 Task: Look for space in Bemetāra, India from 12th  August, 2023 to 15th August, 2023 for 3 adults in price range Rs.12000 to Rs.16000. Place can be entire place with 2 bedrooms having 3 beds and 1 bathroom. Property type can be house, flat, guest house. Booking option can be shelf check-in. Required host language is English.
Action: Mouse moved to (640, 131)
Screenshot: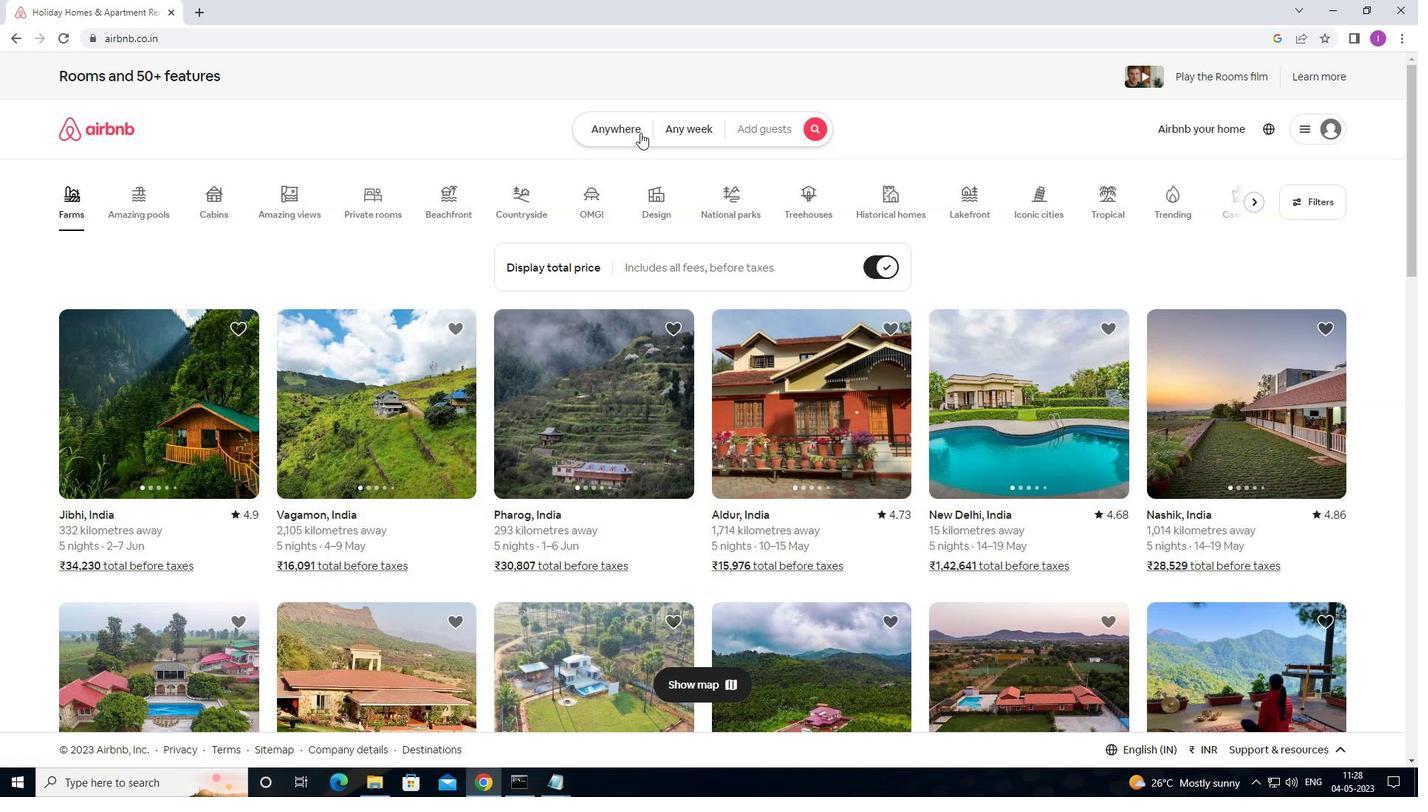 
Action: Mouse pressed left at (640, 131)
Screenshot: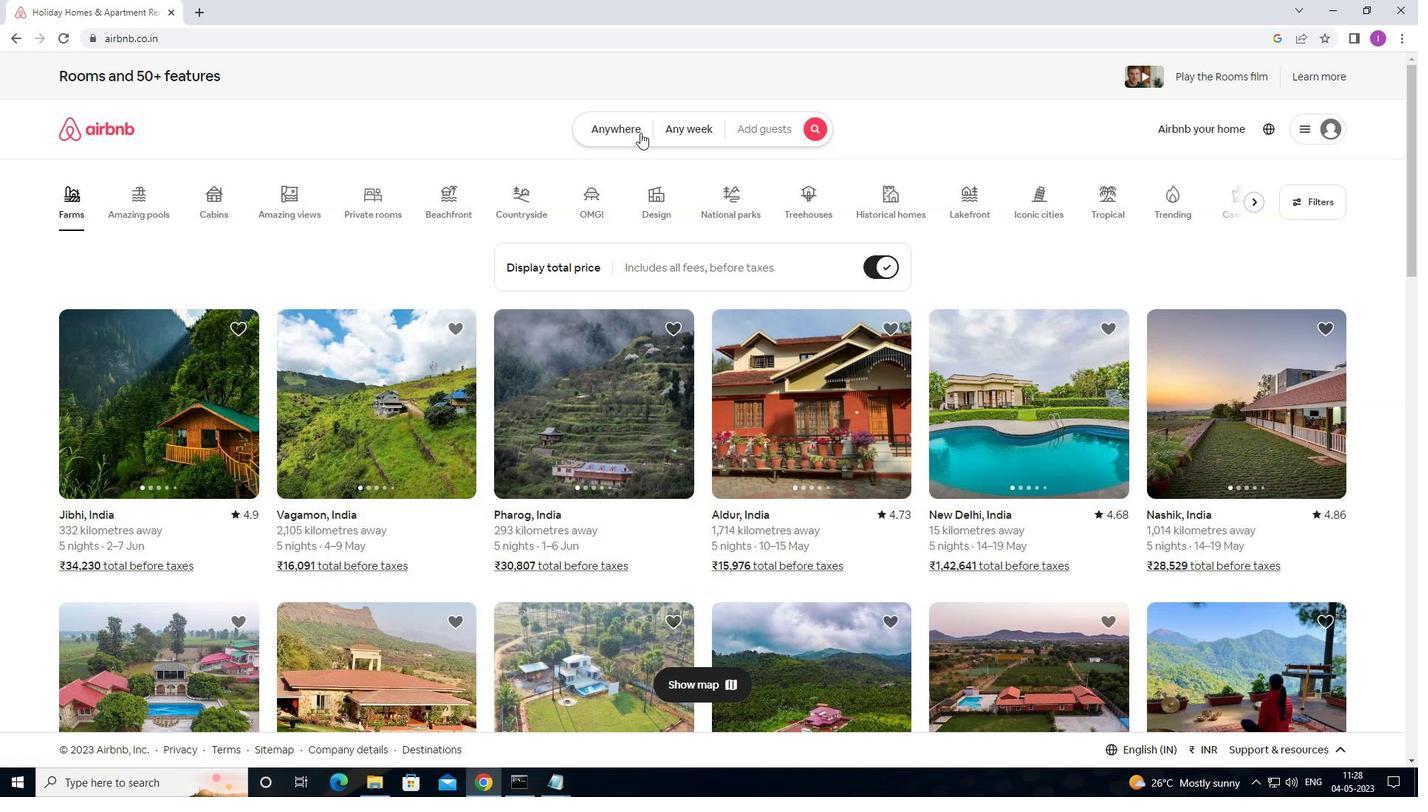
Action: Mouse moved to (443, 172)
Screenshot: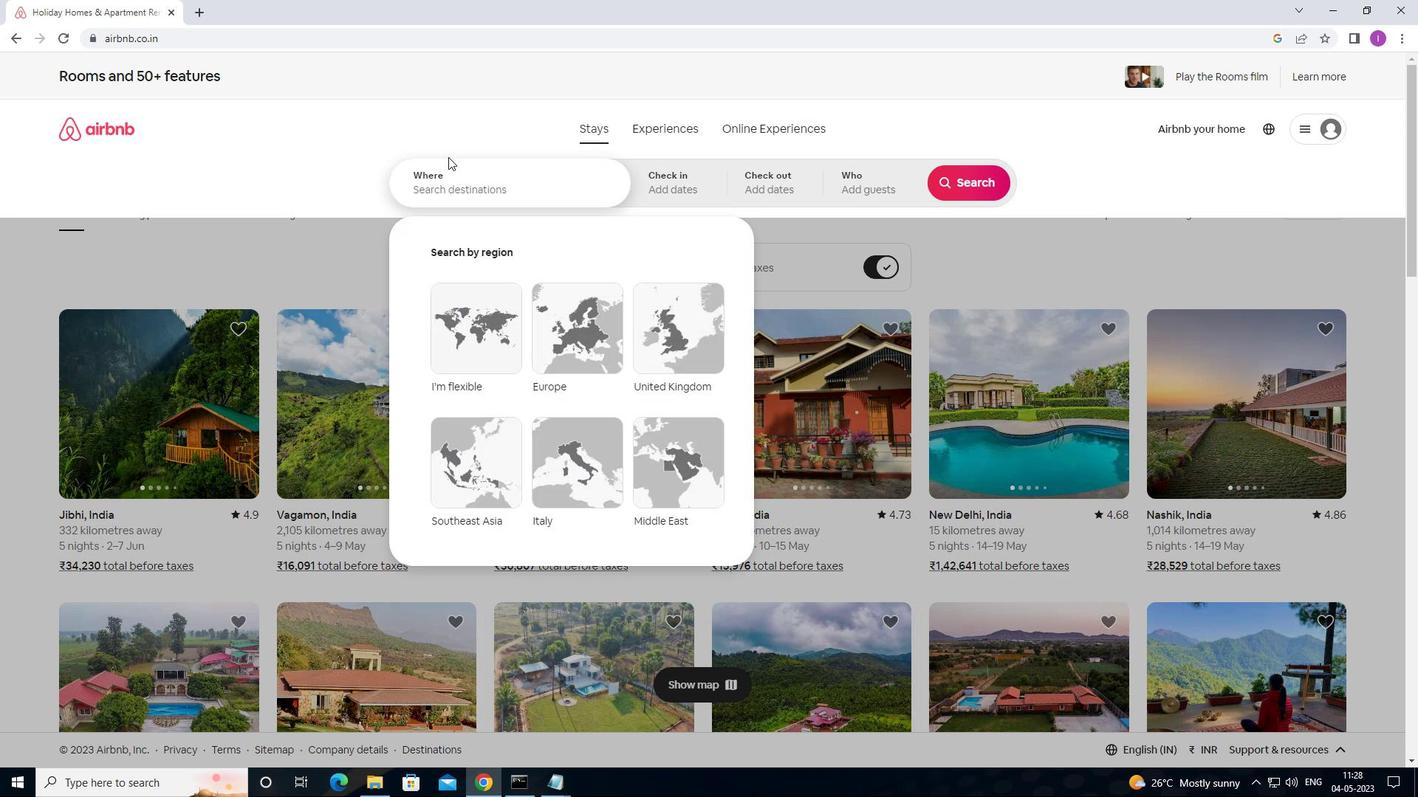 
Action: Mouse pressed left at (443, 172)
Screenshot: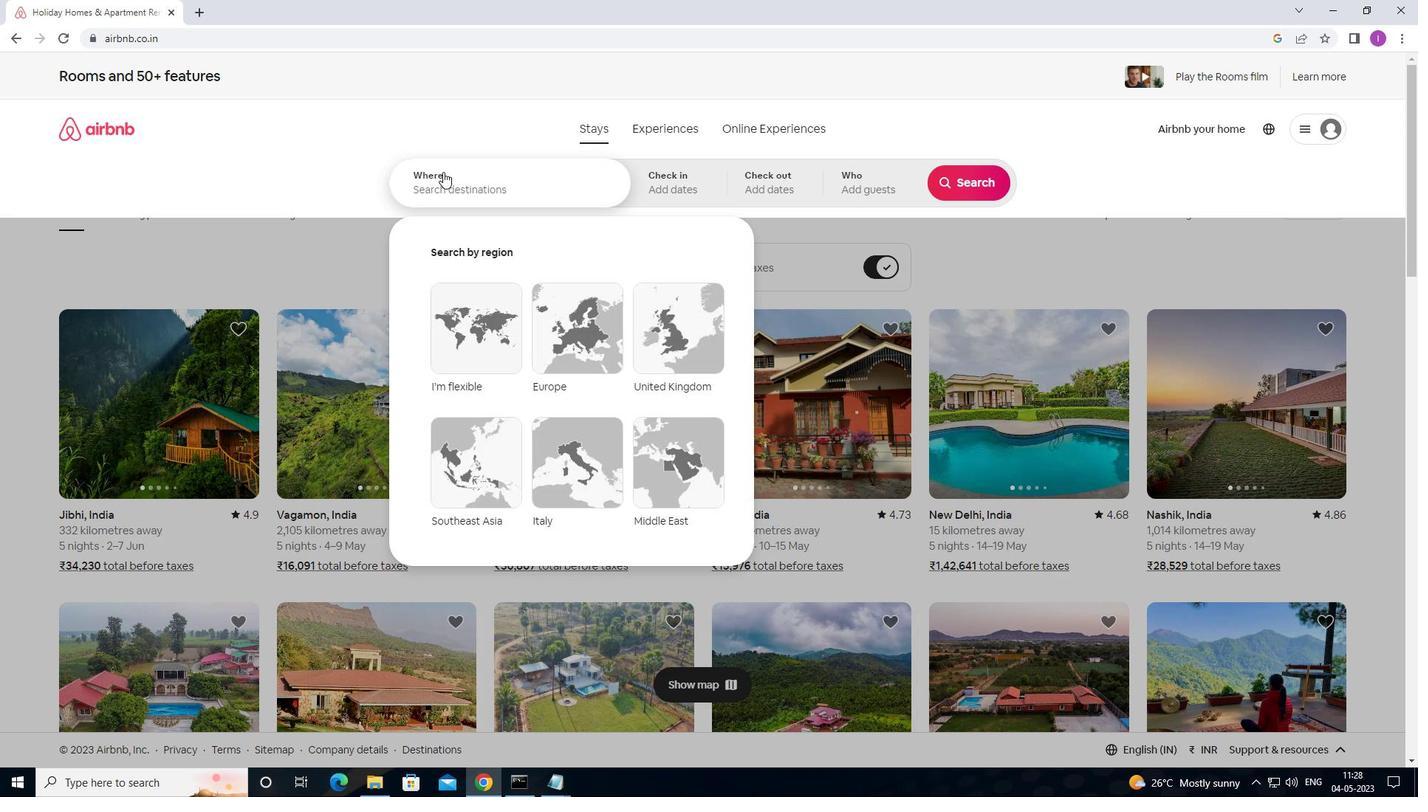 
Action: Mouse moved to (500, 180)
Screenshot: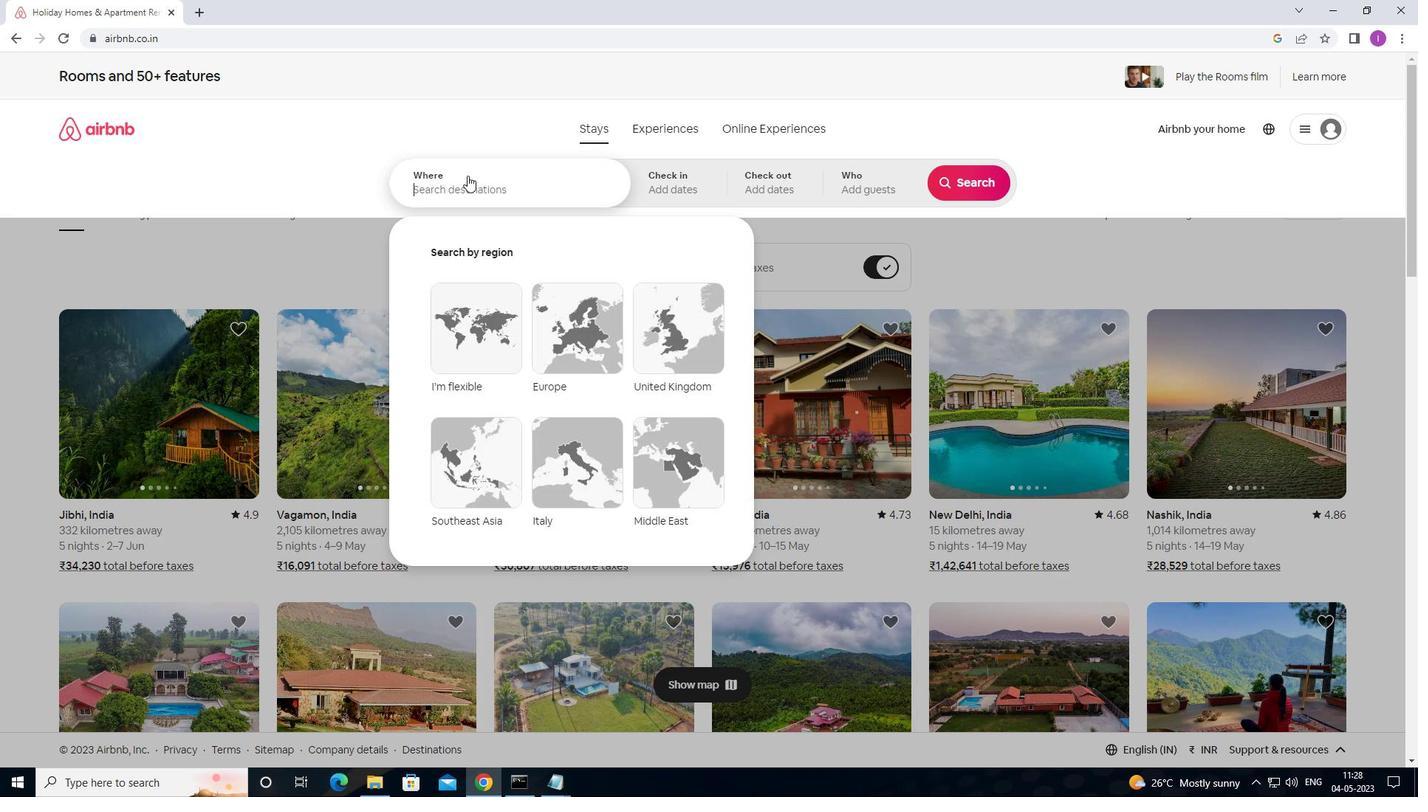 
Action: Key pressed <Key.shift>BEN<Key.backspace>METARA,<Key.shift>INDIA
Screenshot: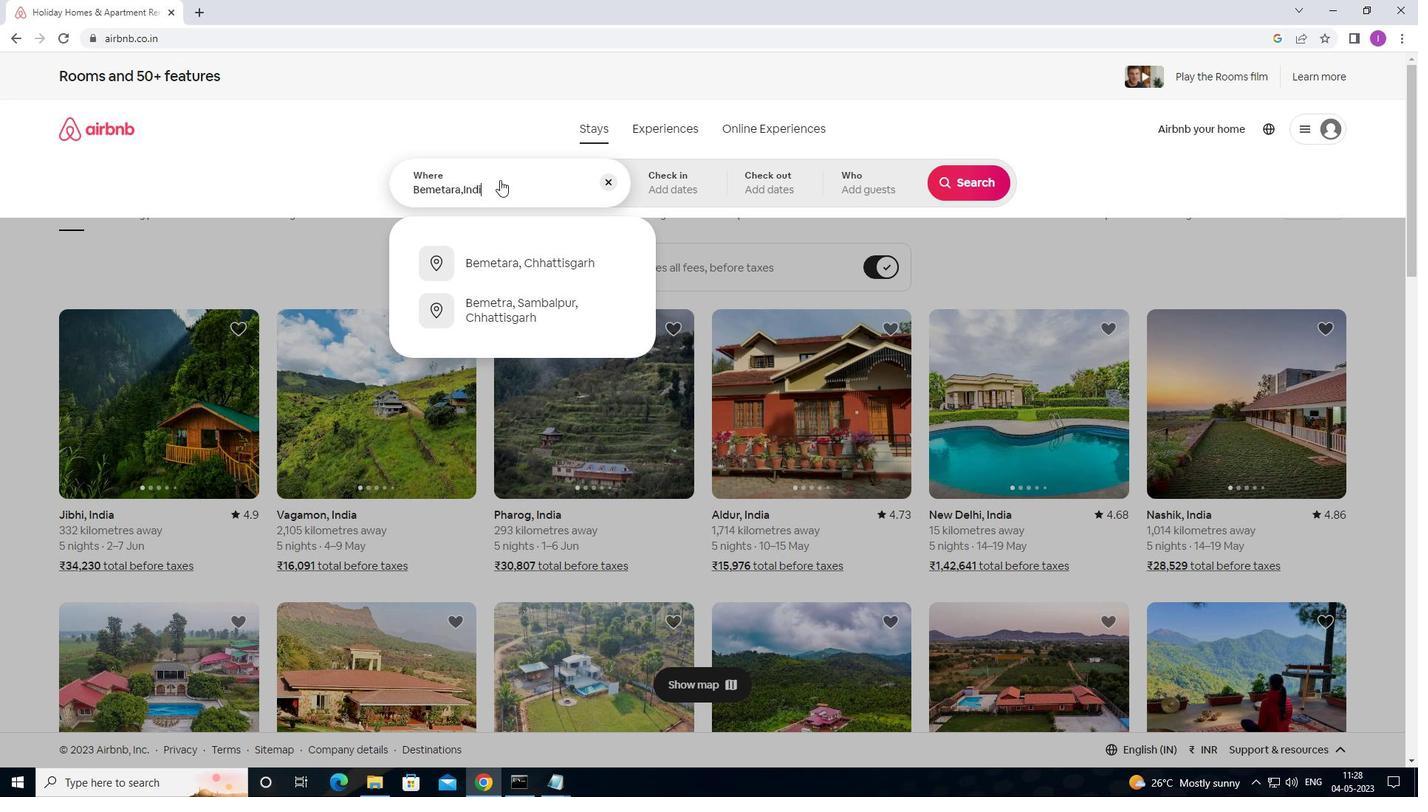 
Action: Mouse moved to (681, 200)
Screenshot: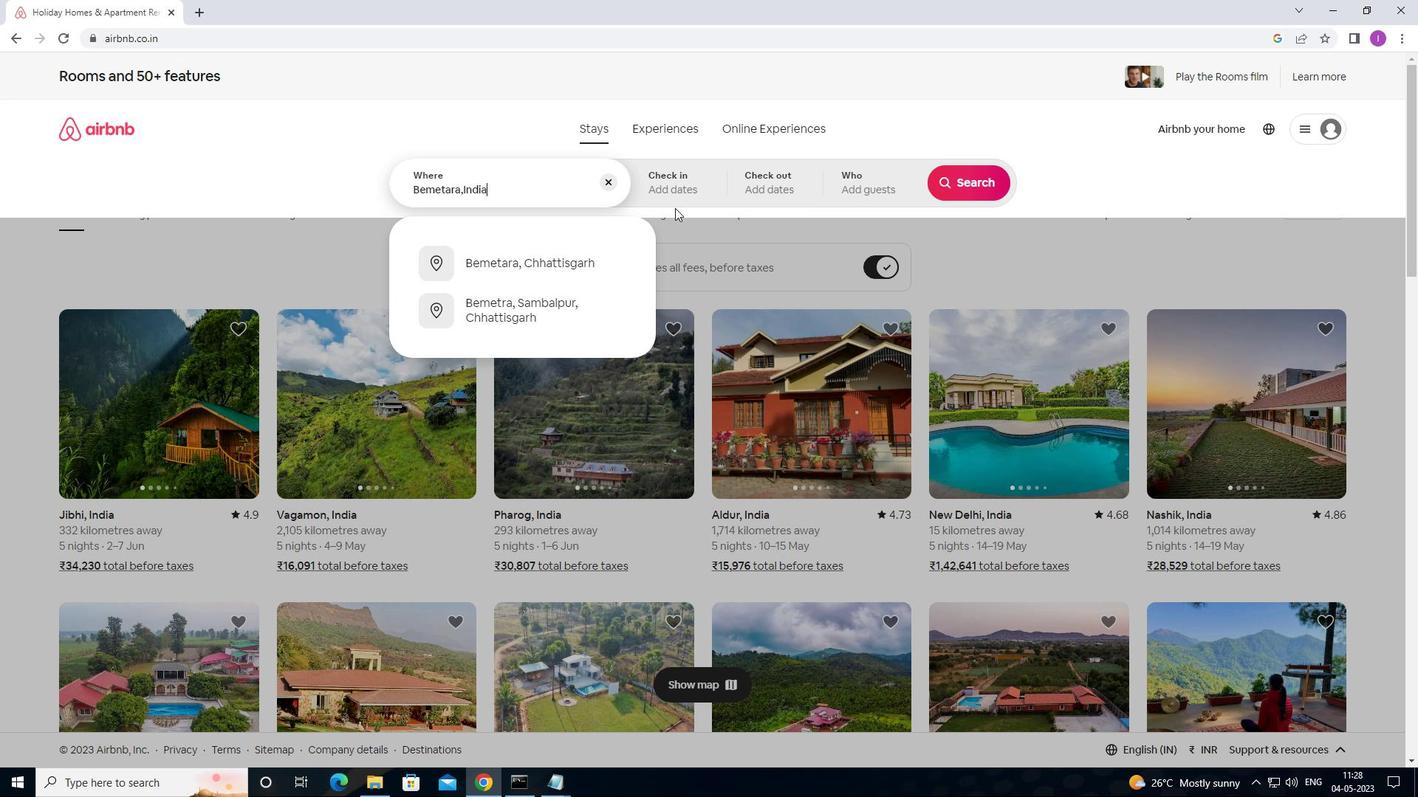 
Action: Mouse pressed left at (681, 200)
Screenshot: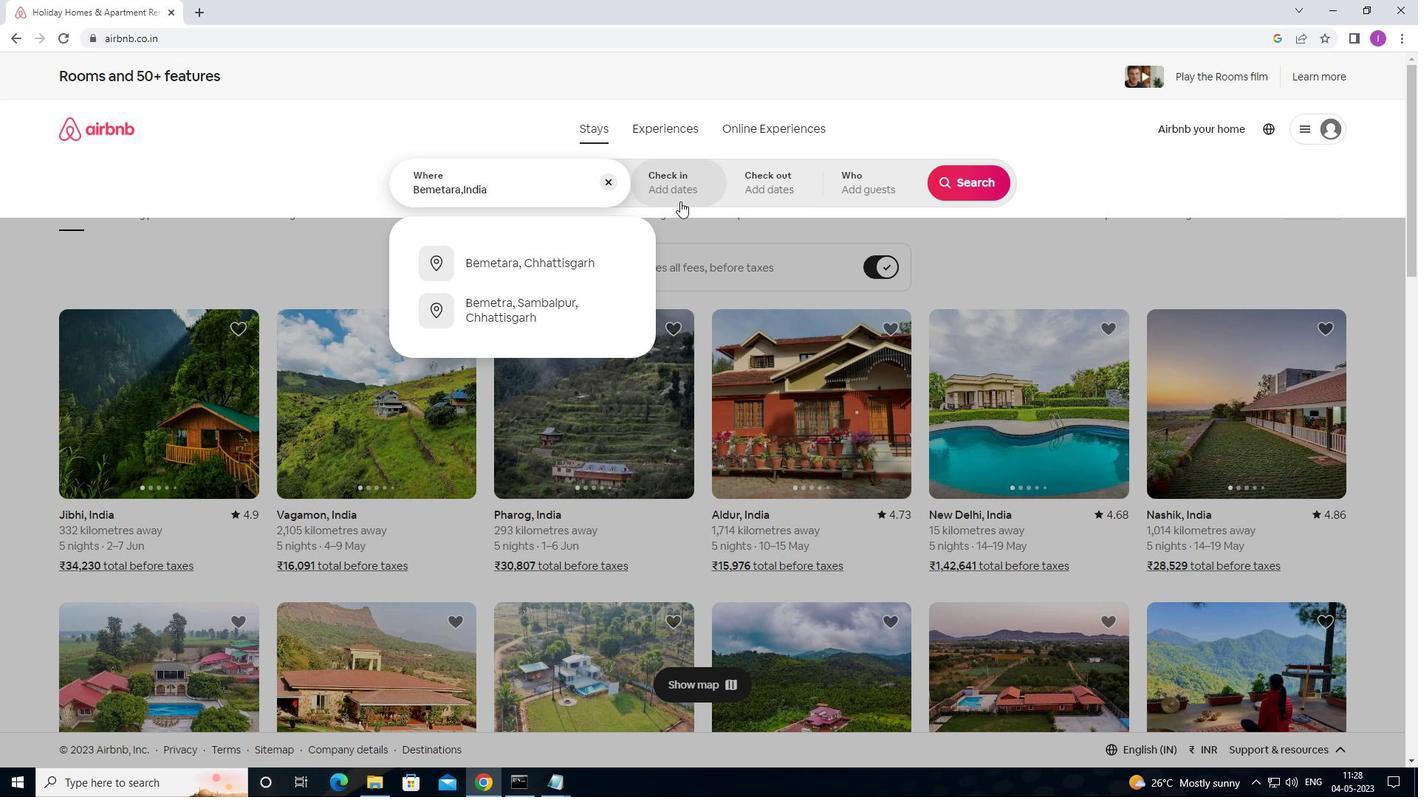 
Action: Mouse moved to (955, 304)
Screenshot: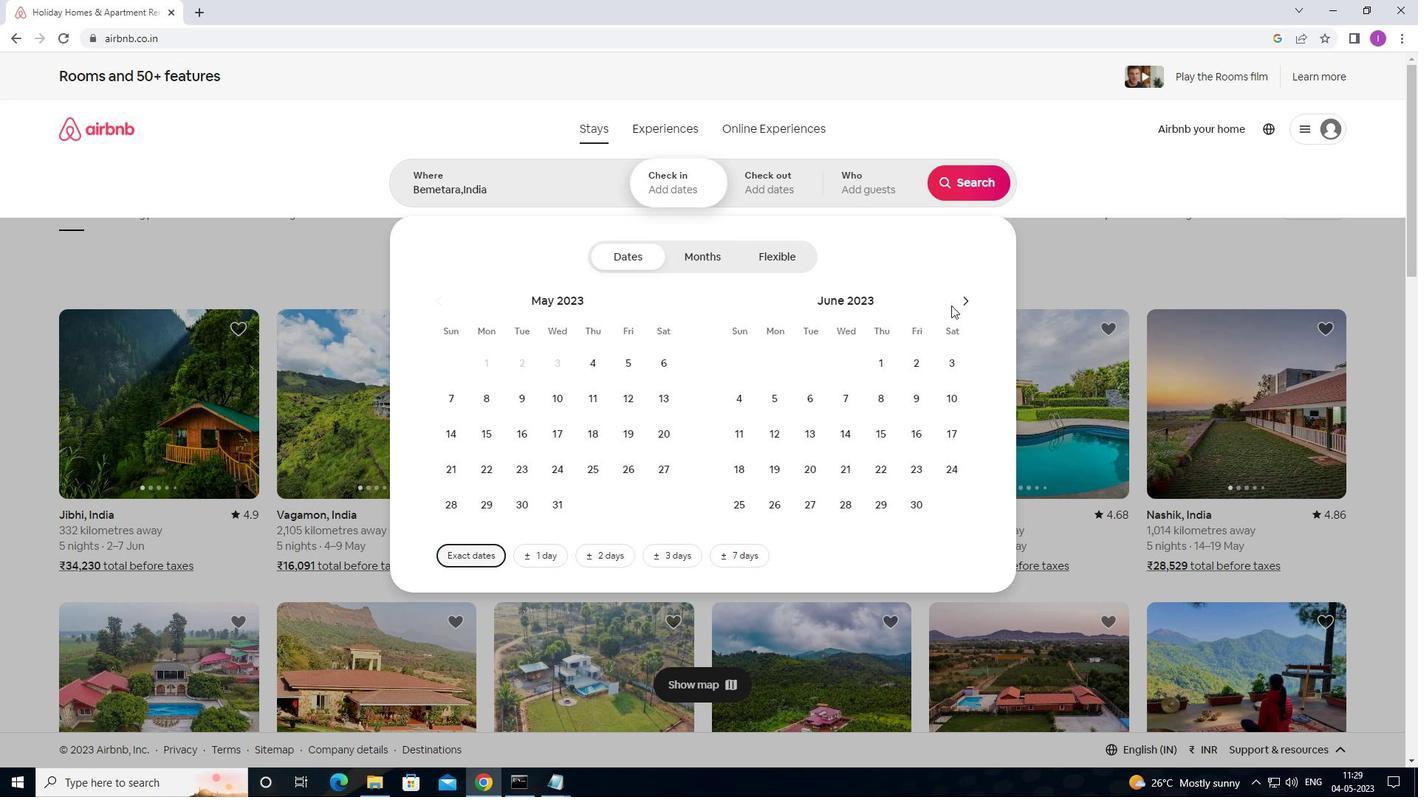 
Action: Mouse pressed left at (955, 304)
Screenshot: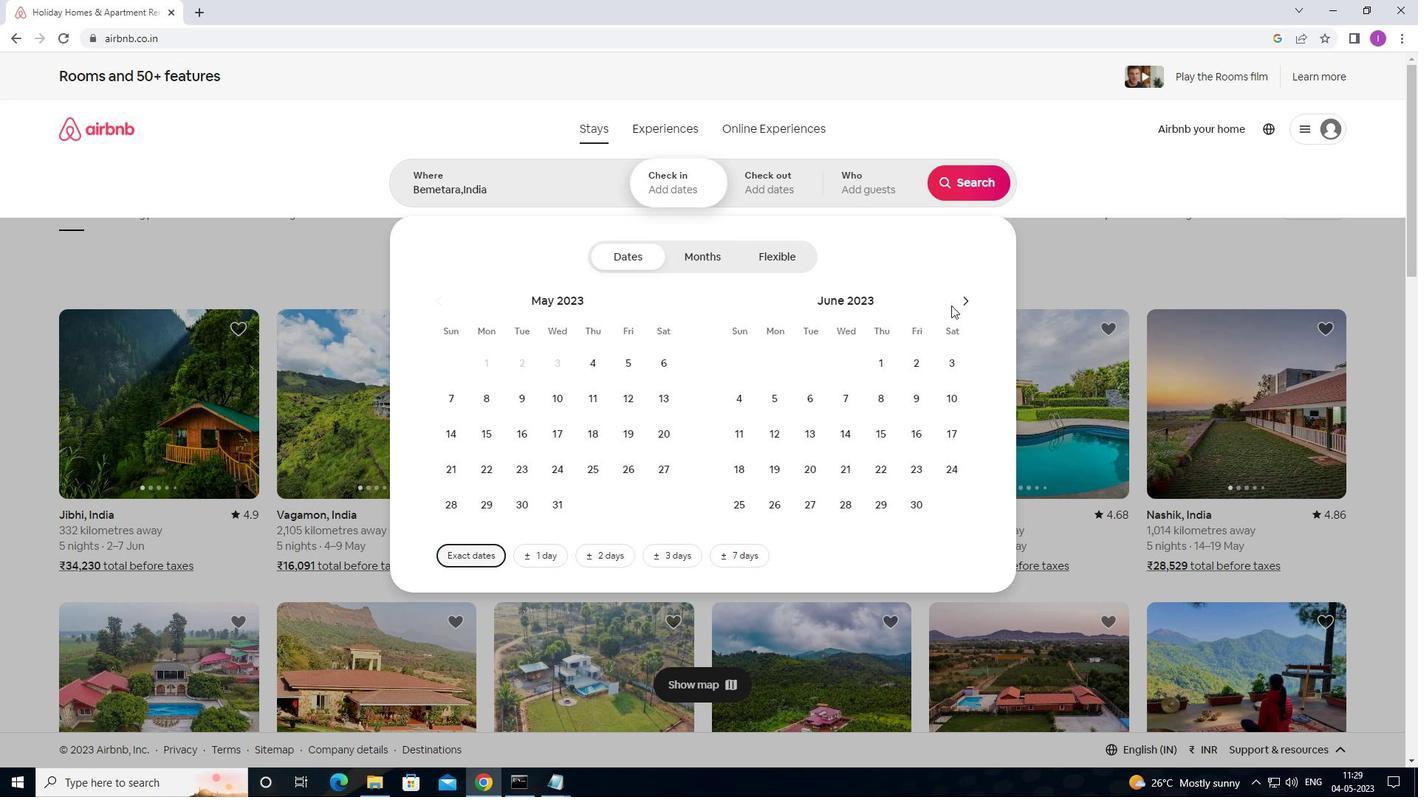 
Action: Mouse moved to (957, 304)
Screenshot: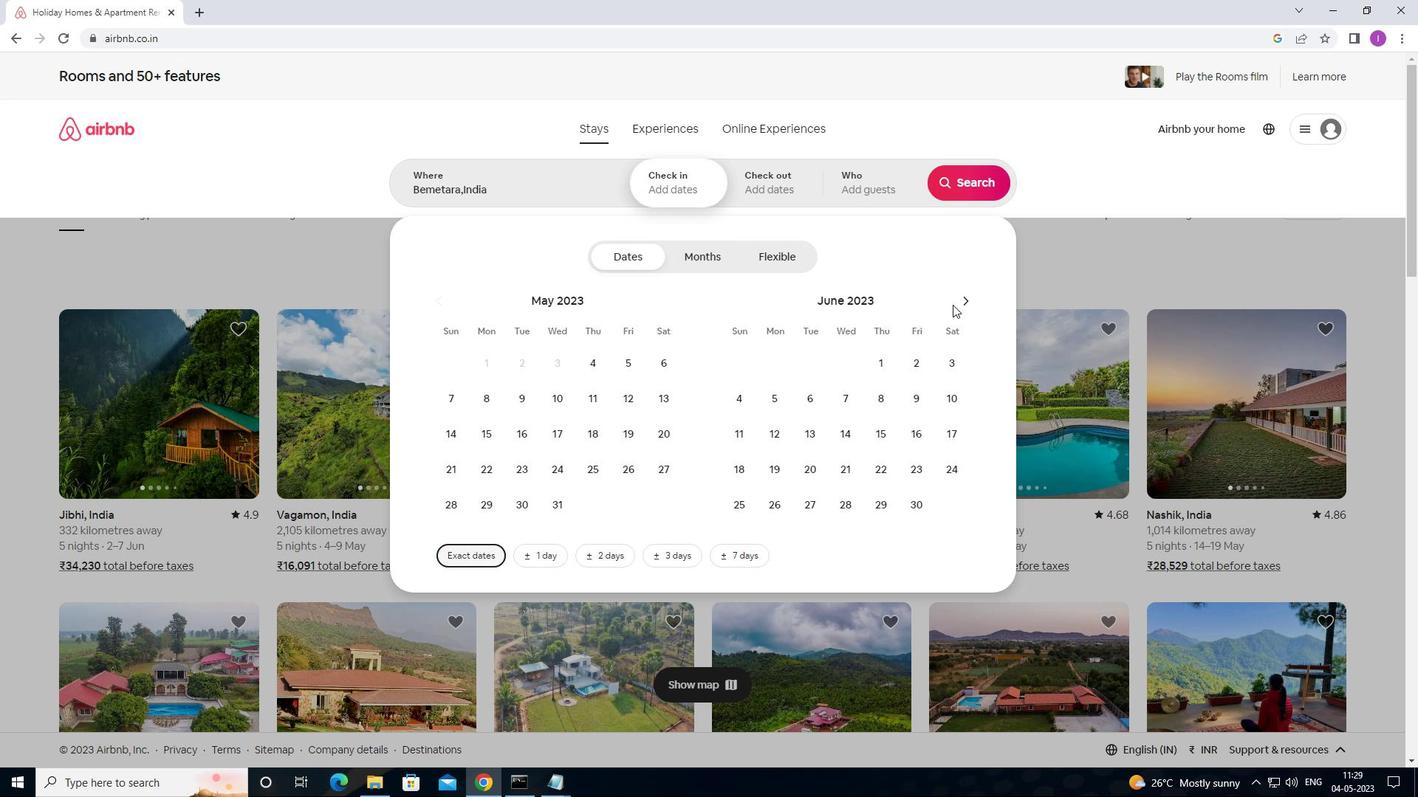 
Action: Mouse pressed left at (957, 304)
Screenshot: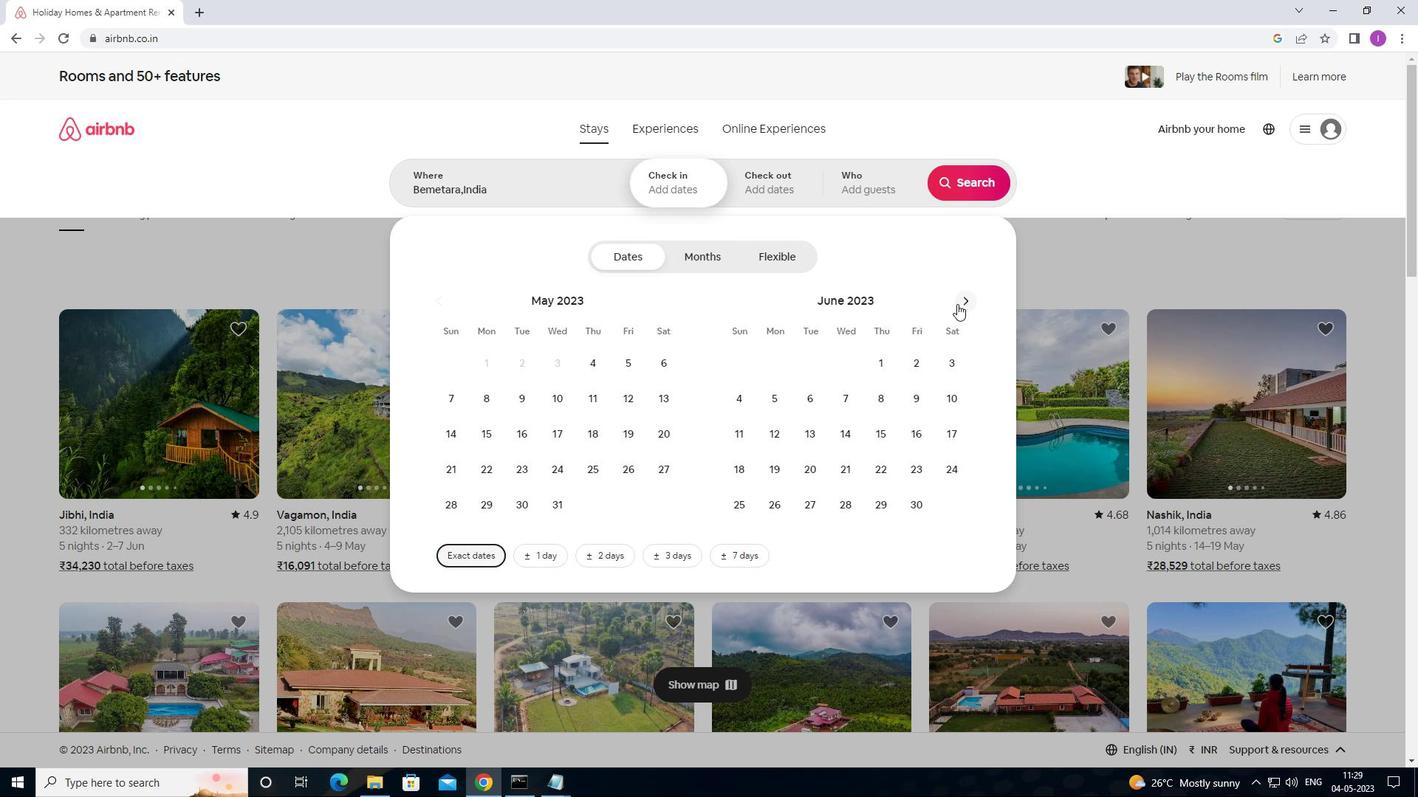 
Action: Mouse moved to (953, 393)
Screenshot: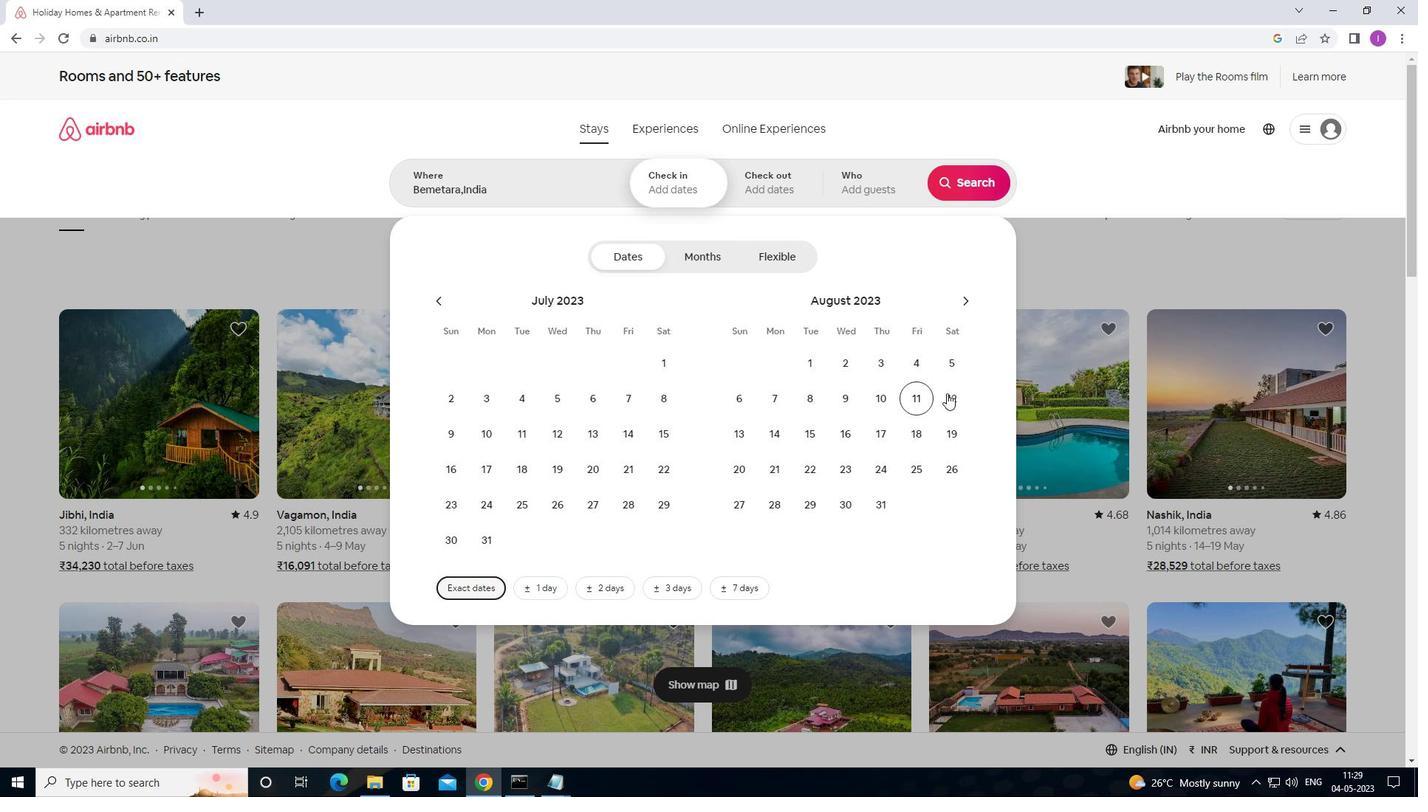 
Action: Mouse pressed left at (953, 393)
Screenshot: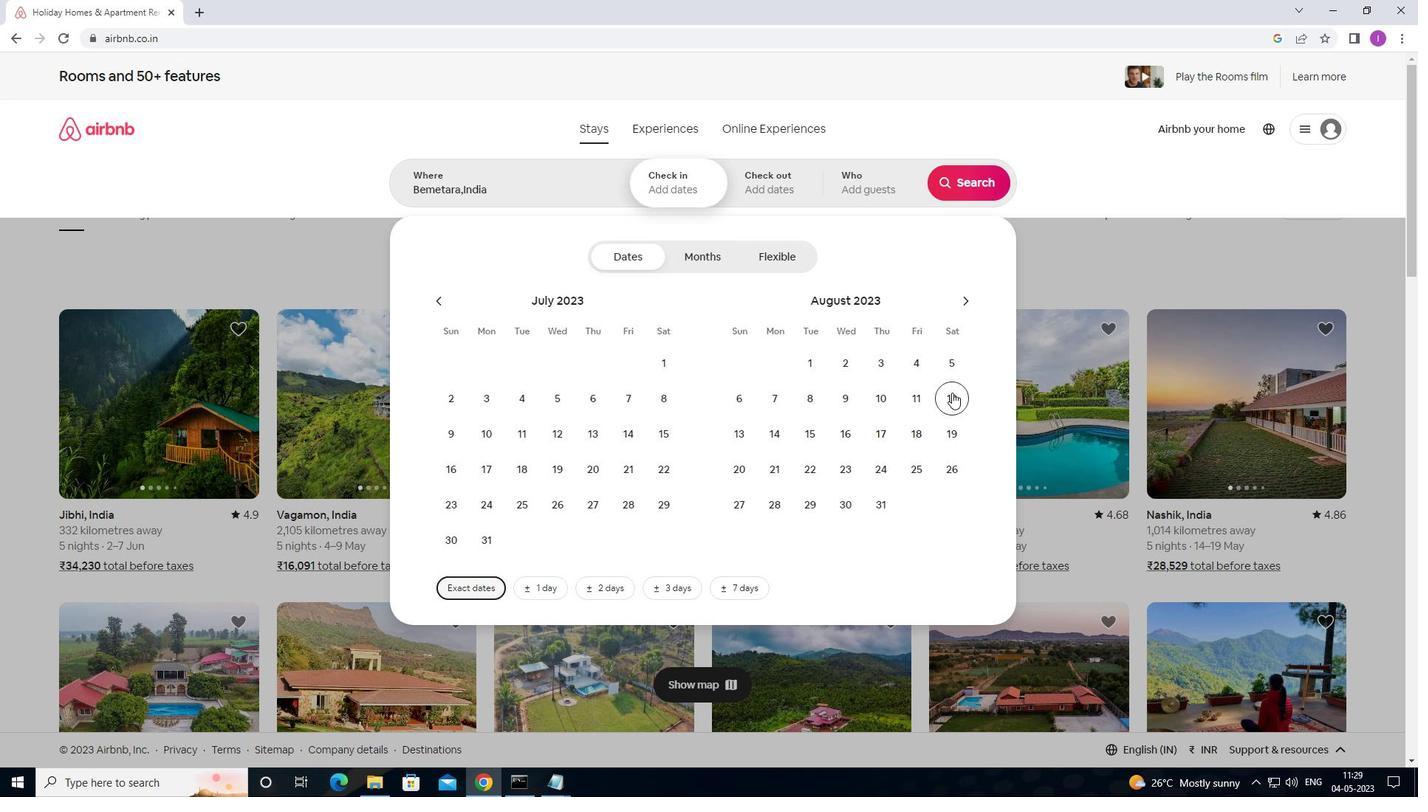 
Action: Mouse moved to (808, 434)
Screenshot: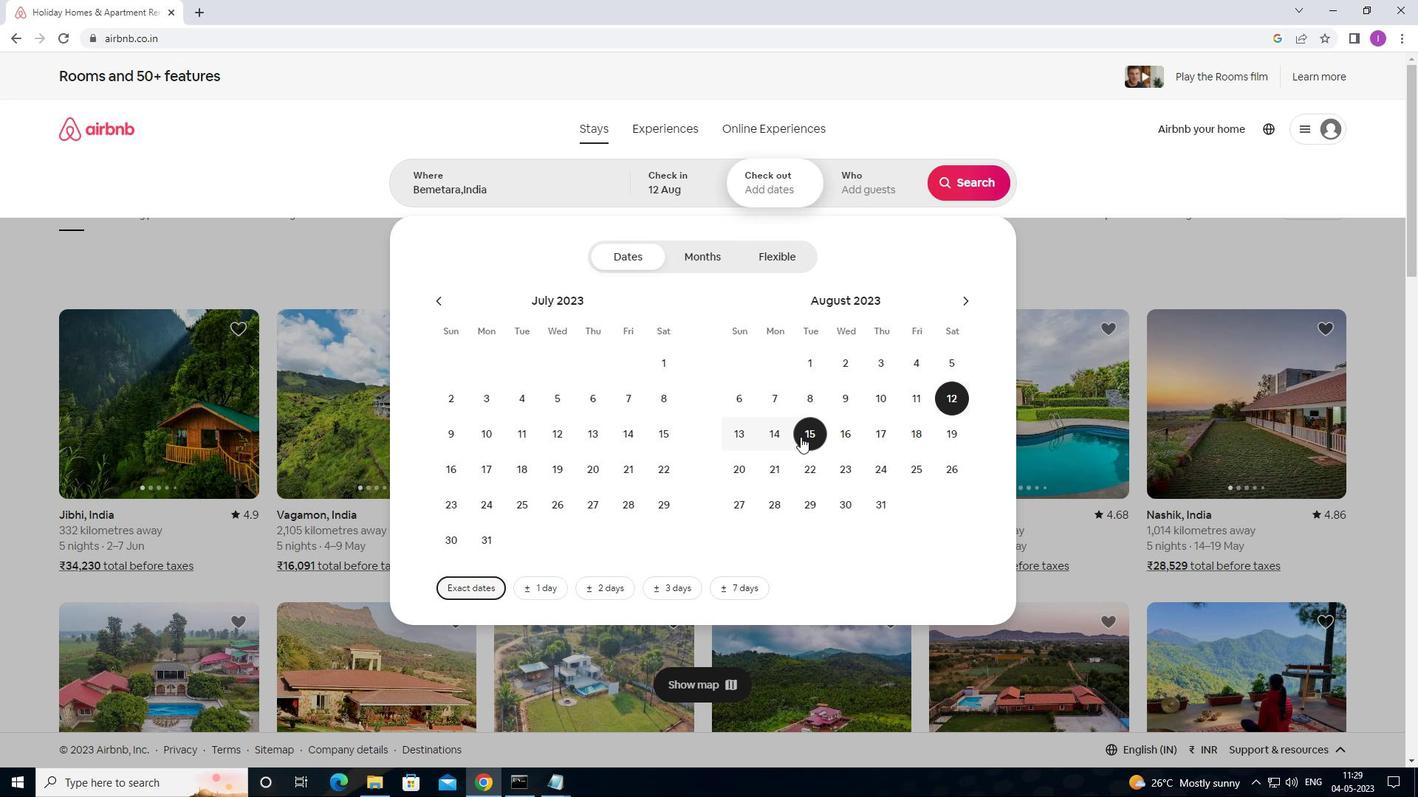 
Action: Mouse pressed left at (808, 434)
Screenshot: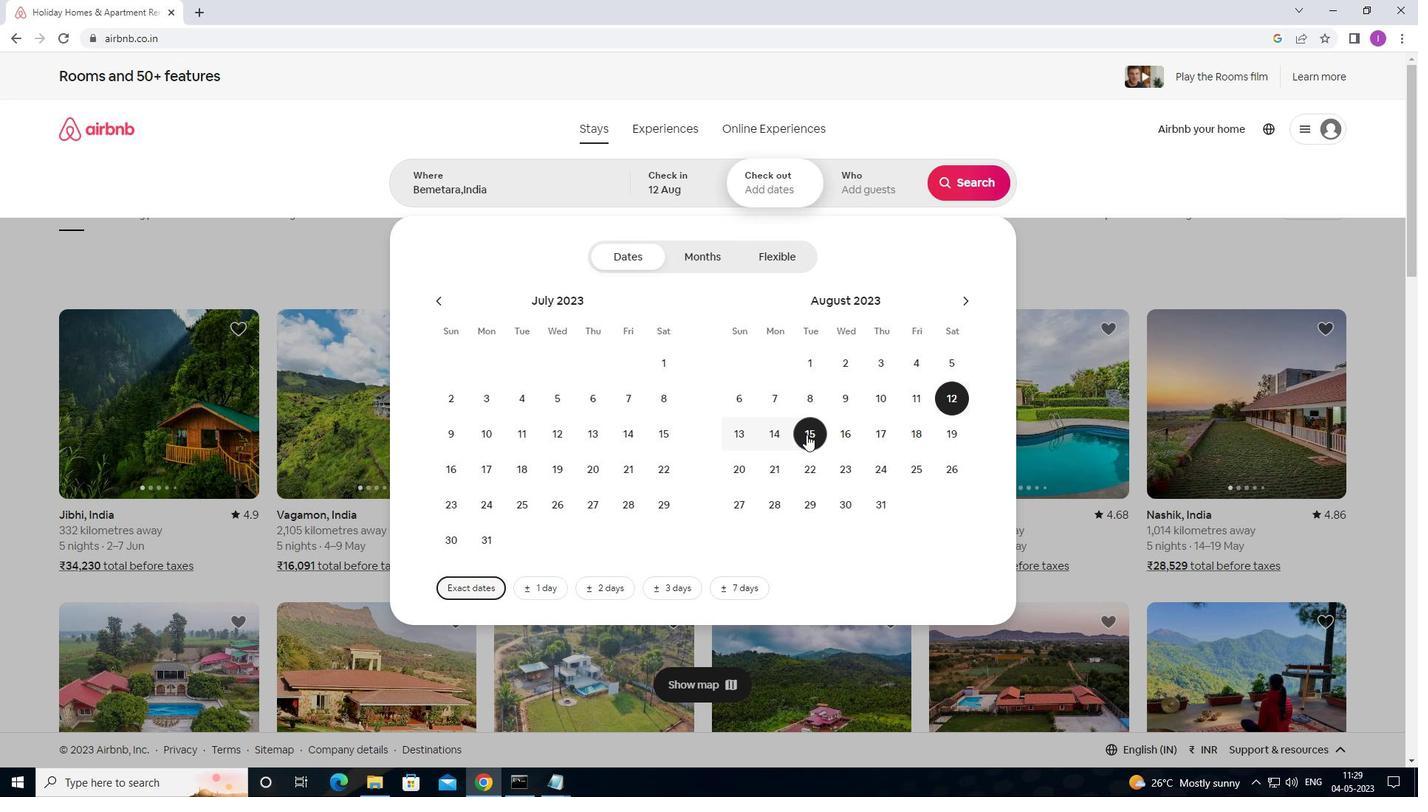 
Action: Mouse moved to (872, 190)
Screenshot: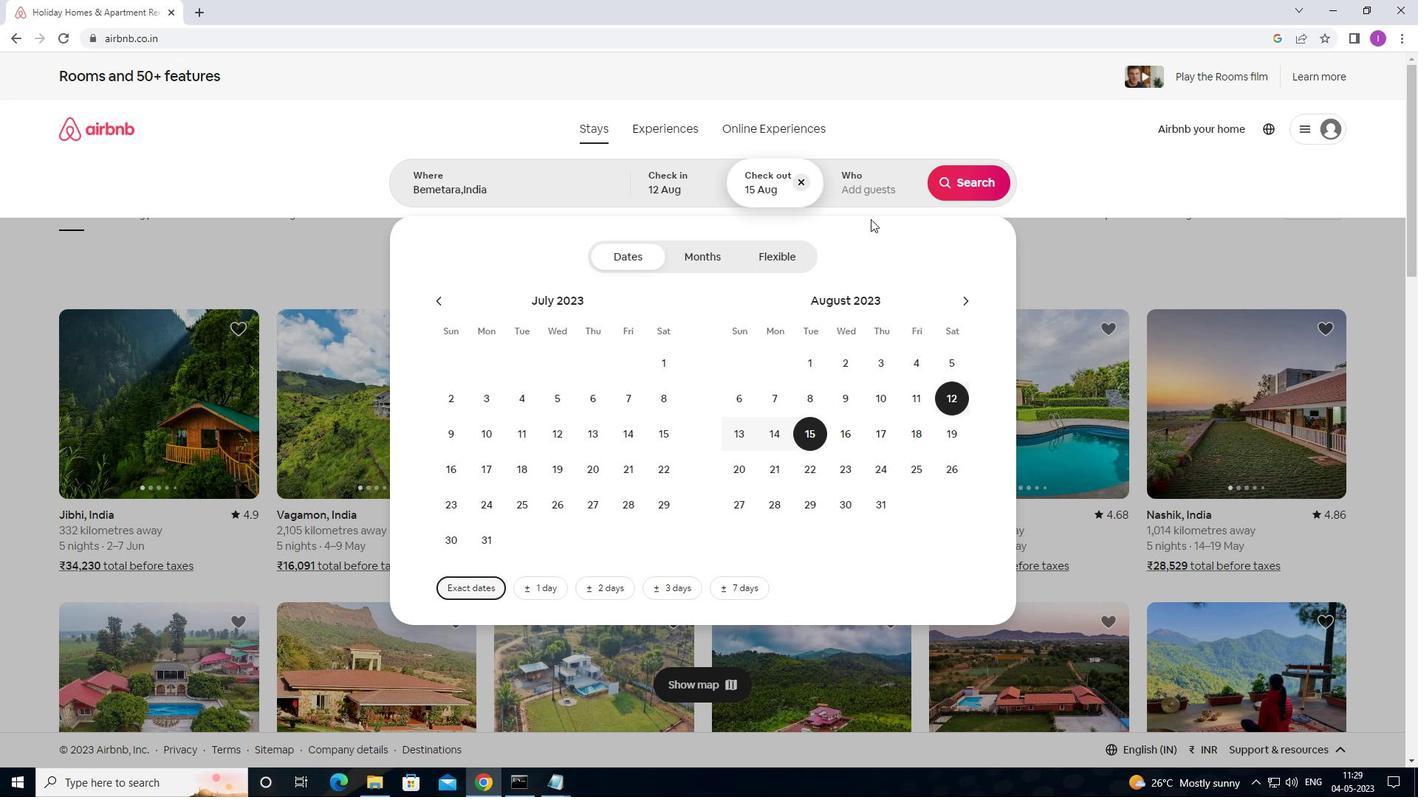 
Action: Mouse pressed left at (872, 190)
Screenshot: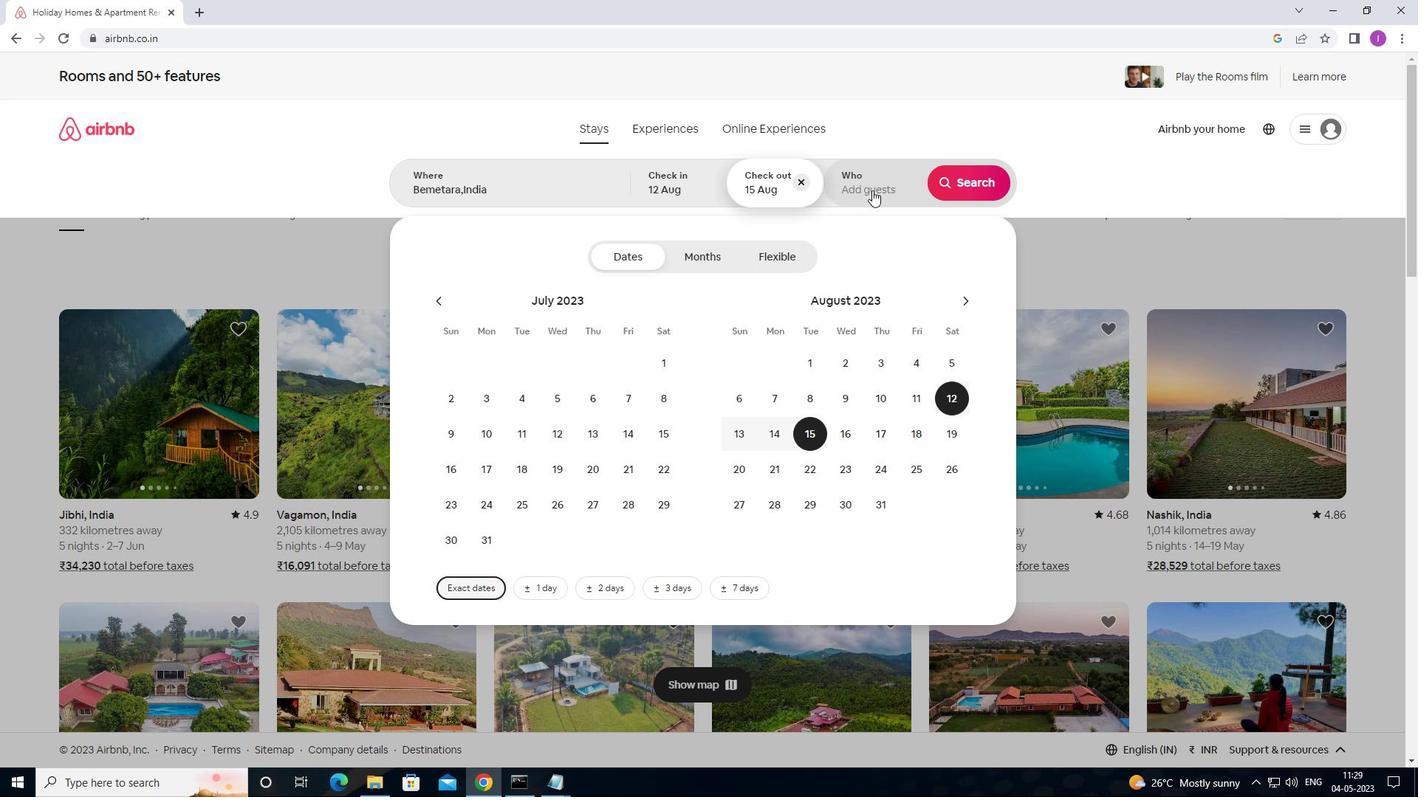 
Action: Mouse moved to (970, 265)
Screenshot: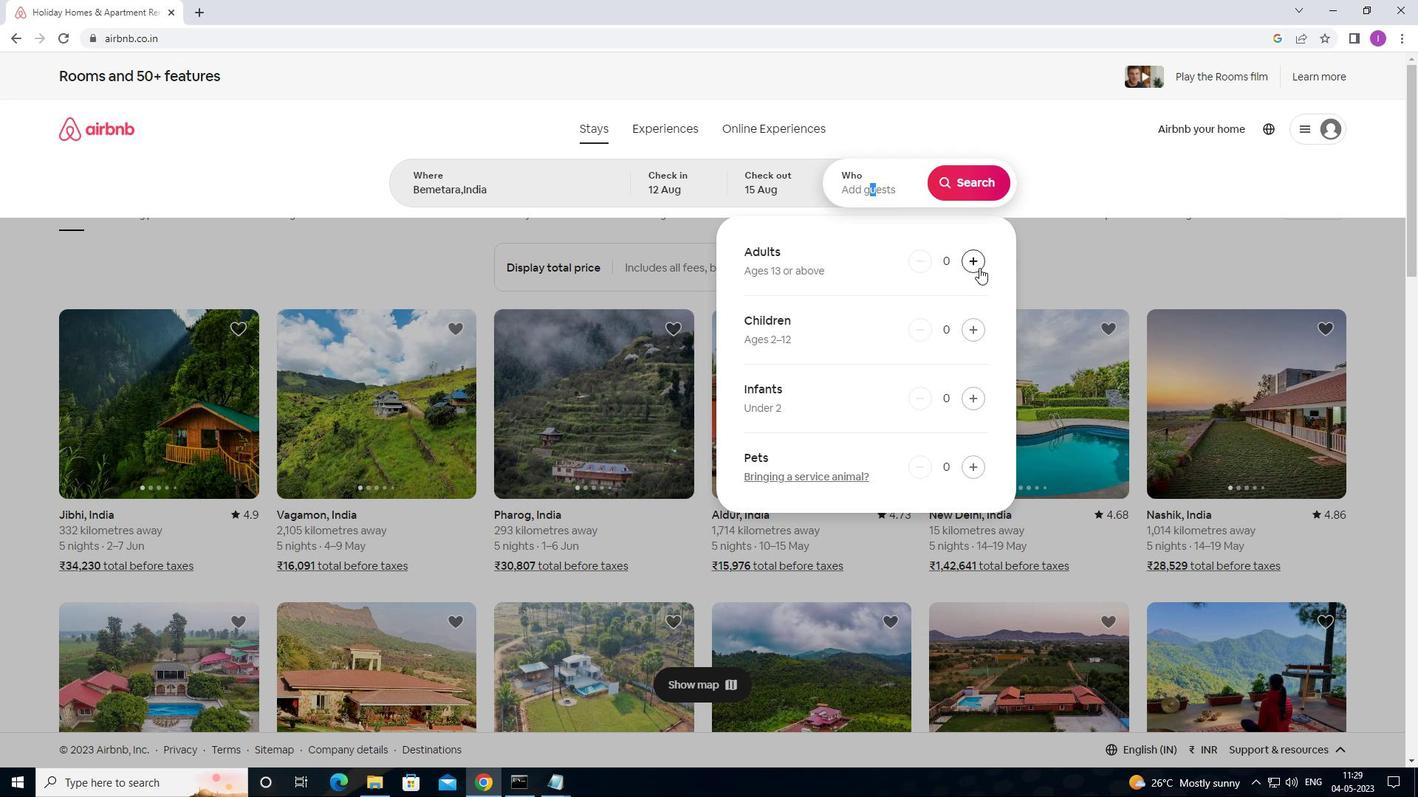 
Action: Mouse pressed left at (970, 265)
Screenshot: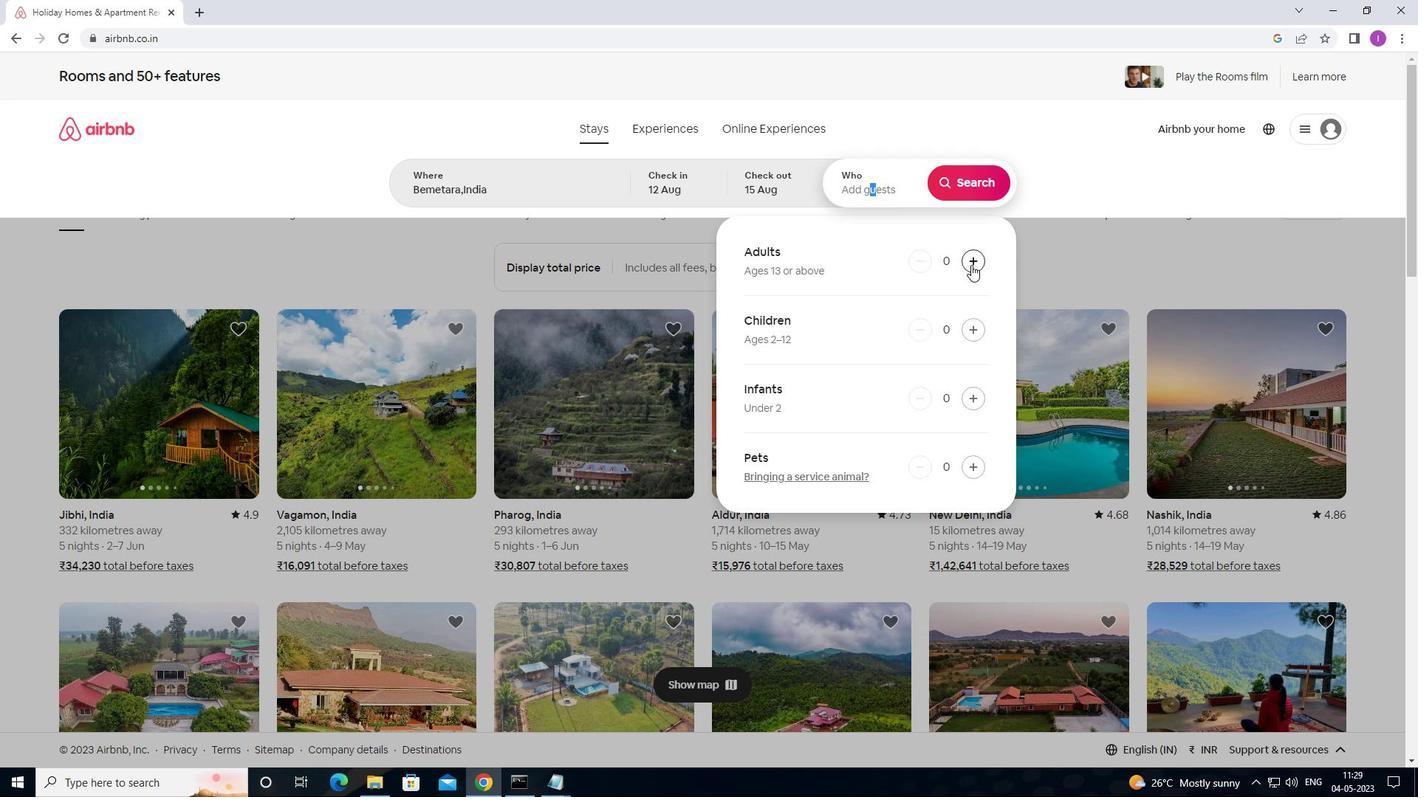 
Action: Mouse pressed left at (970, 265)
Screenshot: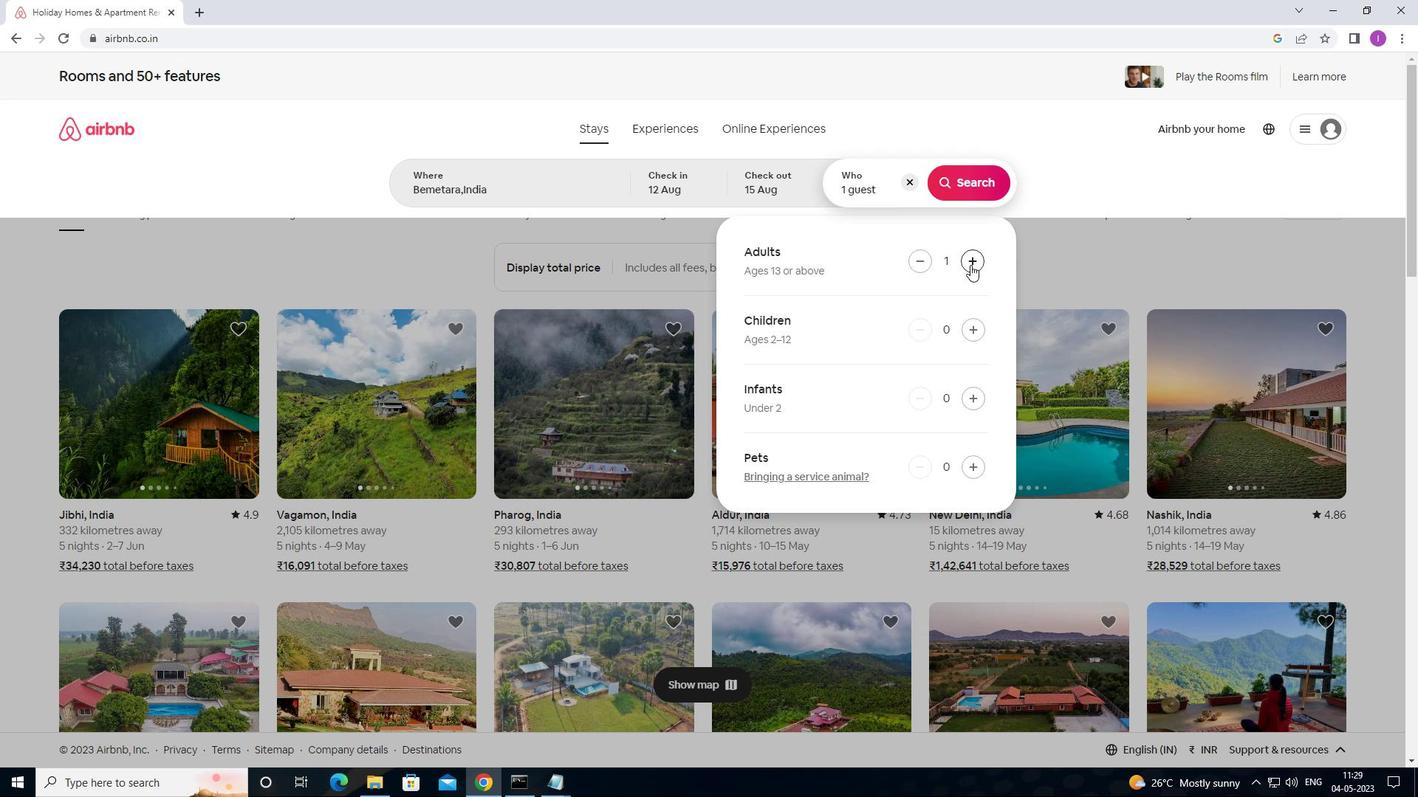 
Action: Mouse moved to (970, 264)
Screenshot: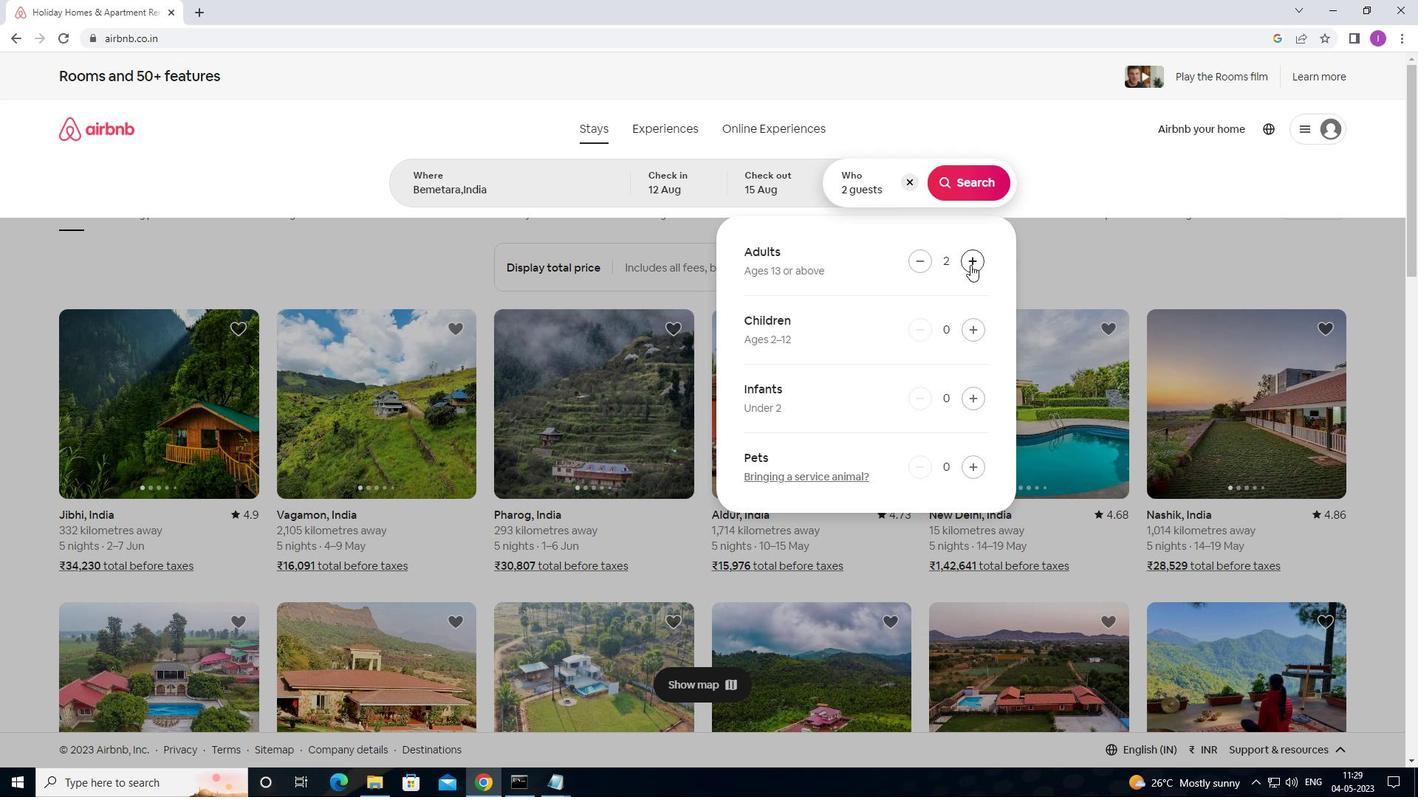 
Action: Mouse pressed left at (970, 264)
Screenshot: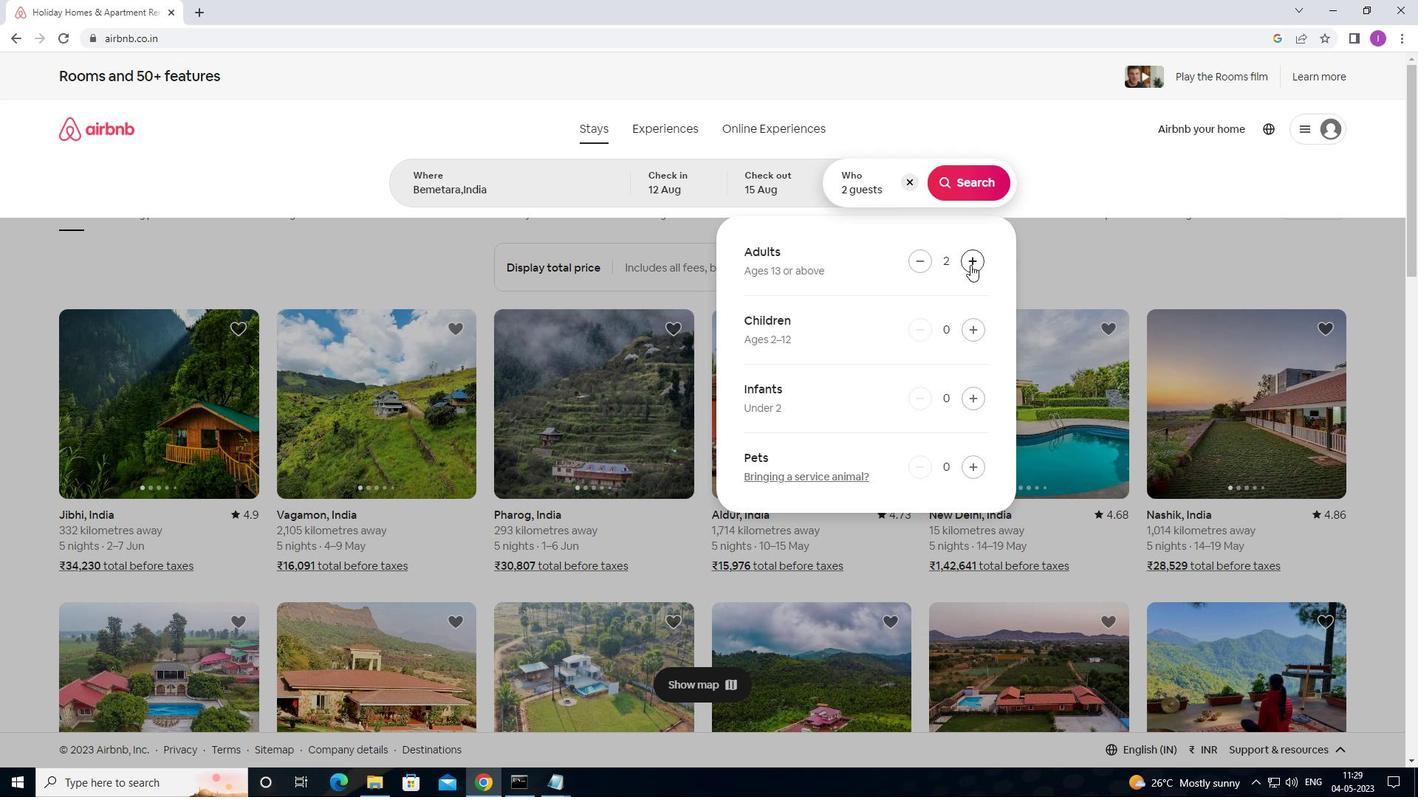 
Action: Mouse moved to (975, 189)
Screenshot: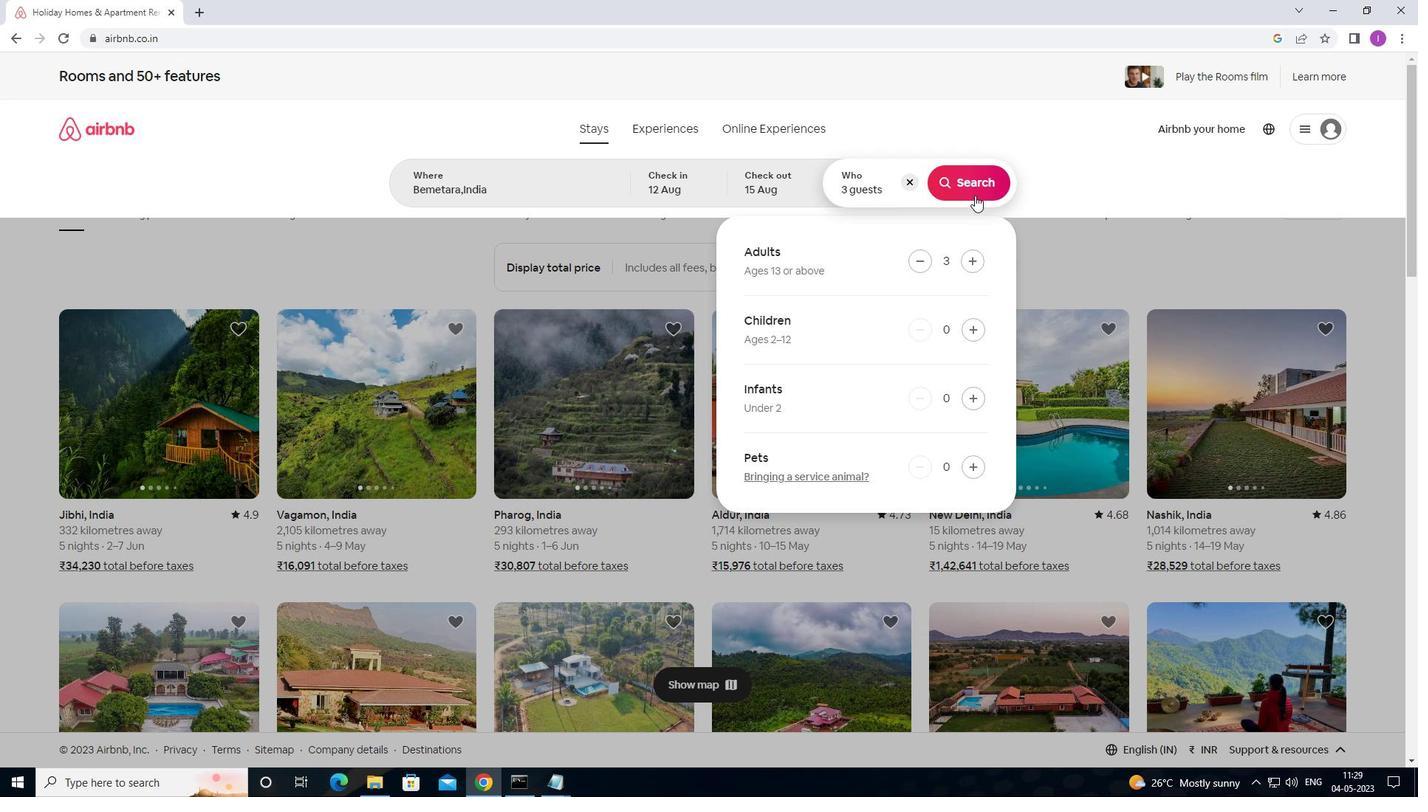 
Action: Mouse pressed left at (975, 189)
Screenshot: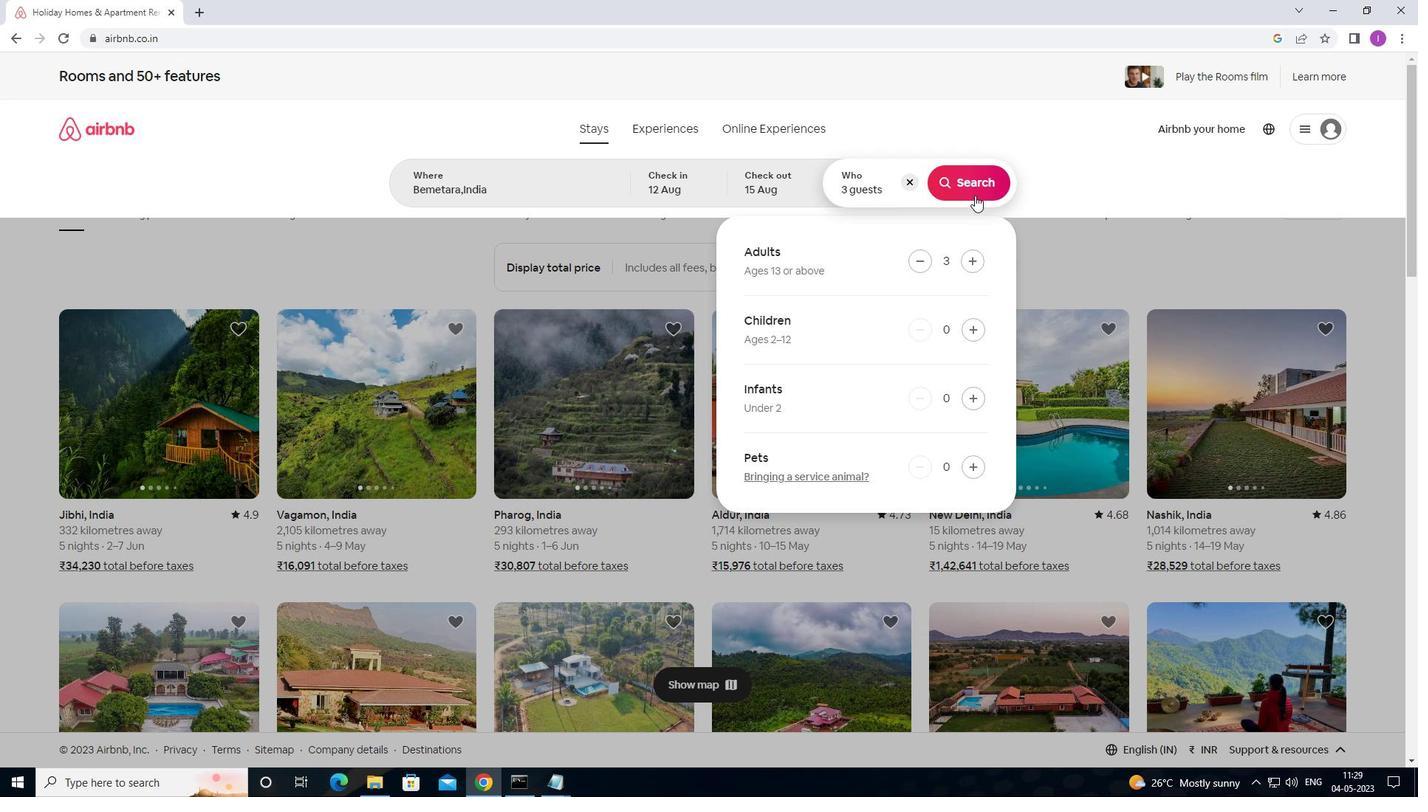 
Action: Mouse moved to (1333, 152)
Screenshot: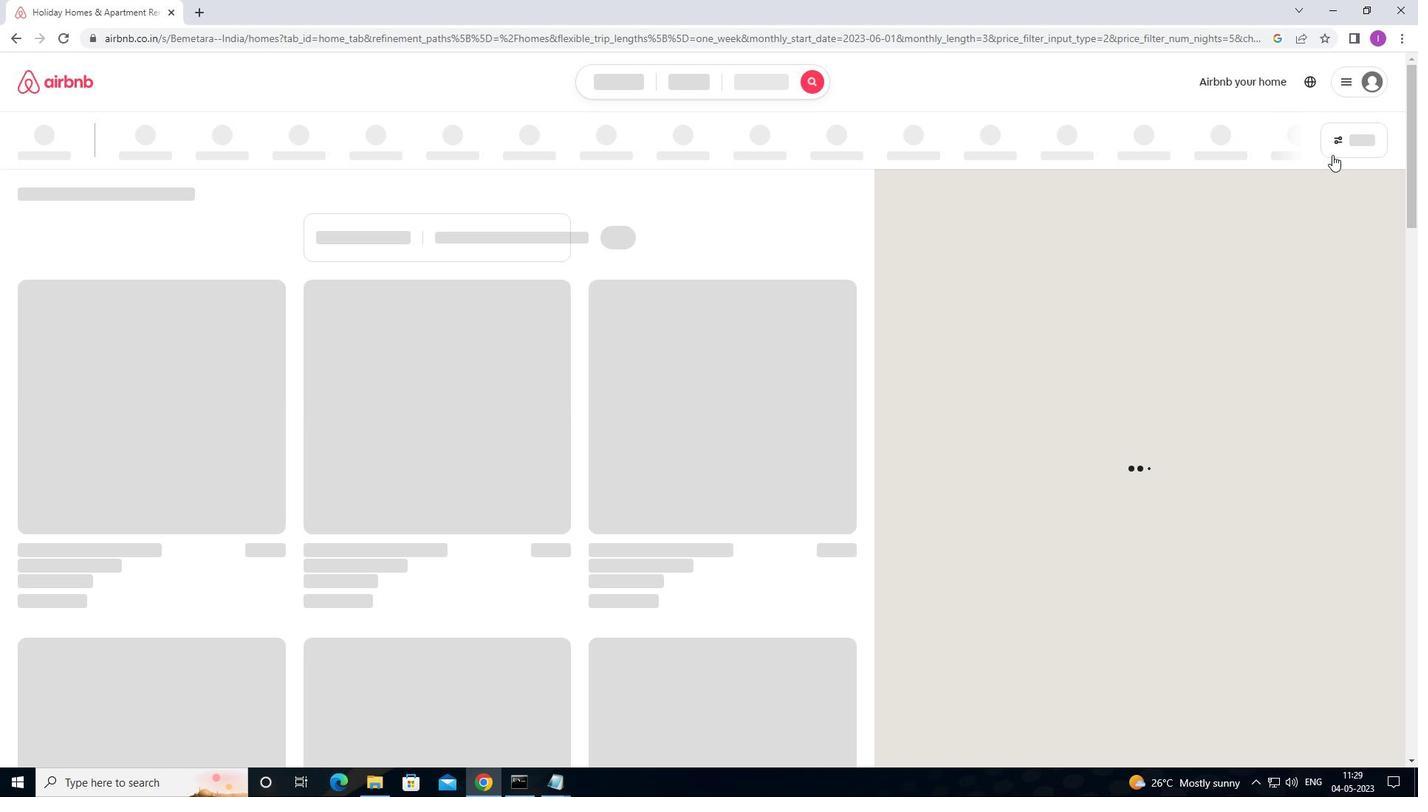 
Action: Mouse pressed left at (1333, 152)
Screenshot: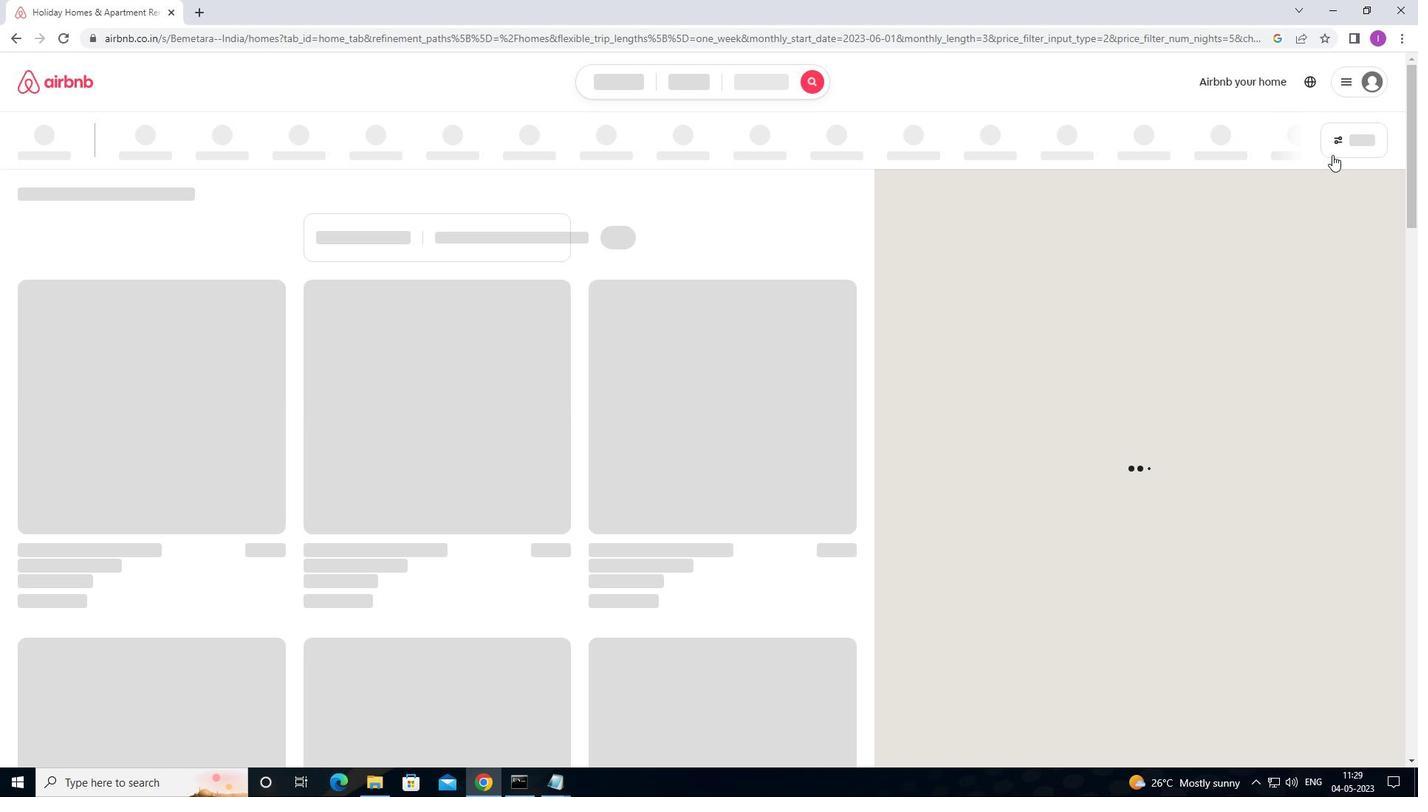 
Action: Mouse moved to (571, 336)
Screenshot: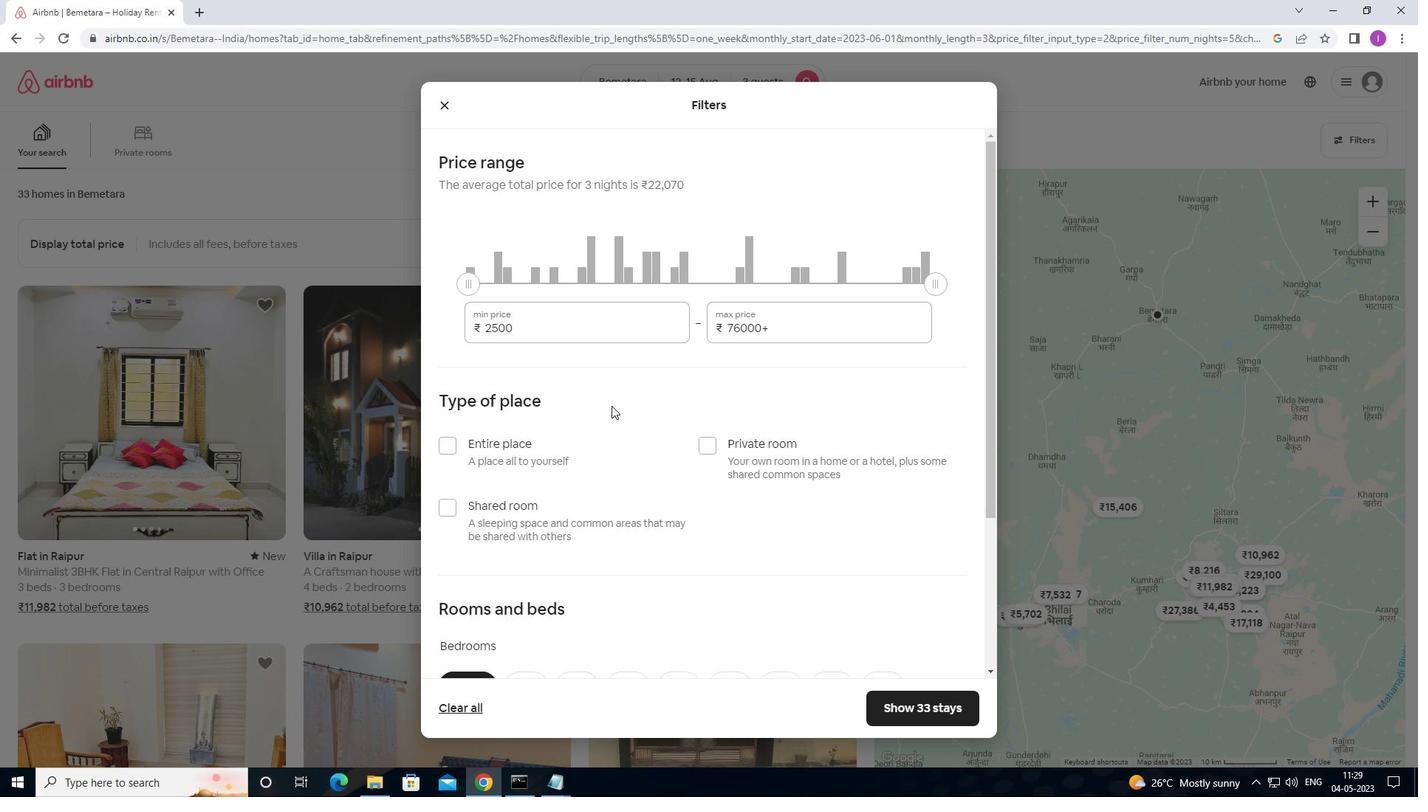 
Action: Mouse pressed left at (571, 336)
Screenshot: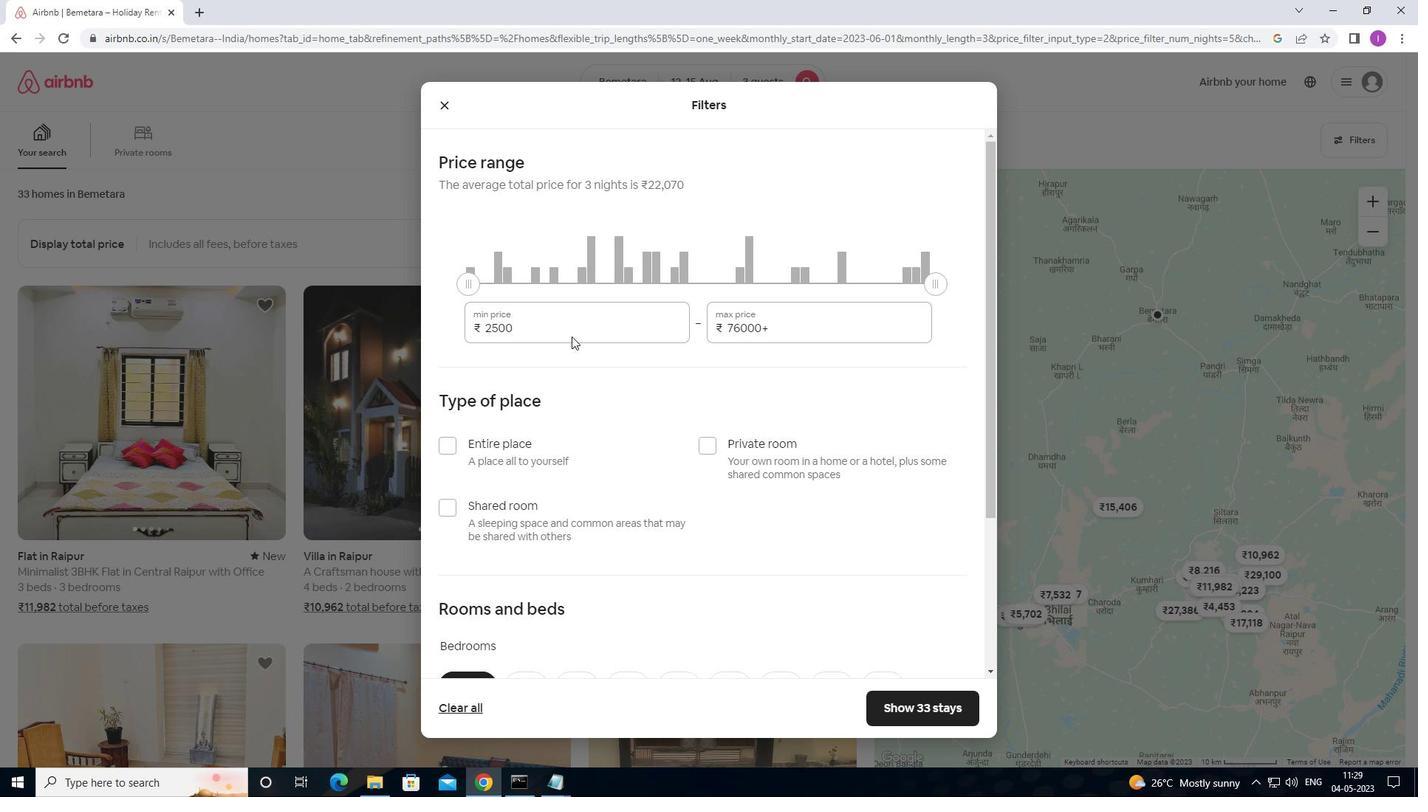 
Action: Mouse moved to (529, 328)
Screenshot: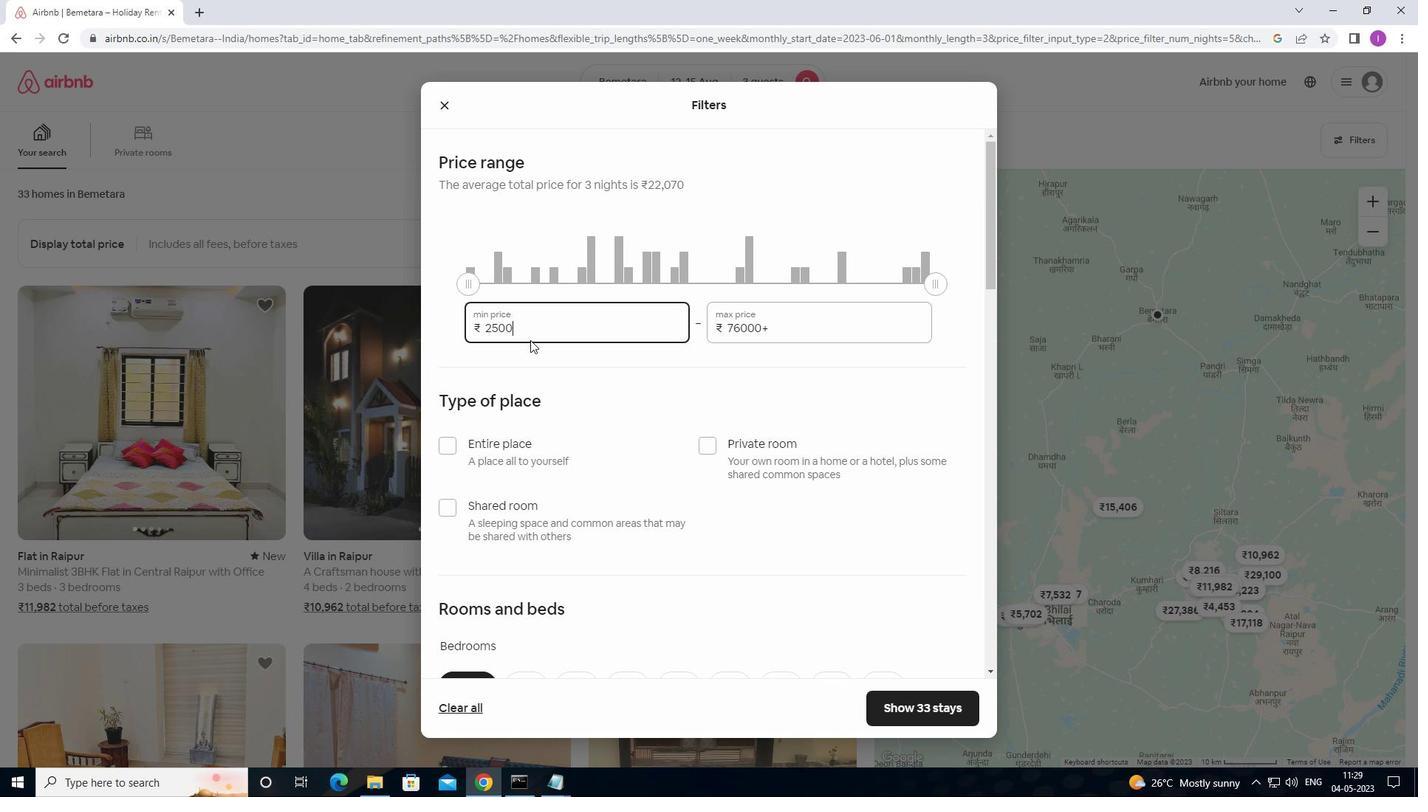 
Action: Mouse pressed left at (529, 328)
Screenshot: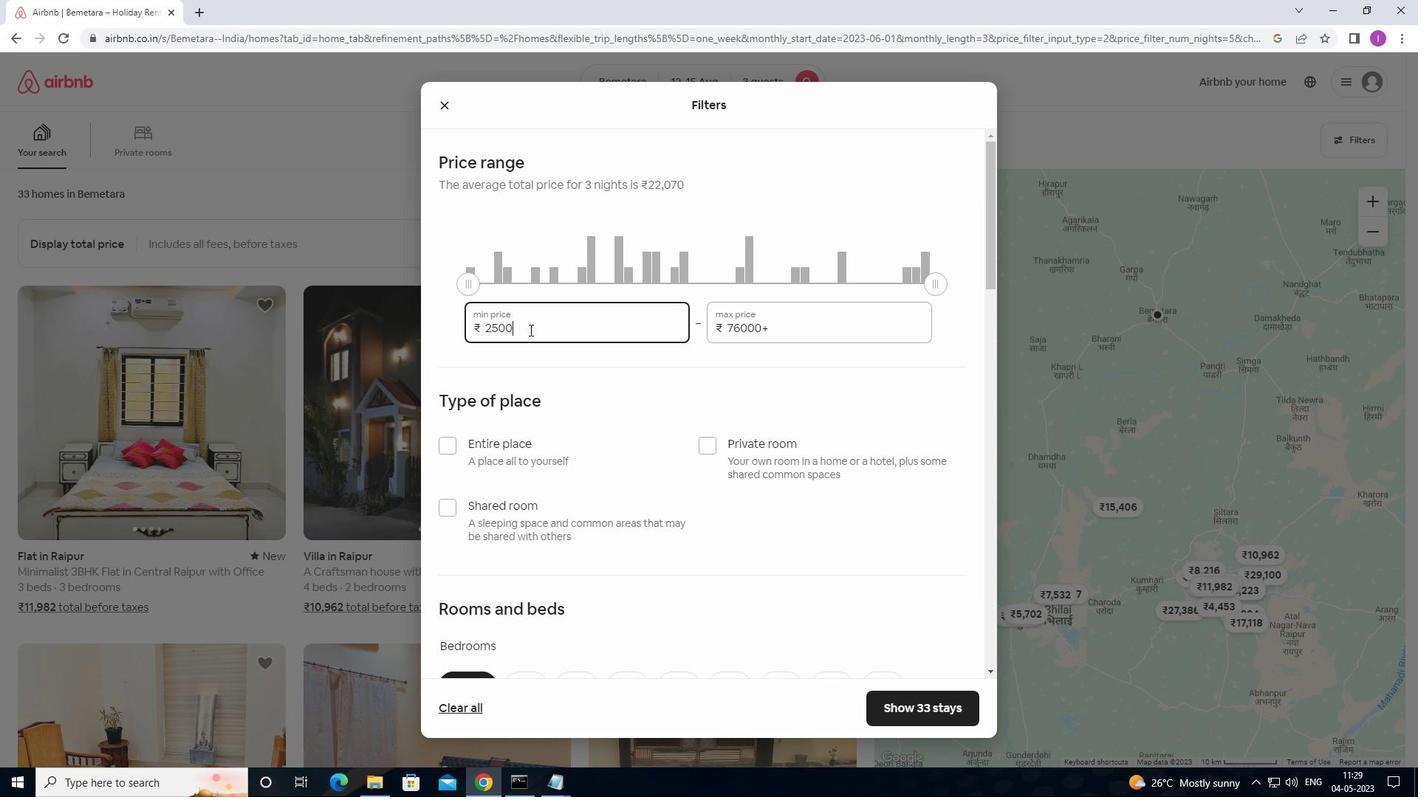
Action: Mouse moved to (479, 319)
Screenshot: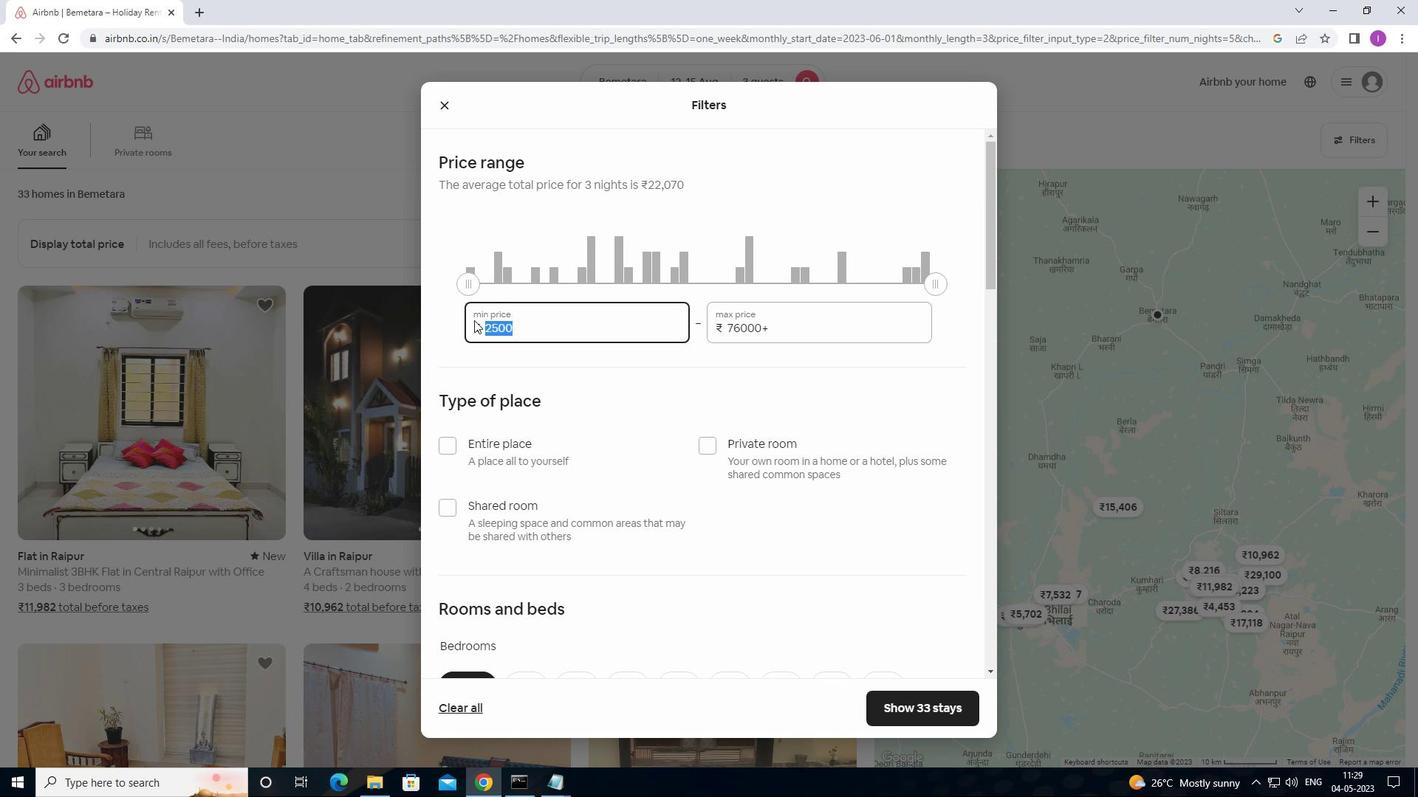 
Action: Key pressed 8
Screenshot: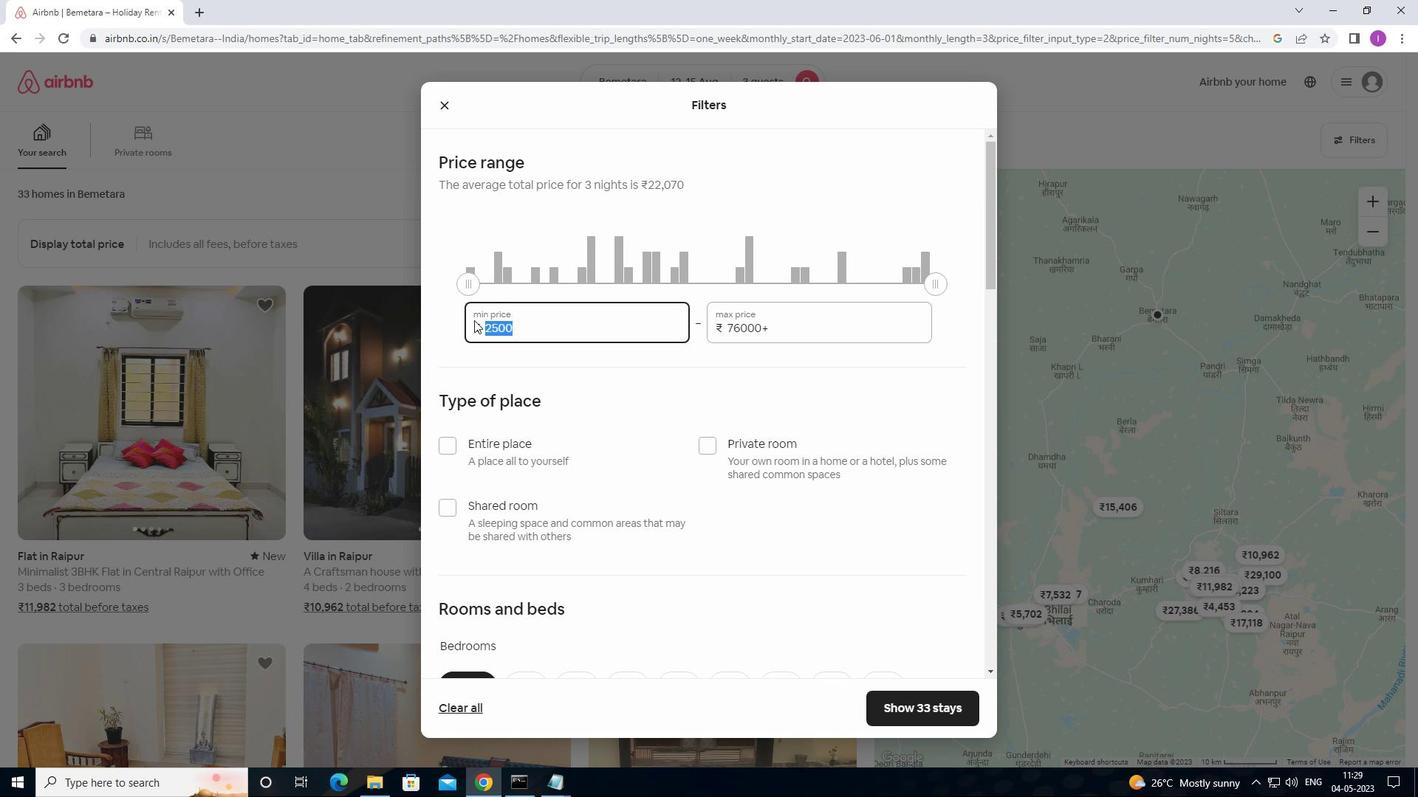 
Action: Mouse moved to (499, 318)
Screenshot: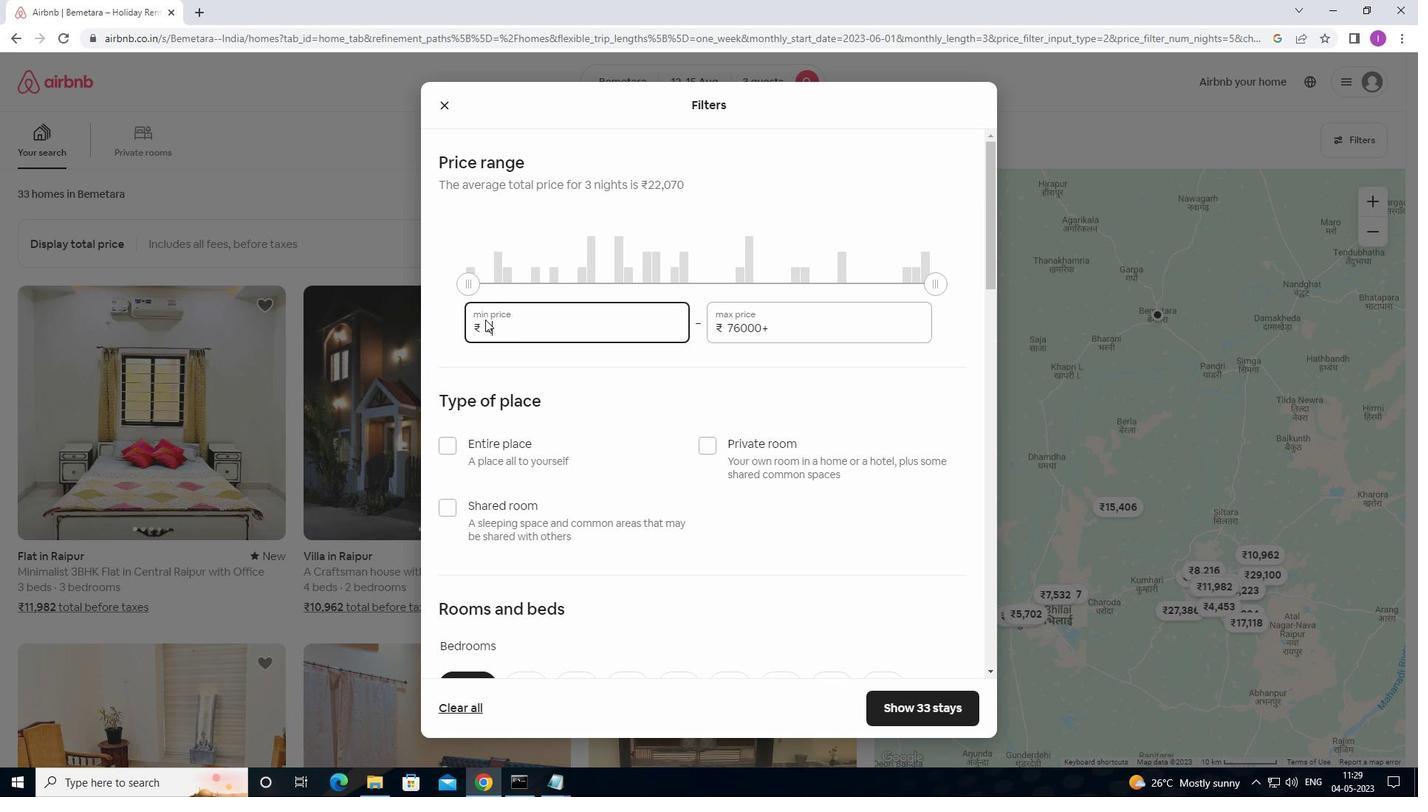 
Action: Key pressed 0
Screenshot: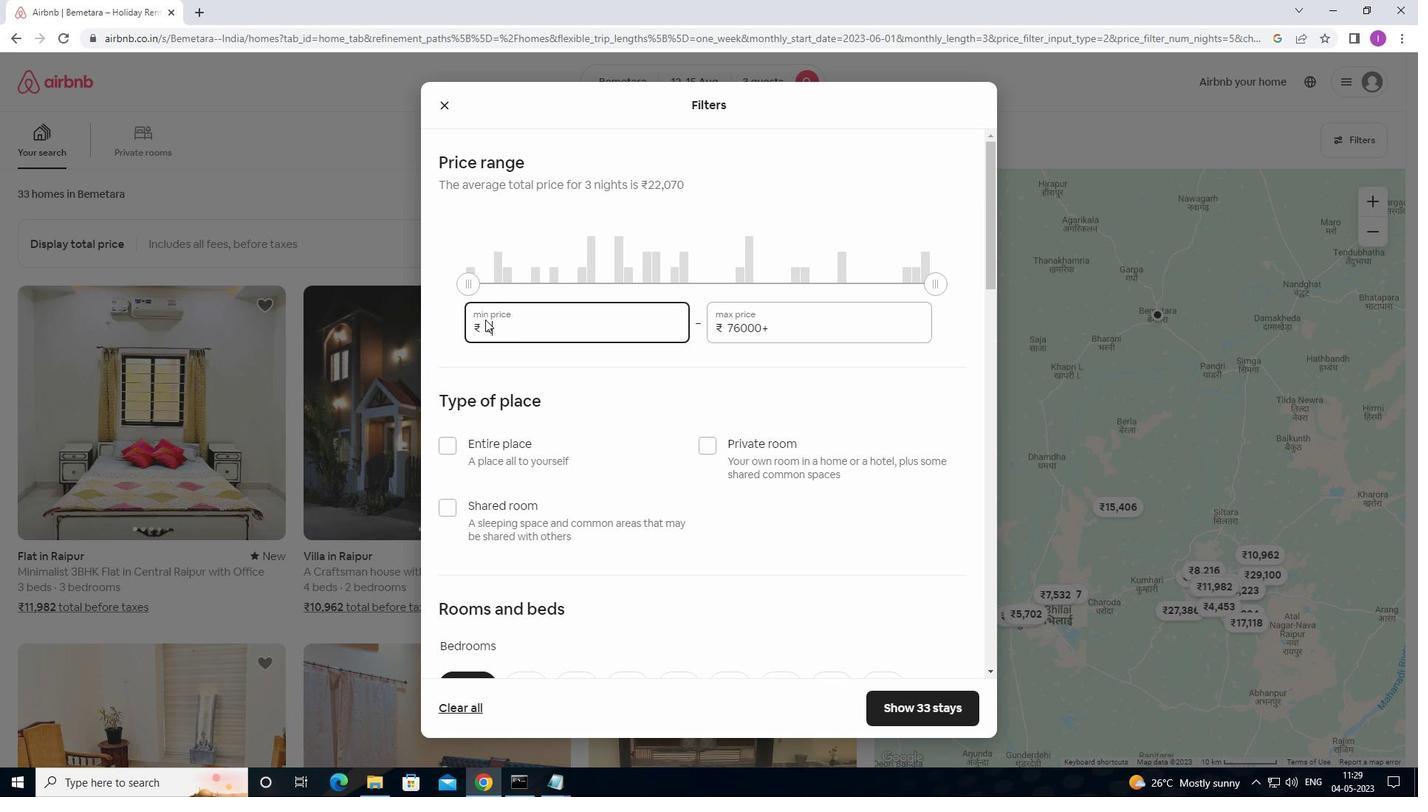 
Action: Mouse moved to (510, 314)
Screenshot: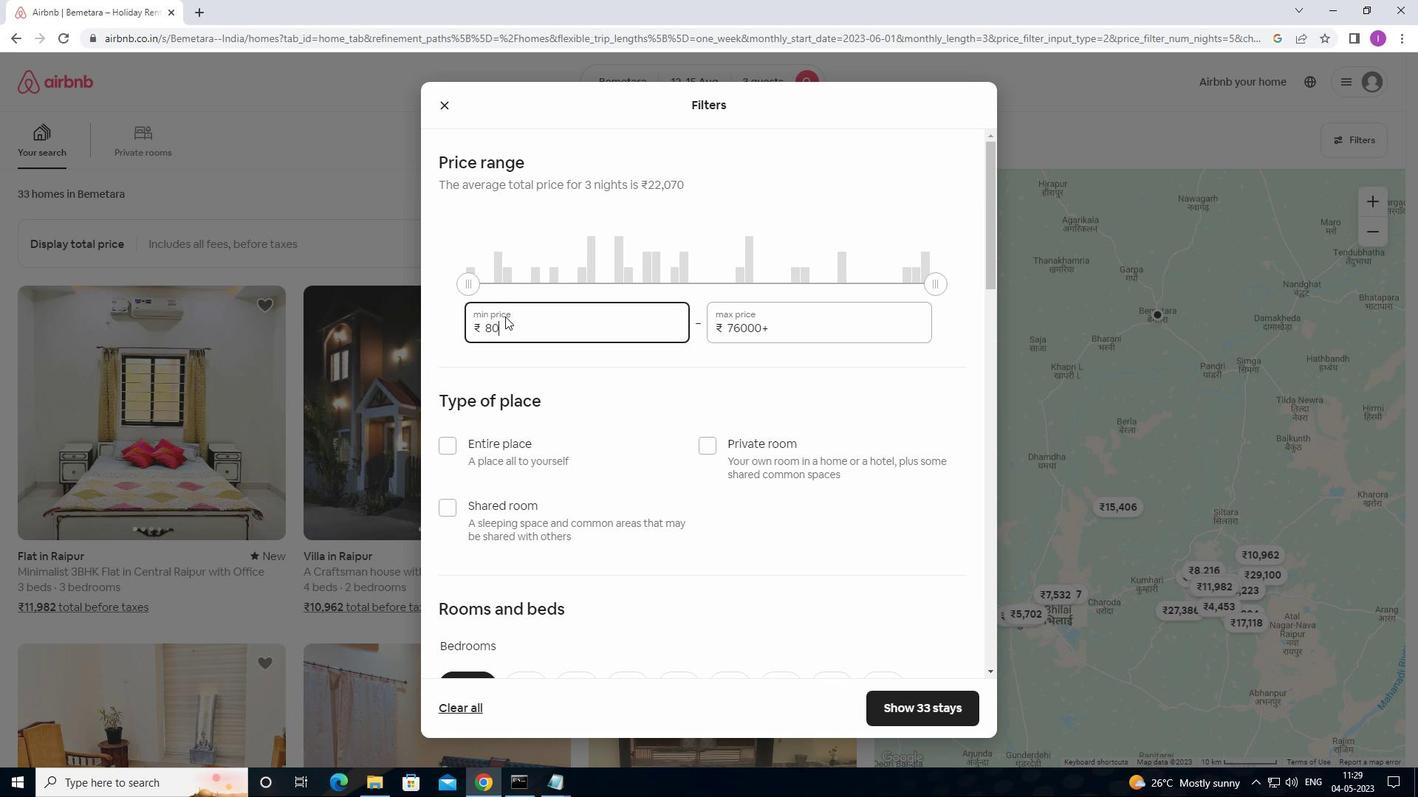 
Action: Key pressed 0
Screenshot: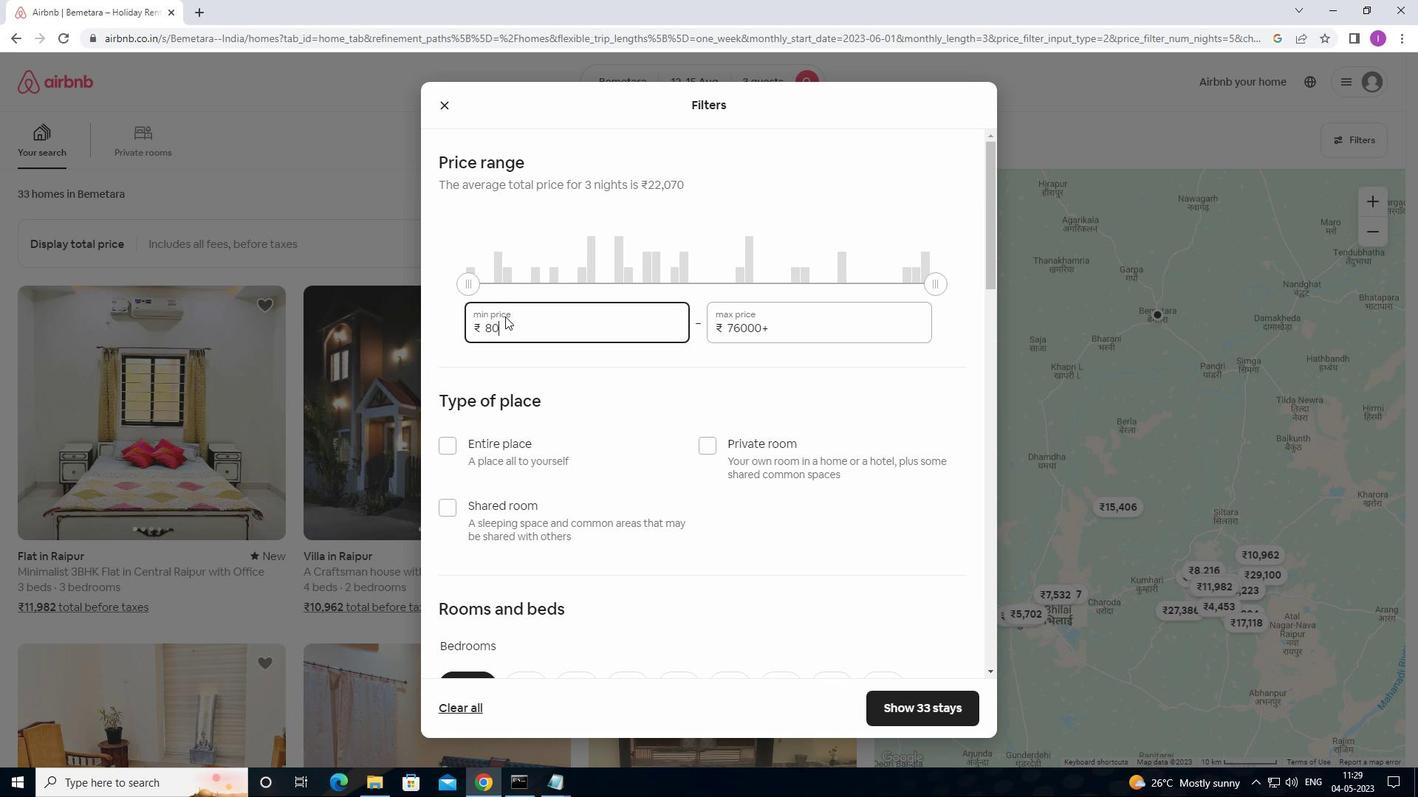 
Action: Mouse moved to (546, 305)
Screenshot: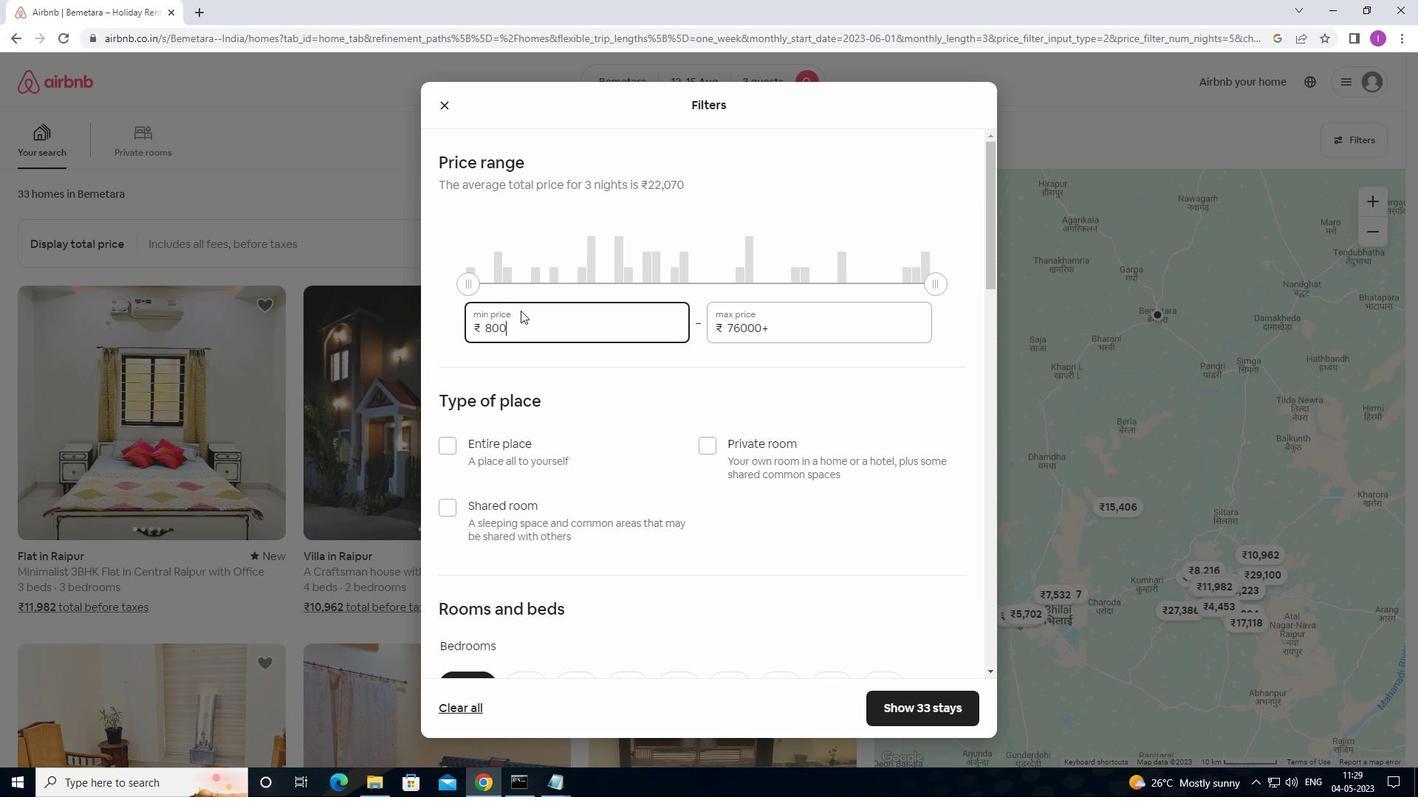 
Action: Key pressed 0
Screenshot: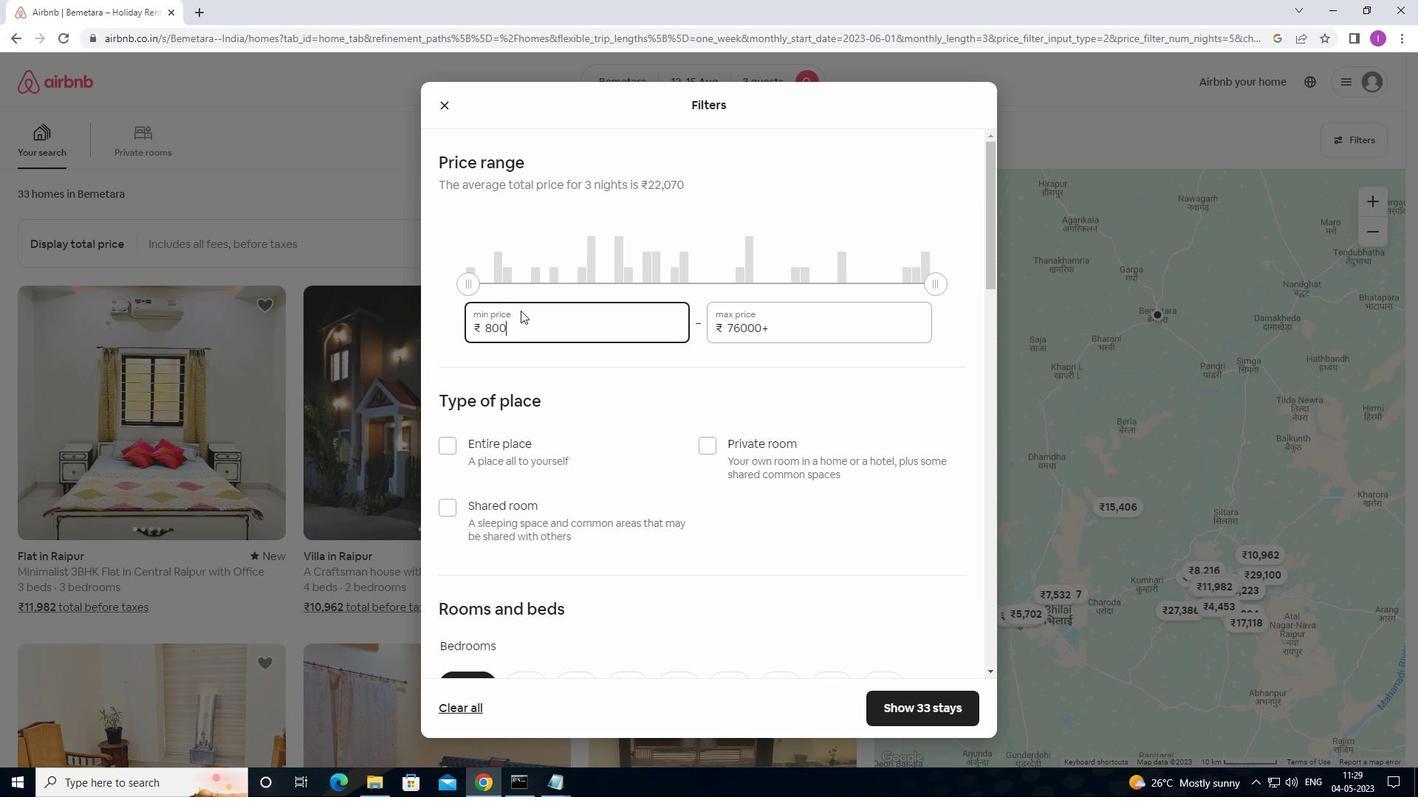 
Action: Mouse moved to (566, 305)
Screenshot: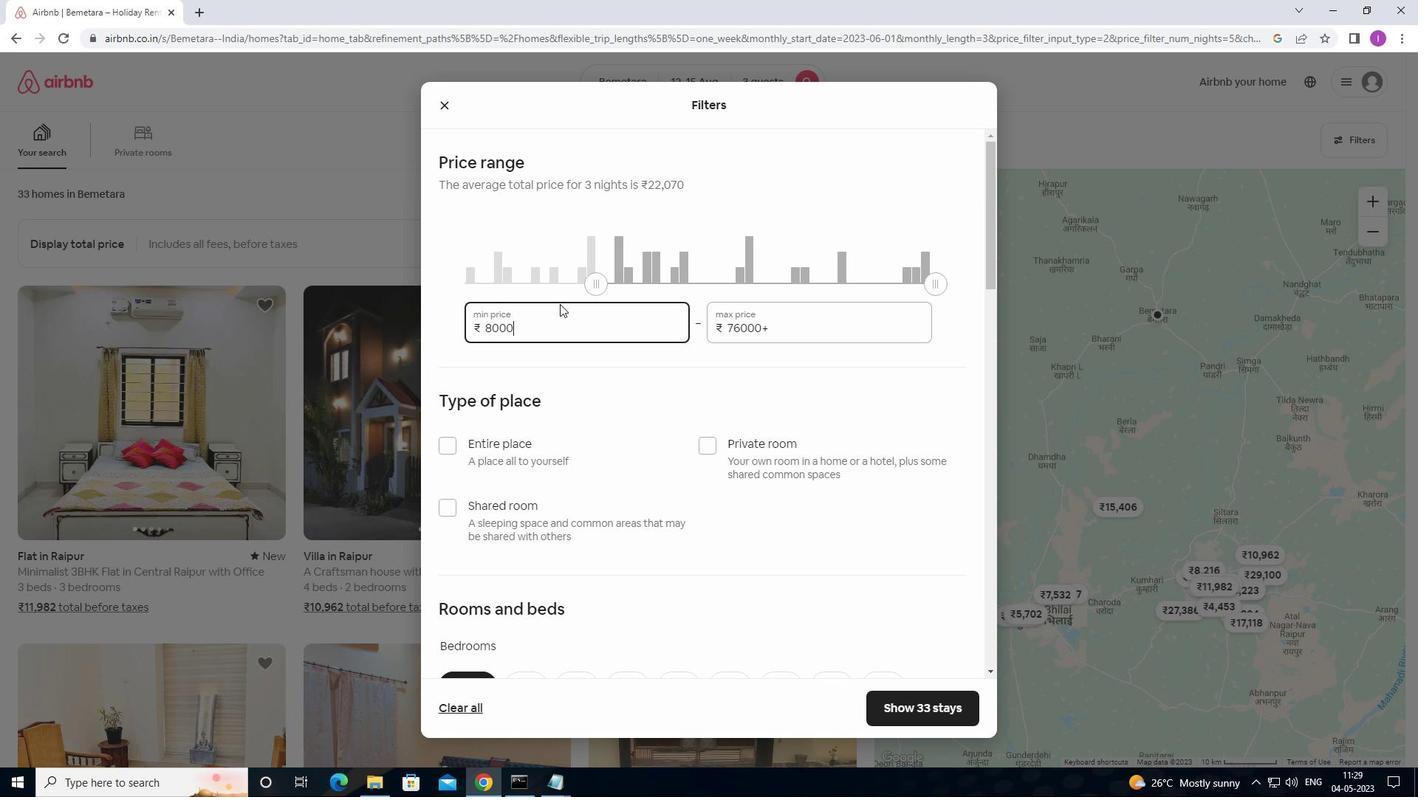 
Action: Key pressed 0
Screenshot: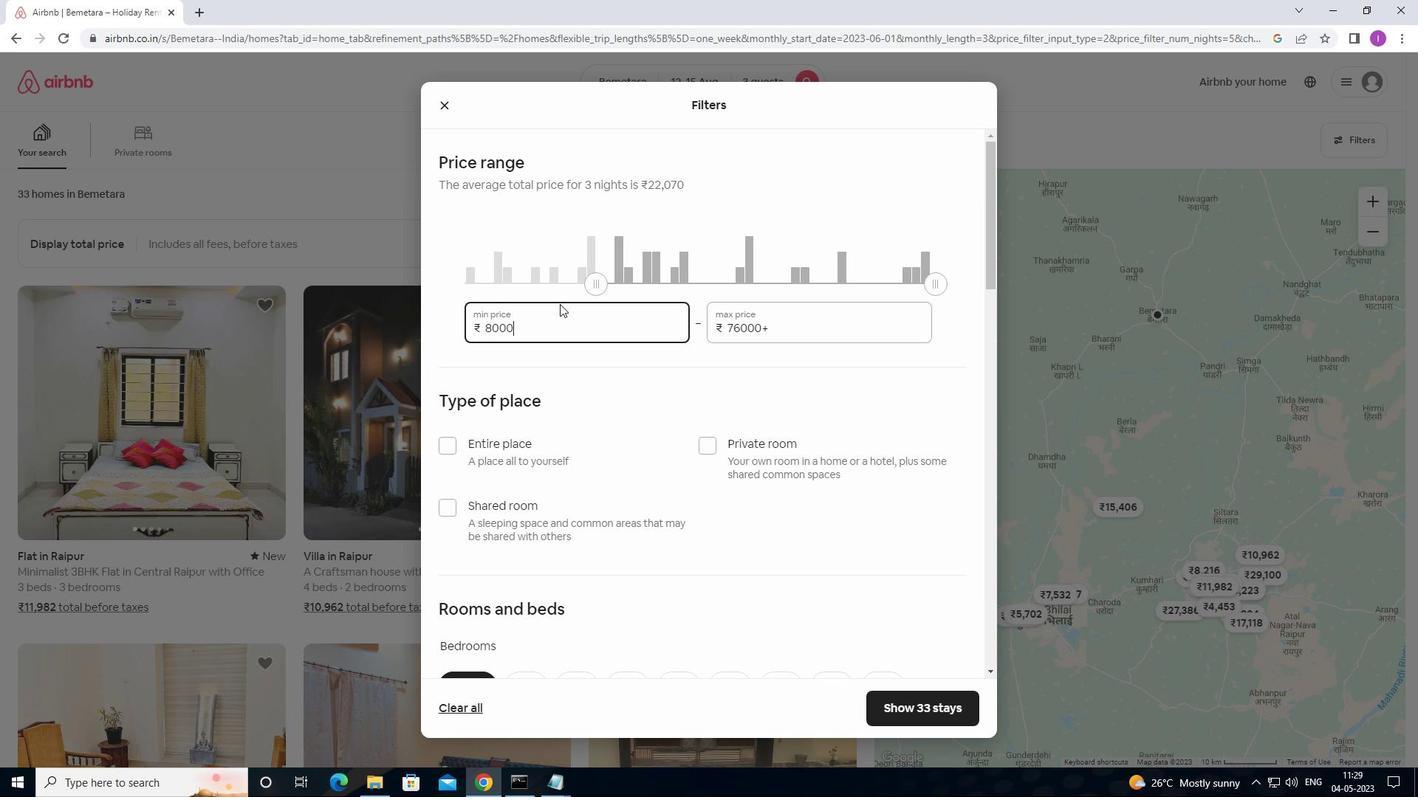 
Action: Mouse moved to (580, 315)
Screenshot: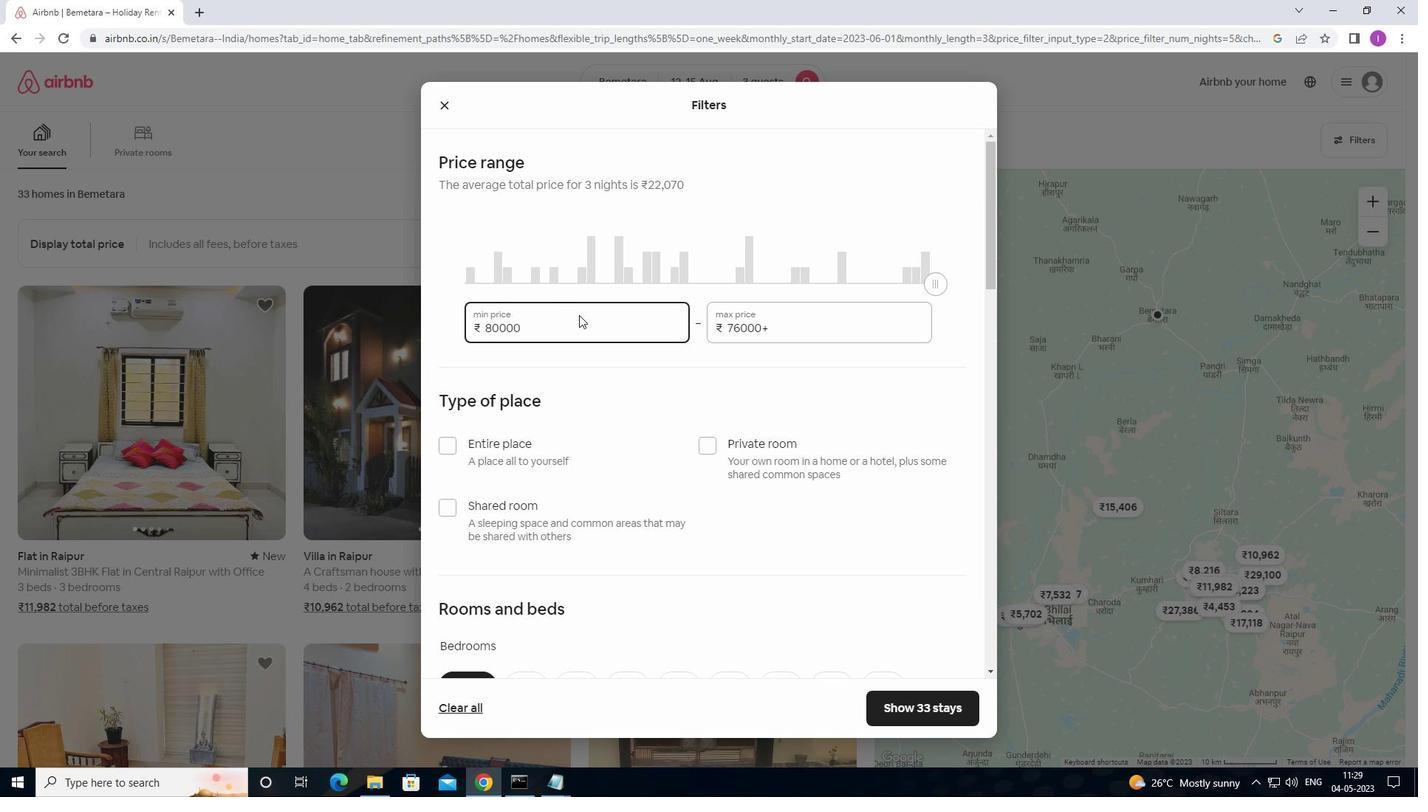 
Action: Key pressed <Key.backspace>
Screenshot: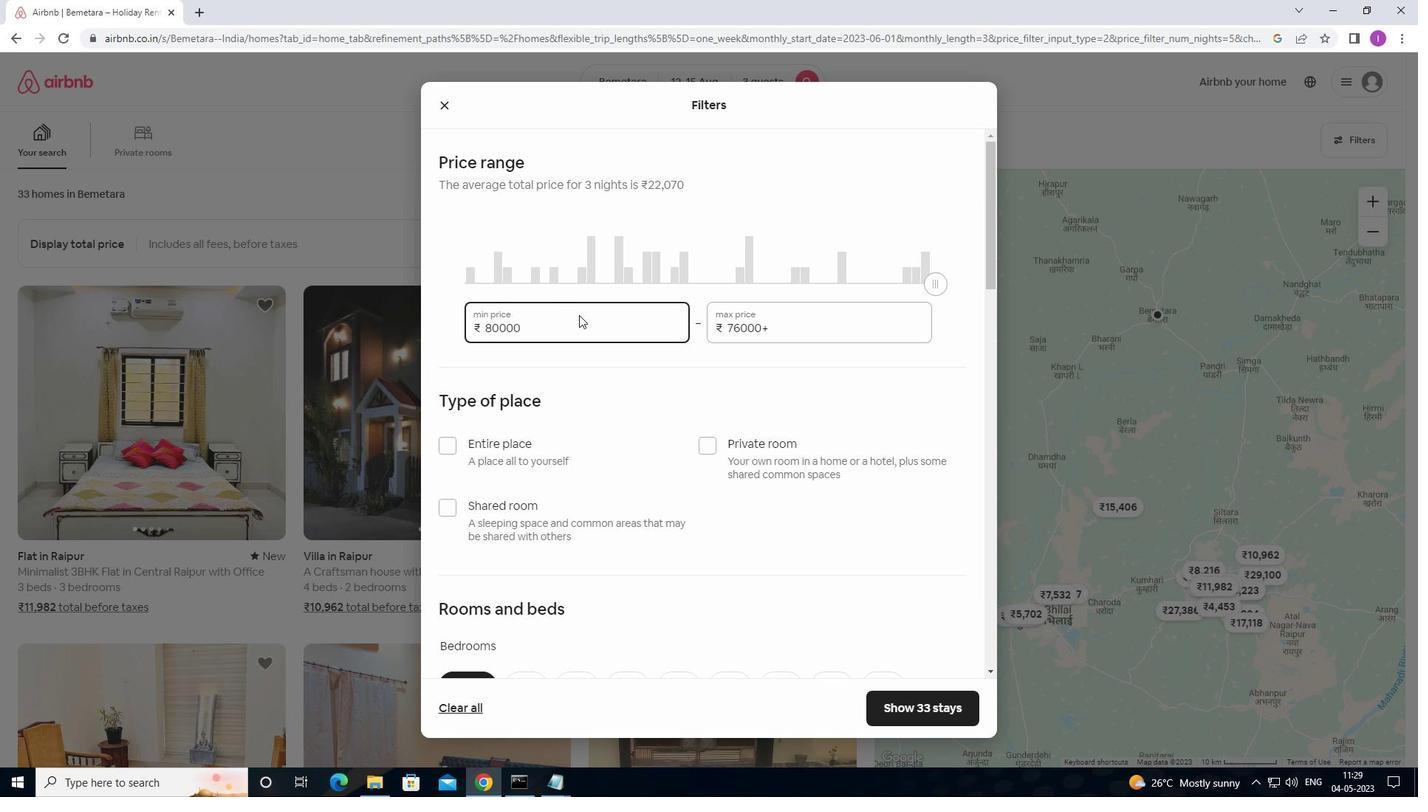 
Action: Mouse moved to (771, 326)
Screenshot: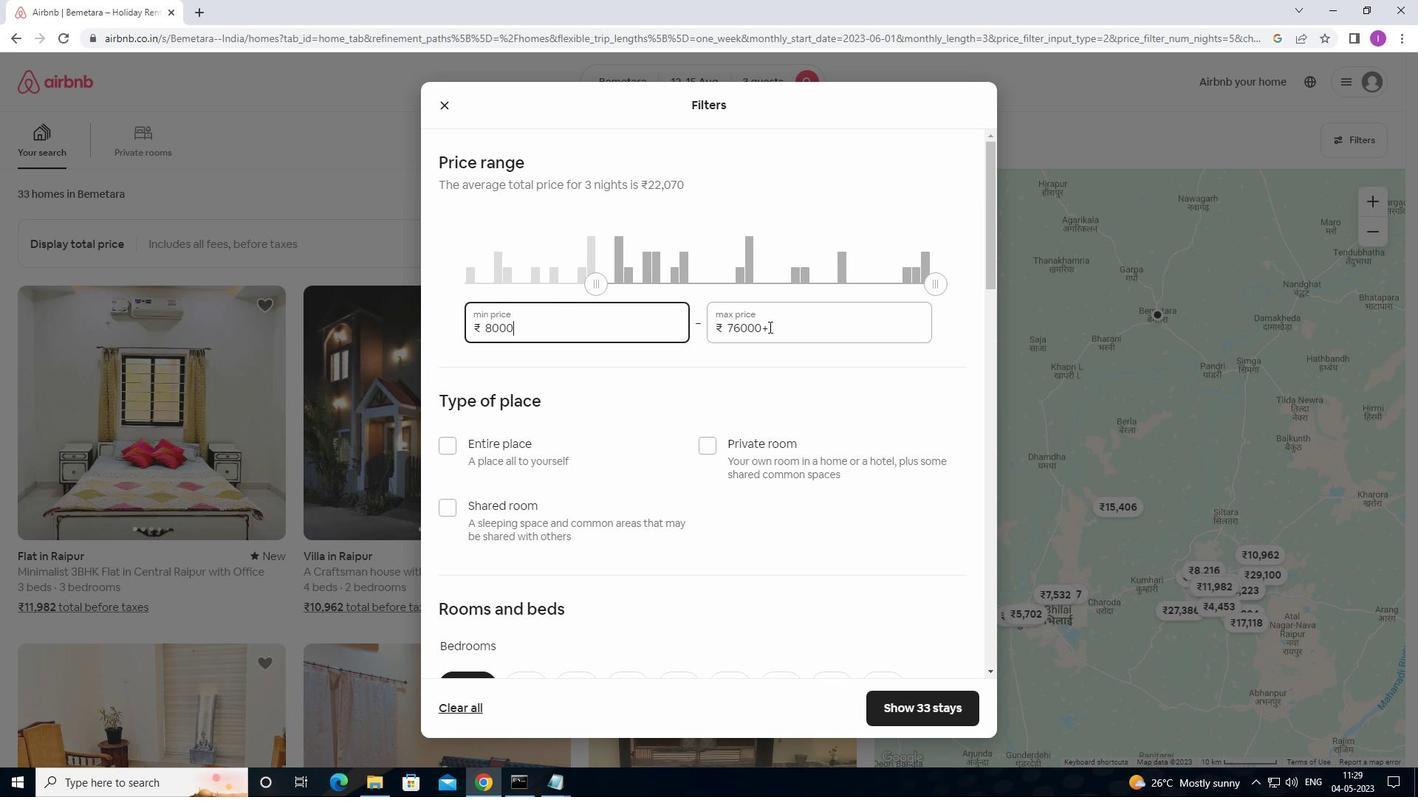 
Action: Mouse pressed left at (771, 326)
Screenshot: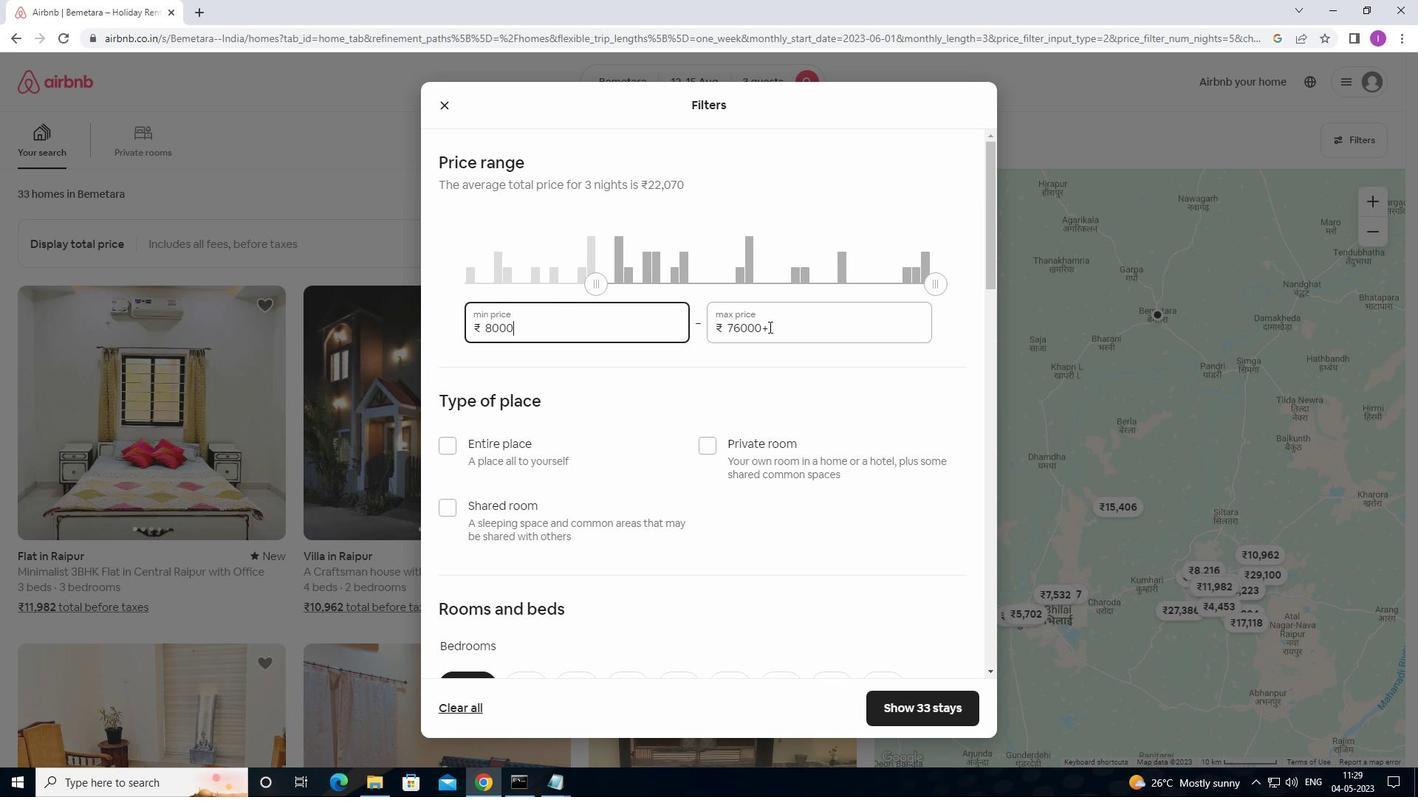 
Action: Mouse moved to (706, 325)
Screenshot: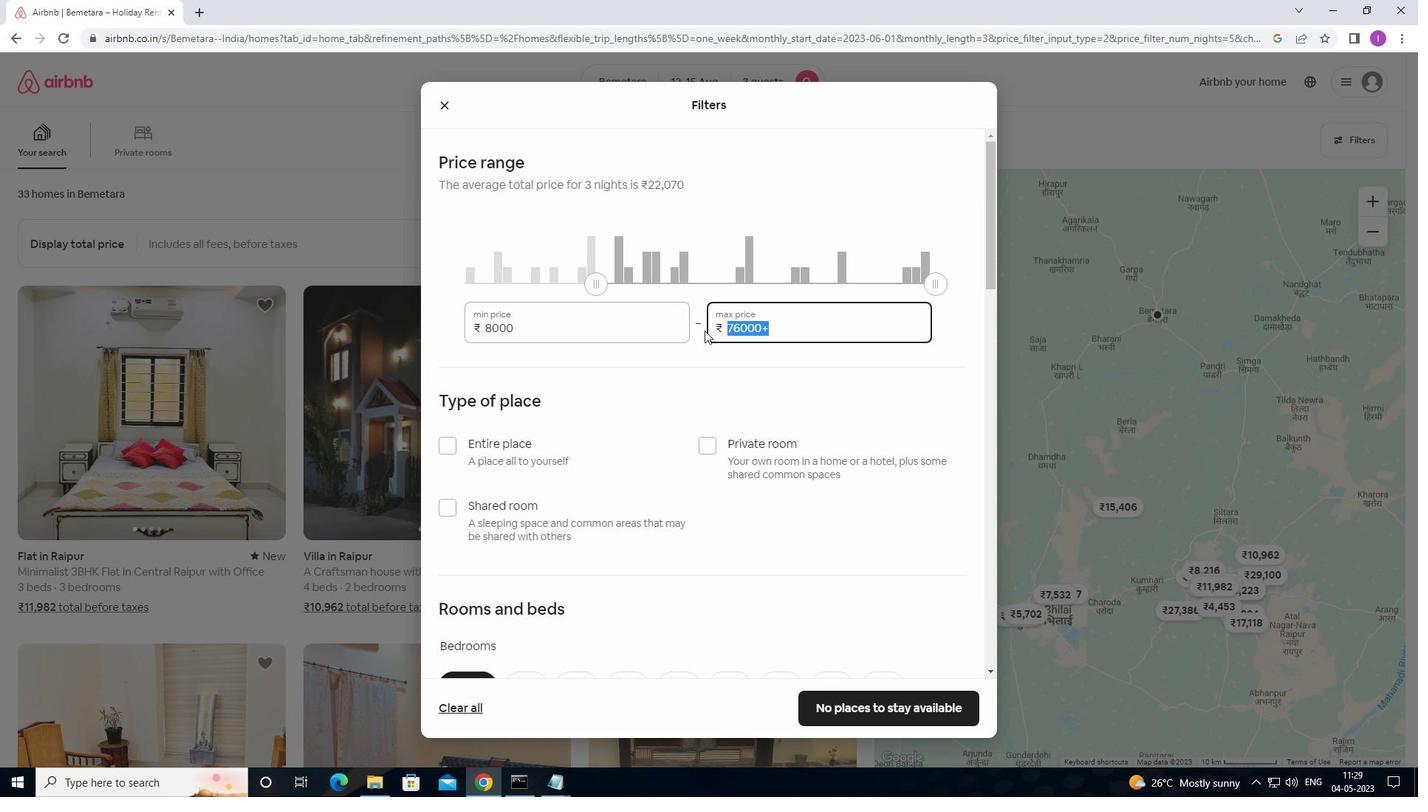 
Action: Key pressed 1
Screenshot: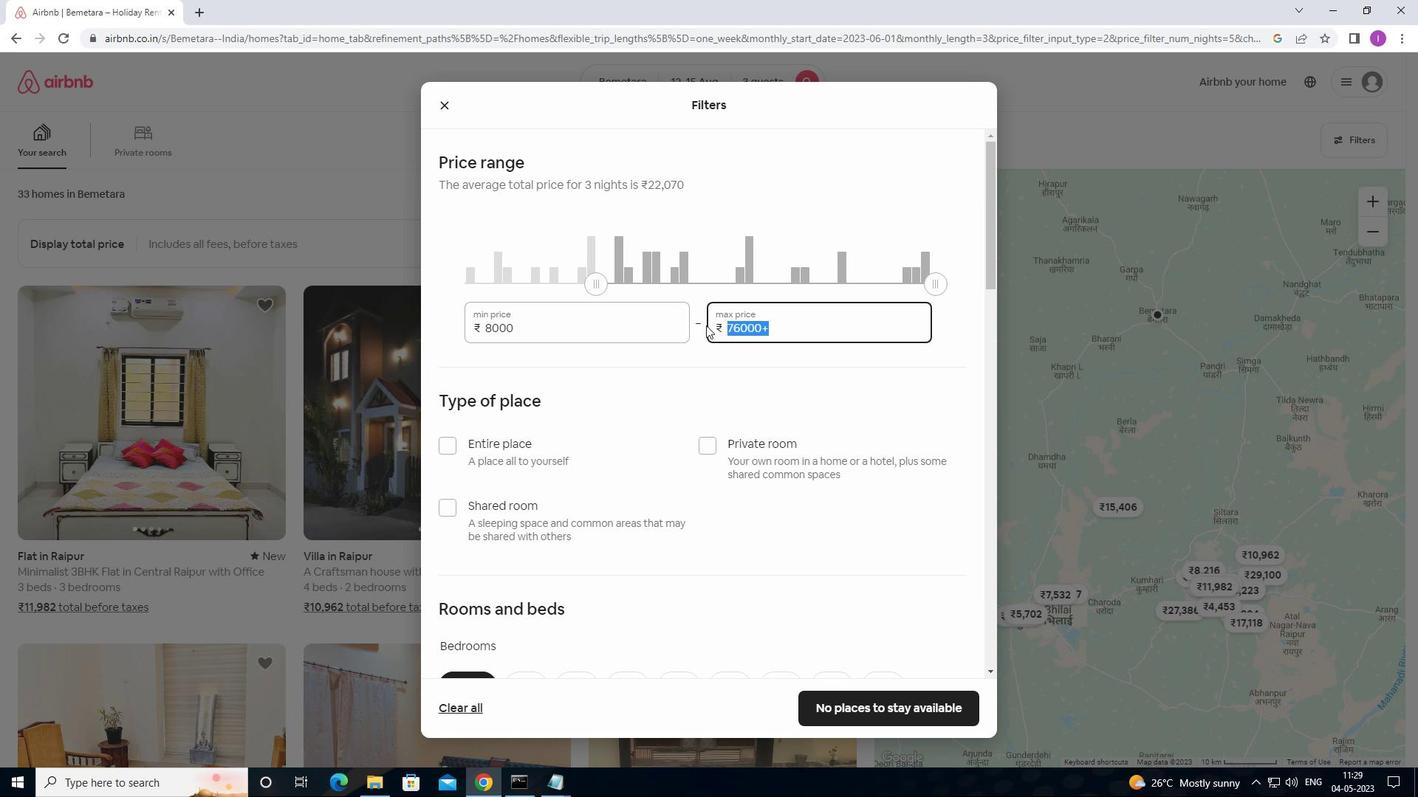 
Action: Mouse moved to (710, 332)
Screenshot: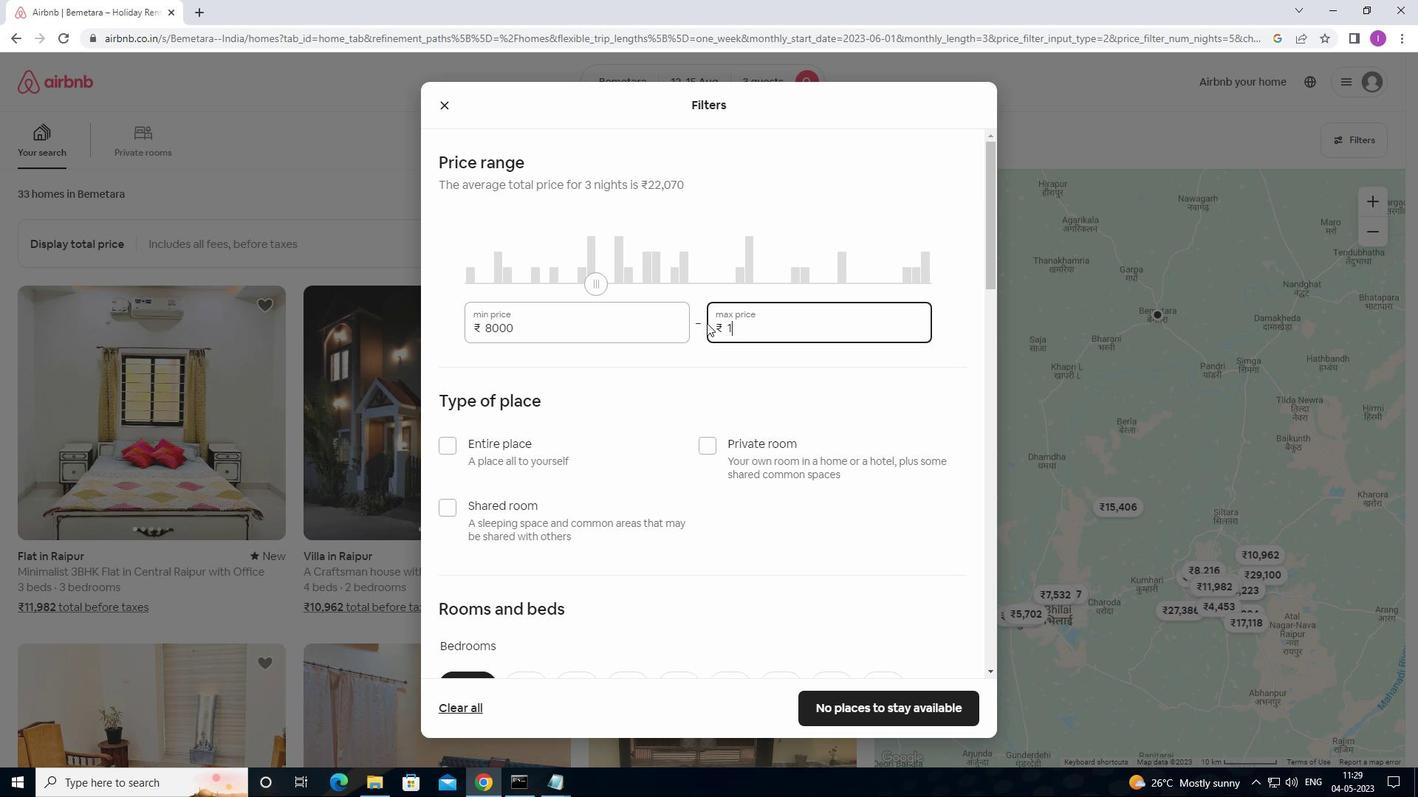 
Action: Key pressed 6
Screenshot: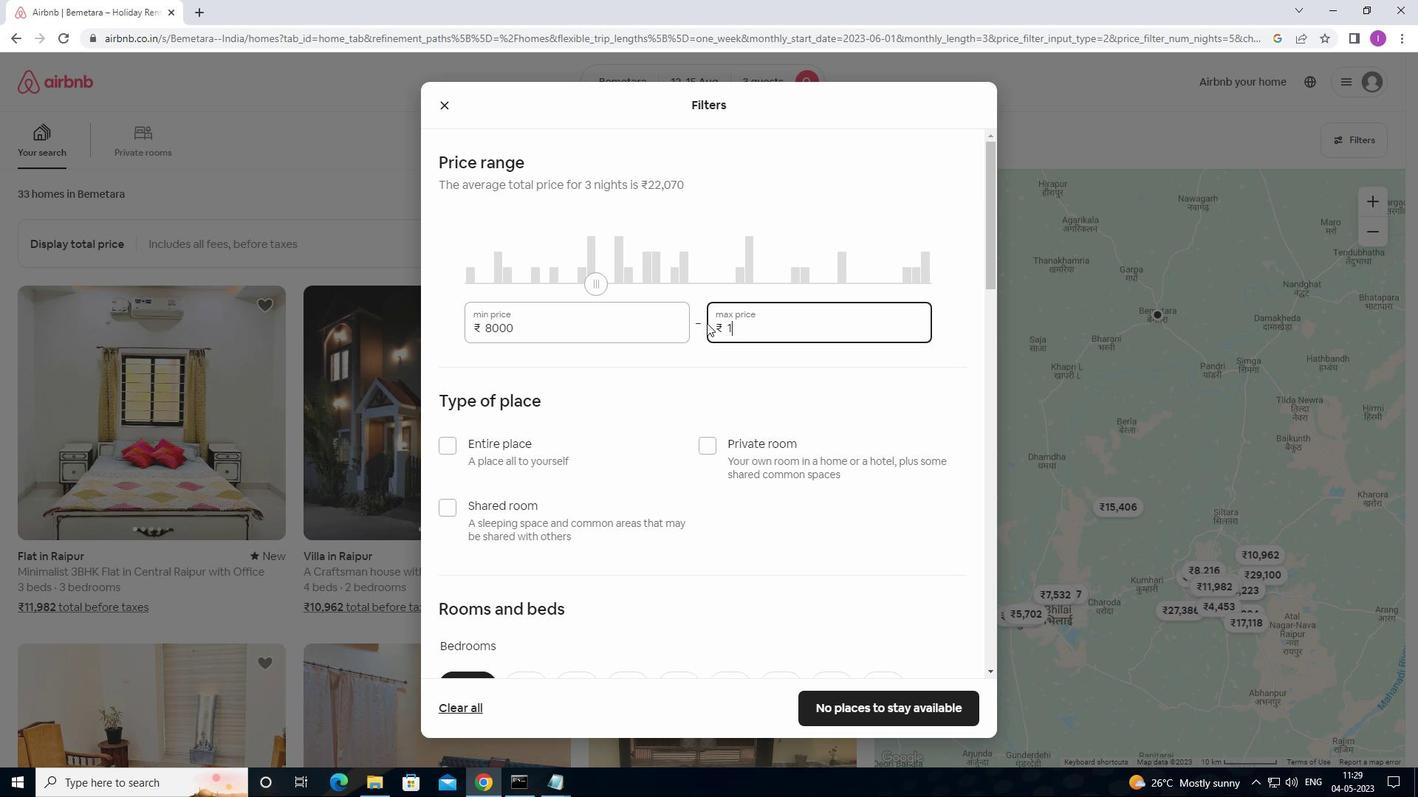 
Action: Mouse moved to (710, 333)
Screenshot: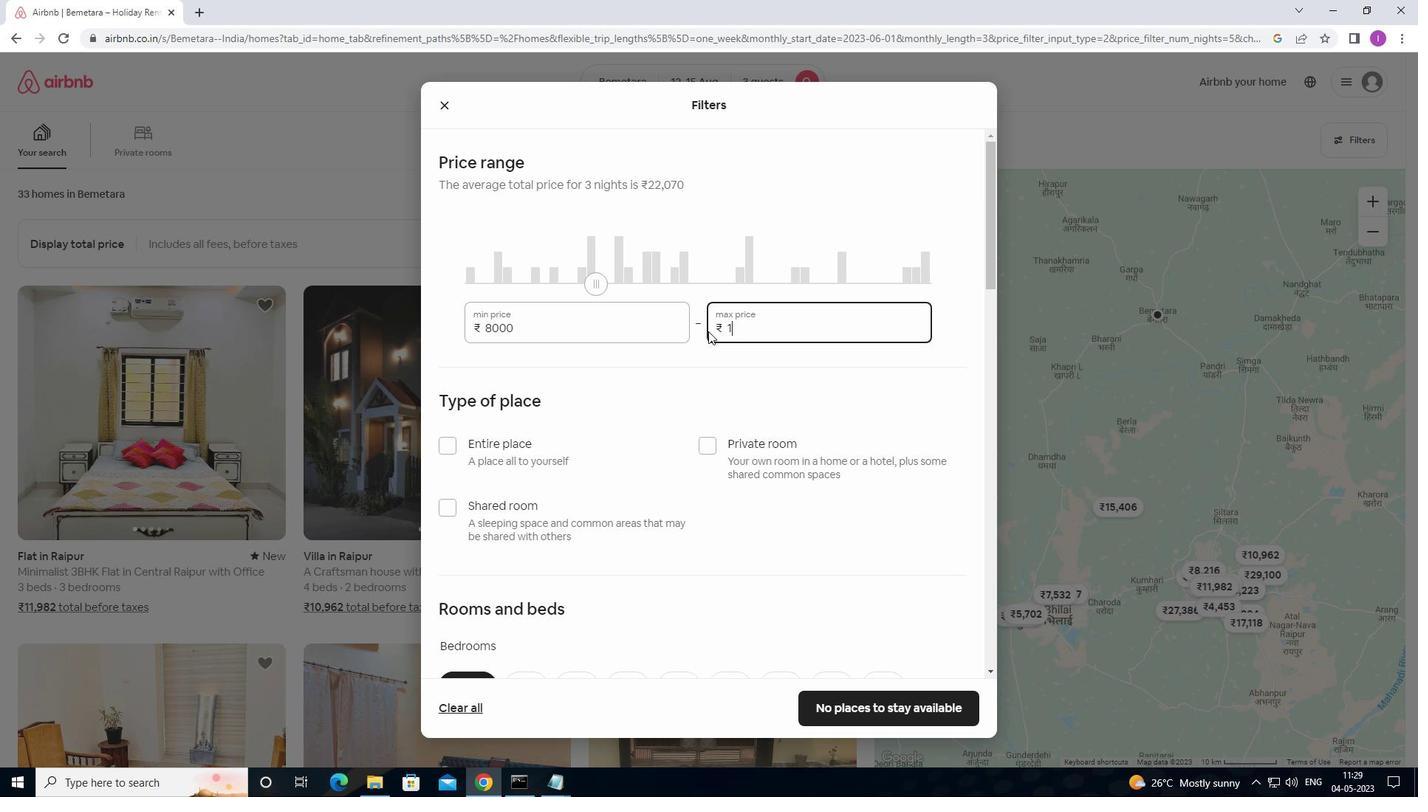 
Action: Key pressed 0
Screenshot: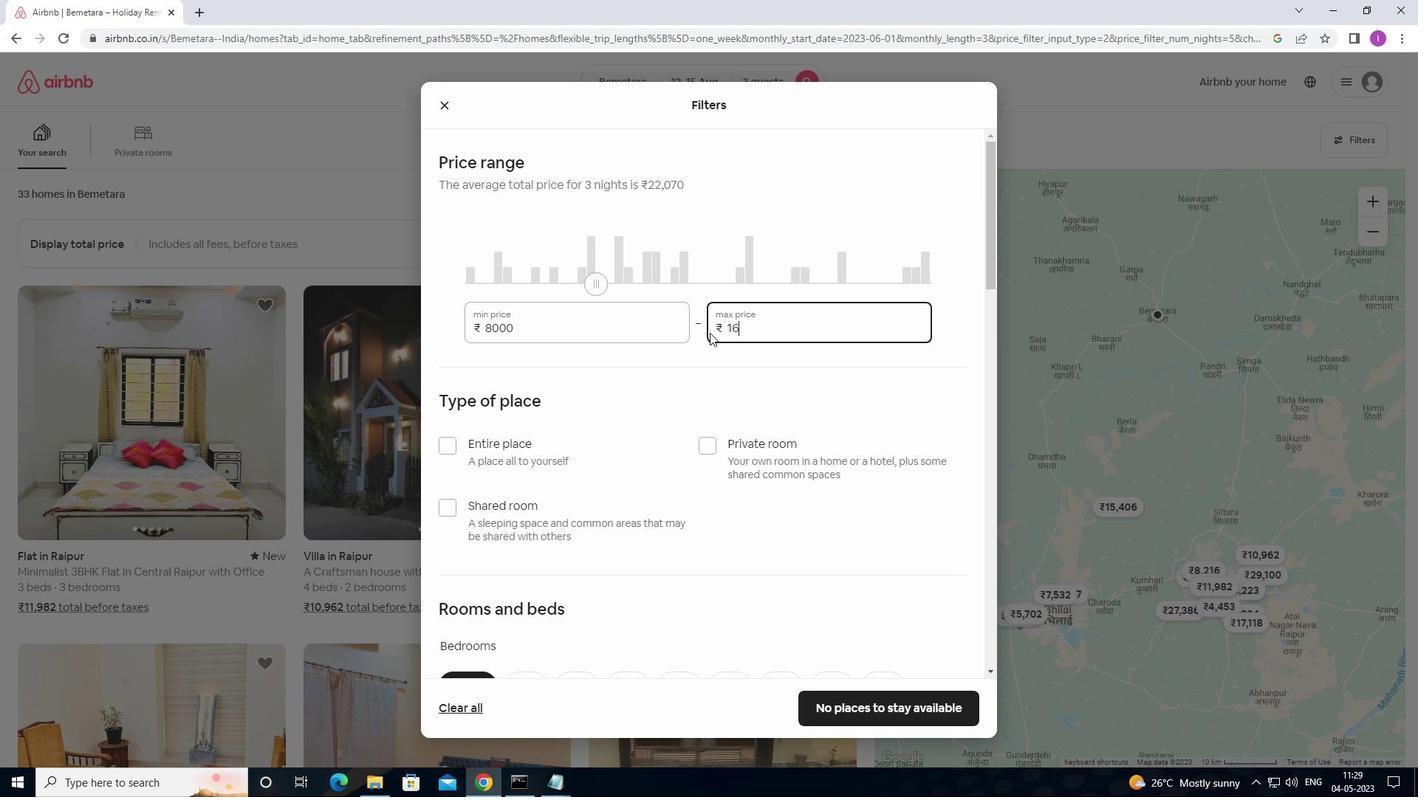 
Action: Mouse moved to (712, 329)
Screenshot: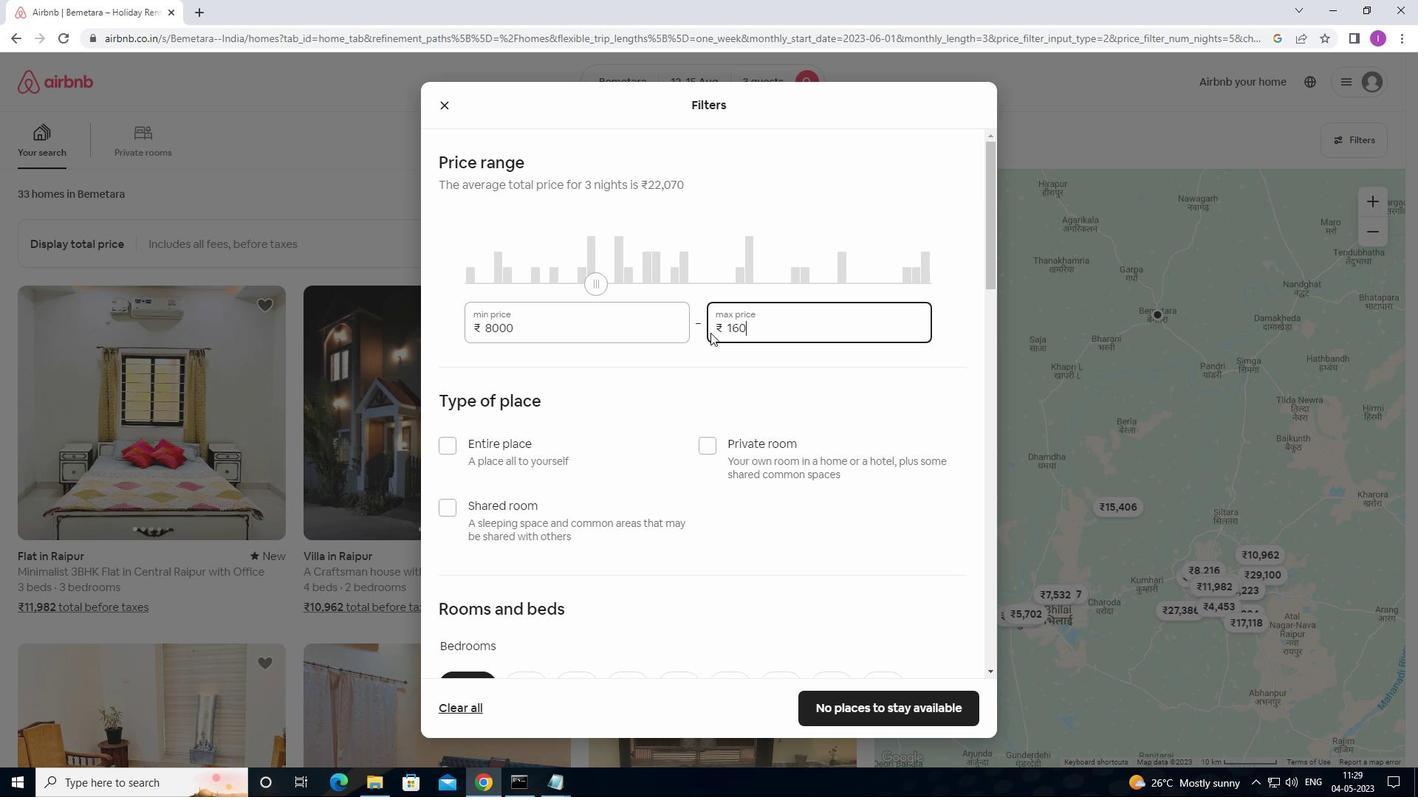 
Action: Key pressed 0
Screenshot: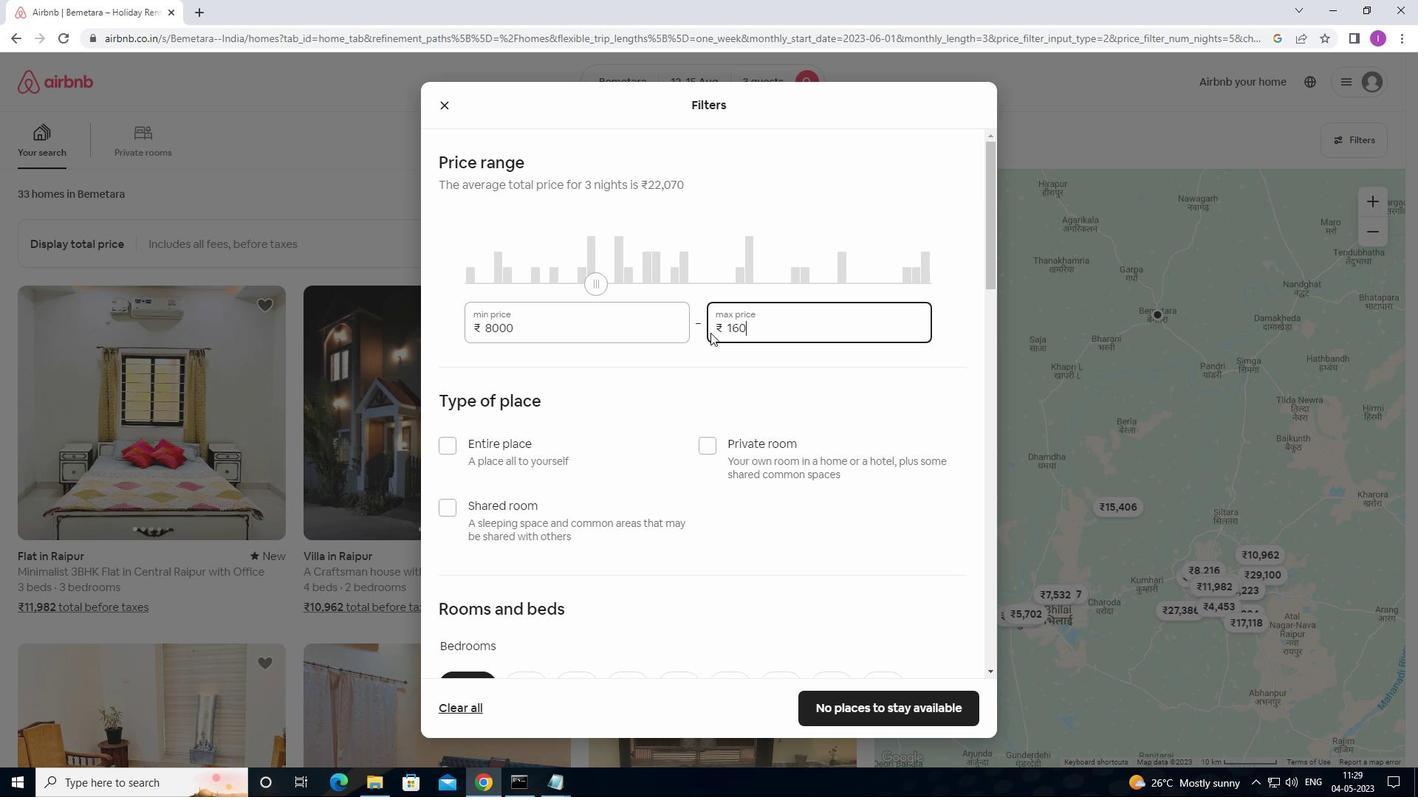 
Action: Mouse moved to (717, 325)
Screenshot: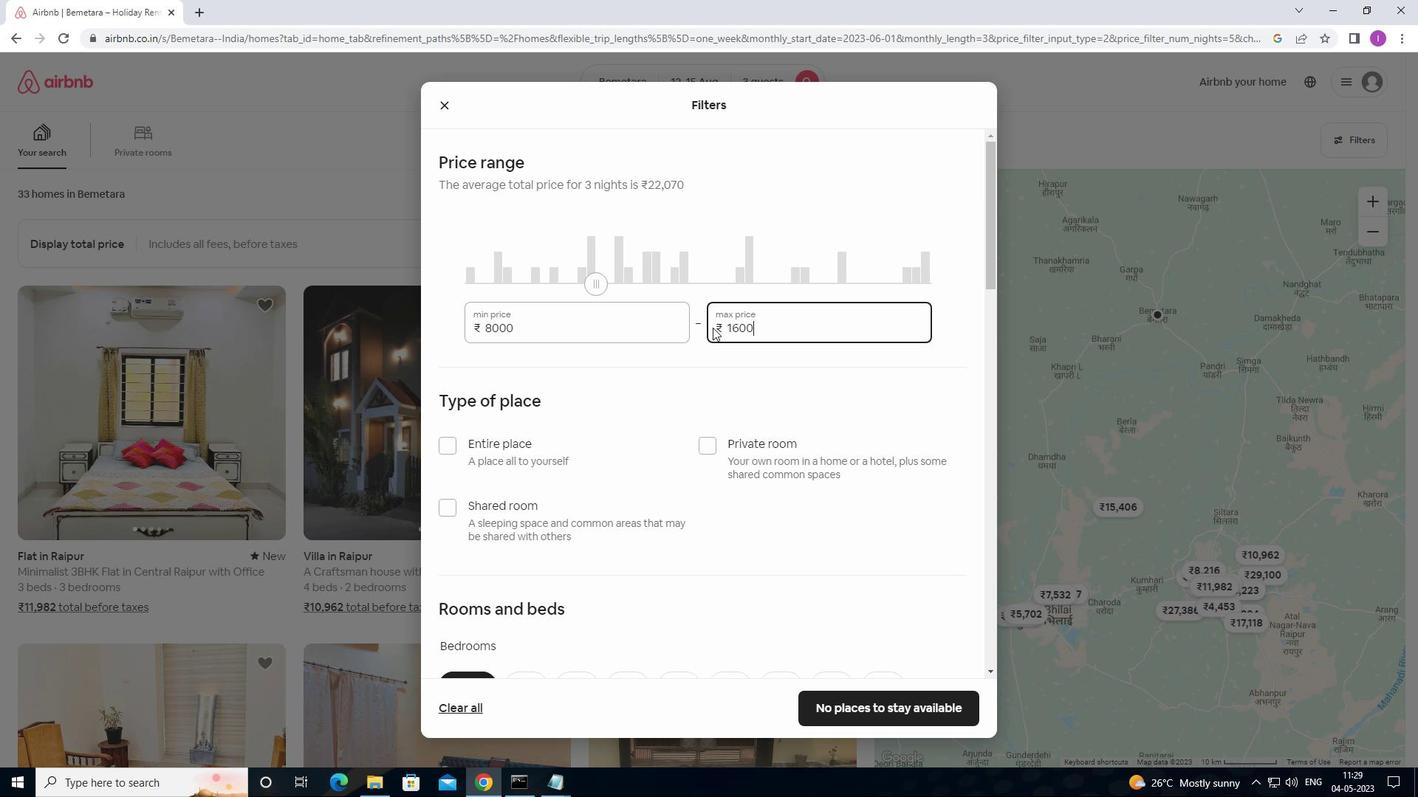 
Action: Key pressed 0
Screenshot: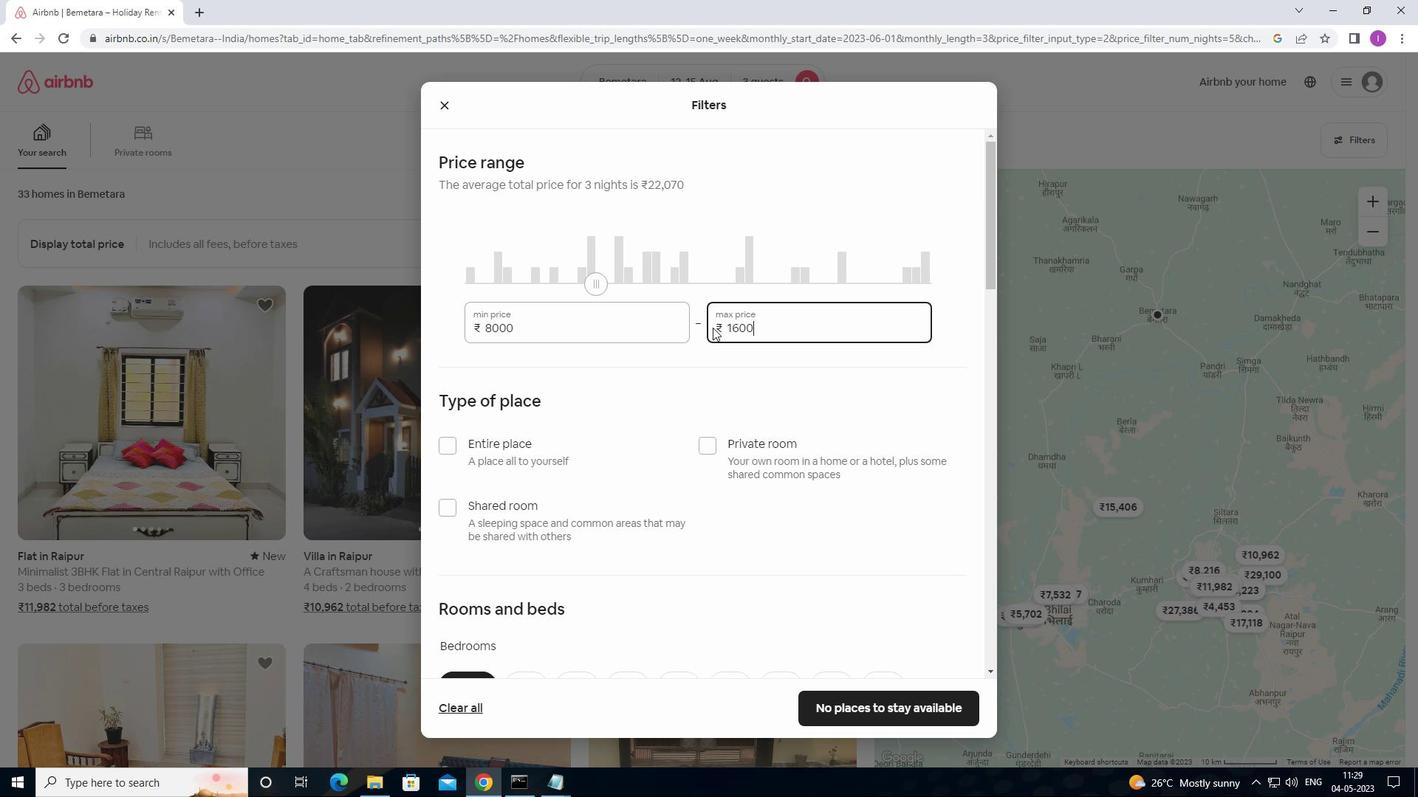 
Action: Mouse moved to (583, 404)
Screenshot: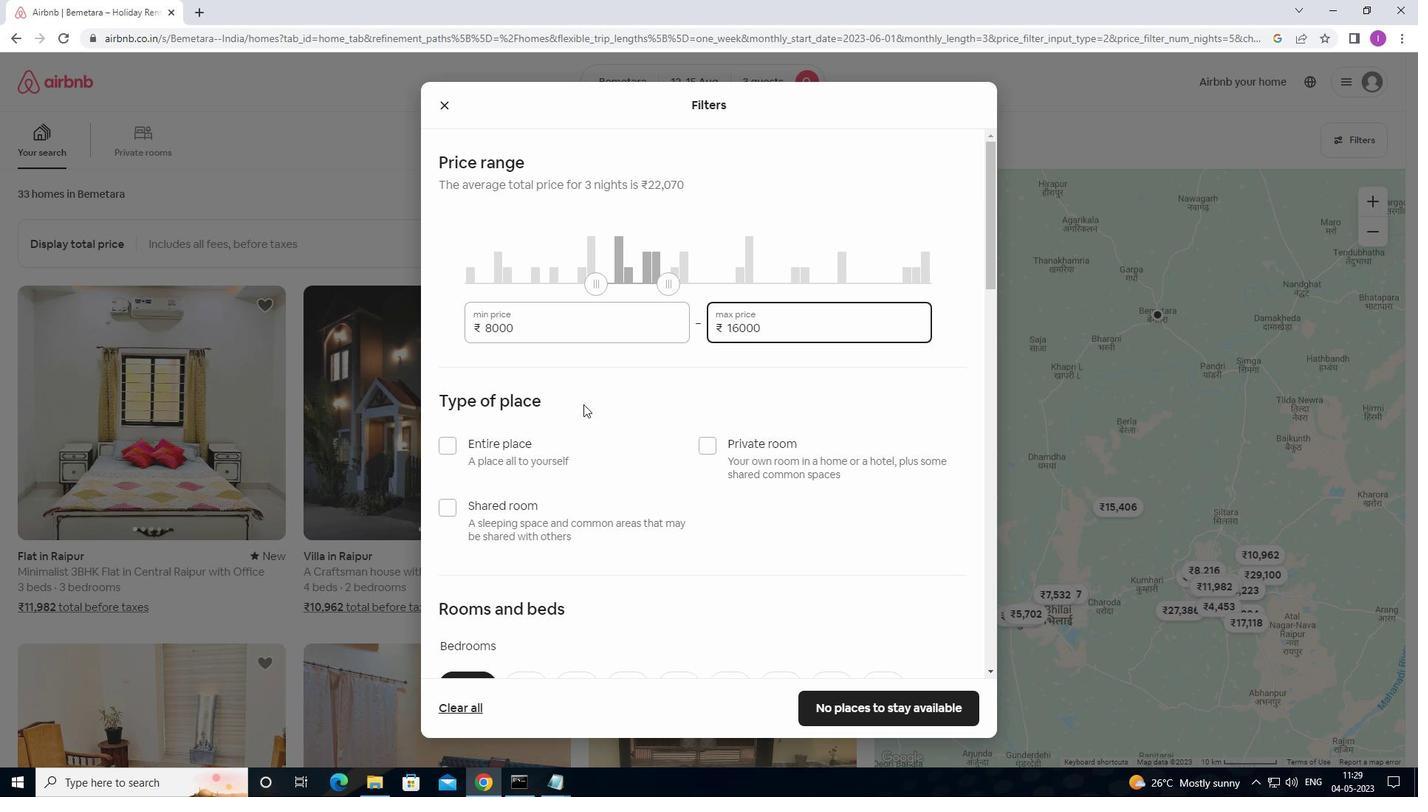 
Action: Mouse scrolled (583, 404) with delta (0, 0)
Screenshot: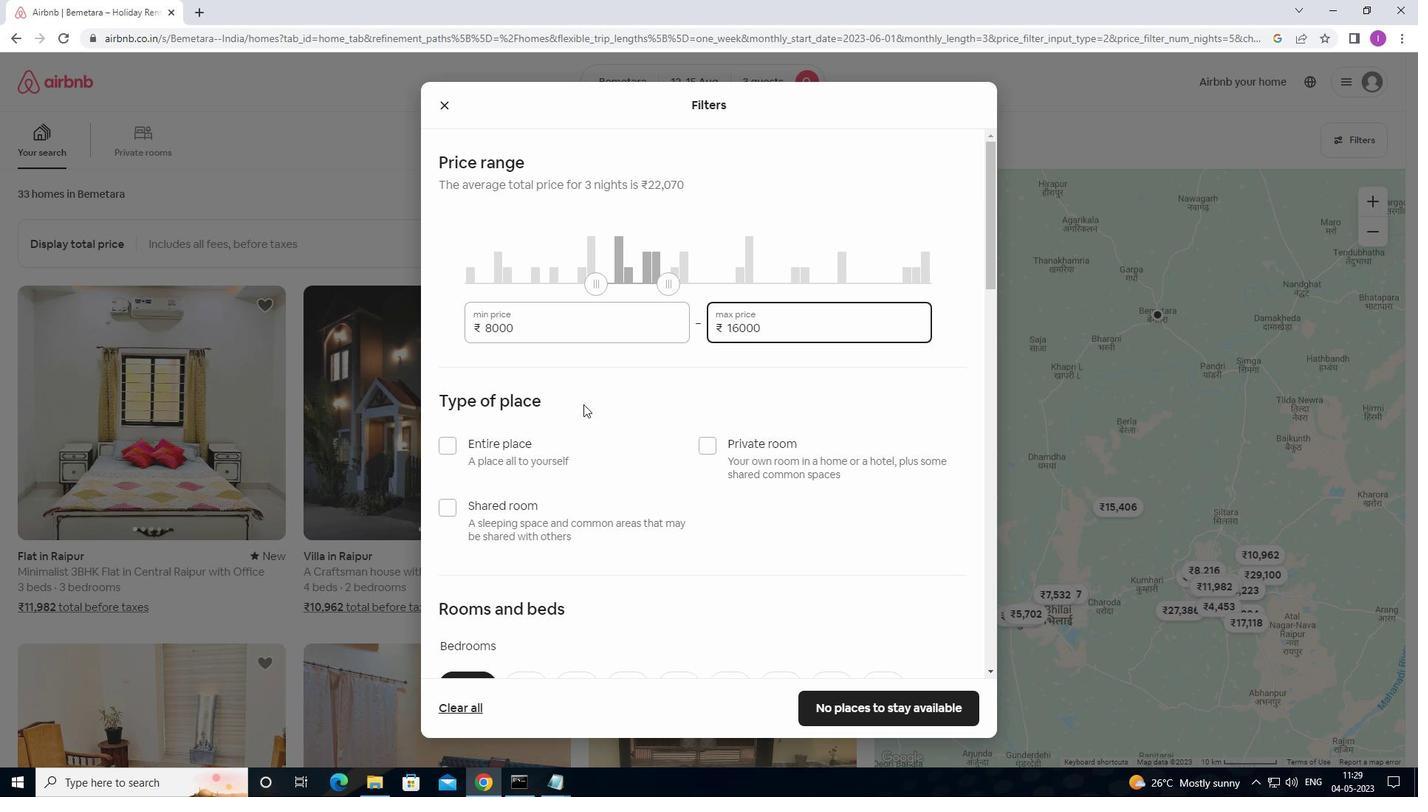 
Action: Mouse moved to (514, 424)
Screenshot: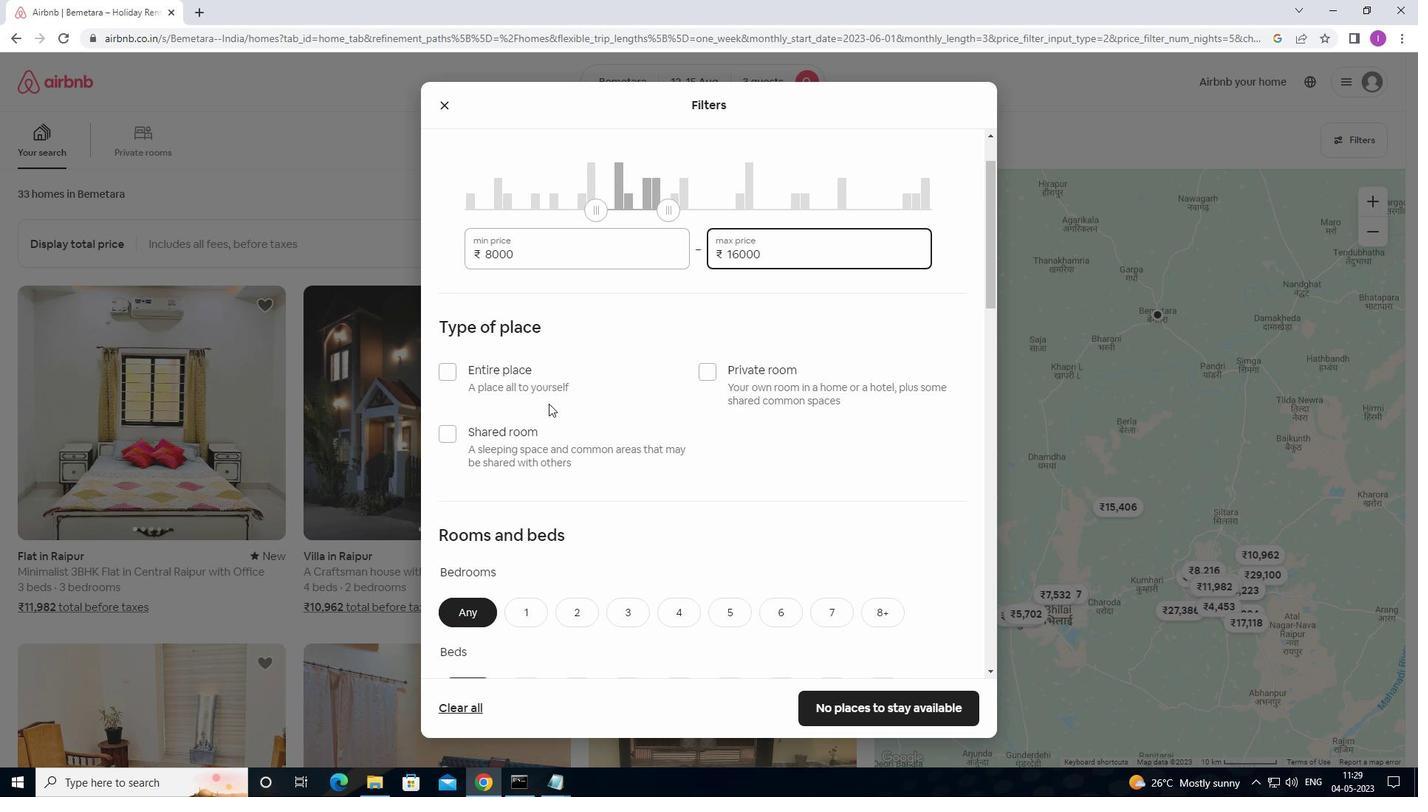 
Action: Mouse scrolled (514, 424) with delta (0, 0)
Screenshot: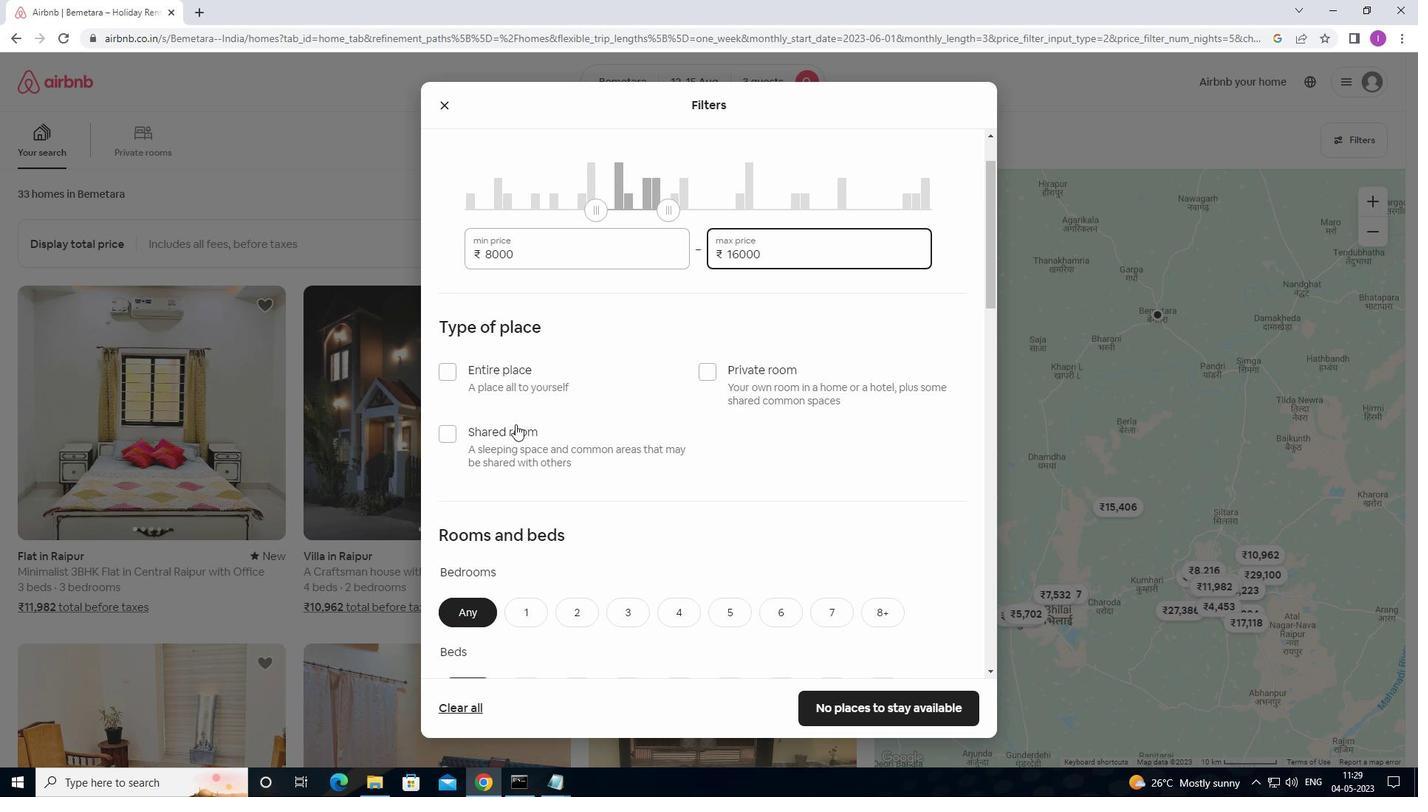 
Action: Mouse scrolled (514, 424) with delta (0, 0)
Screenshot: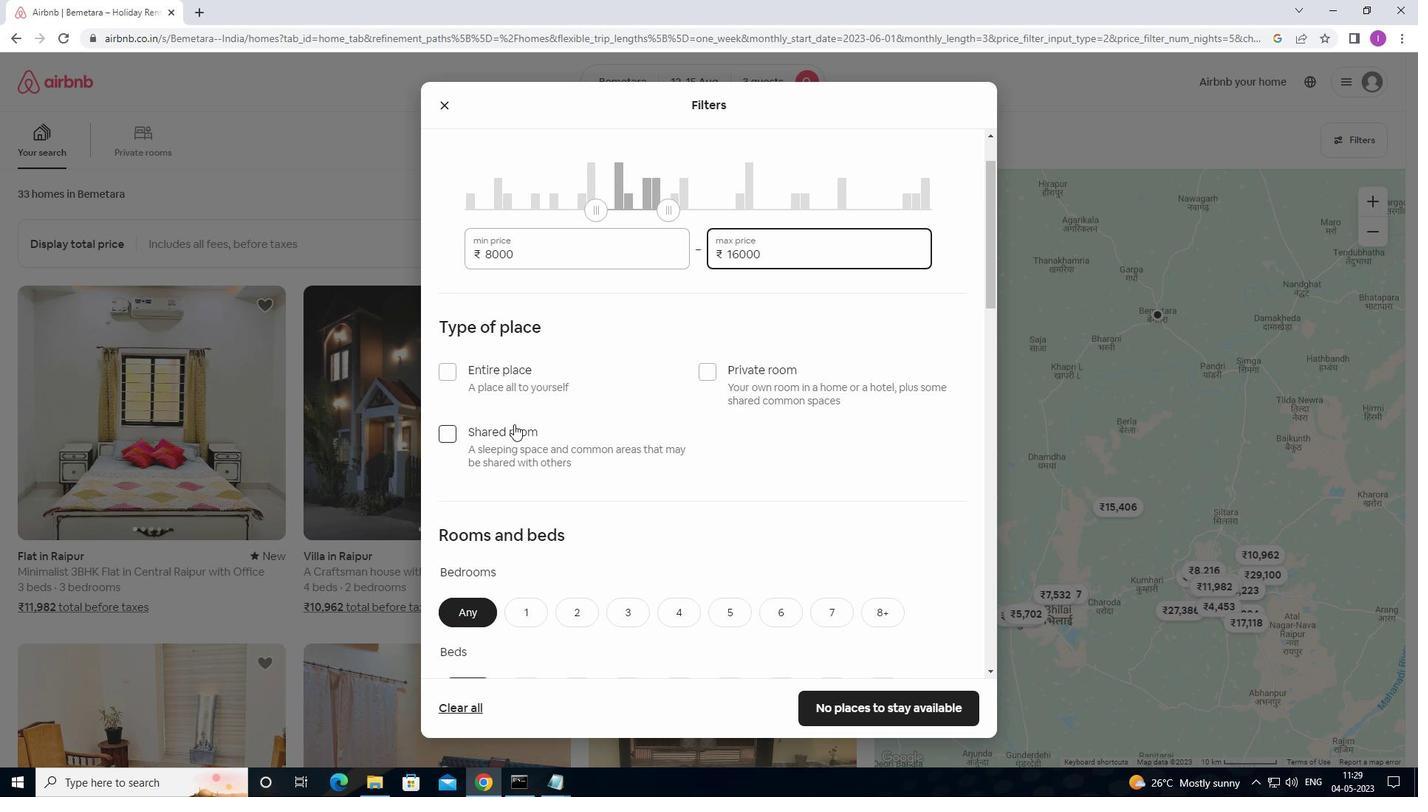 
Action: Mouse moved to (453, 226)
Screenshot: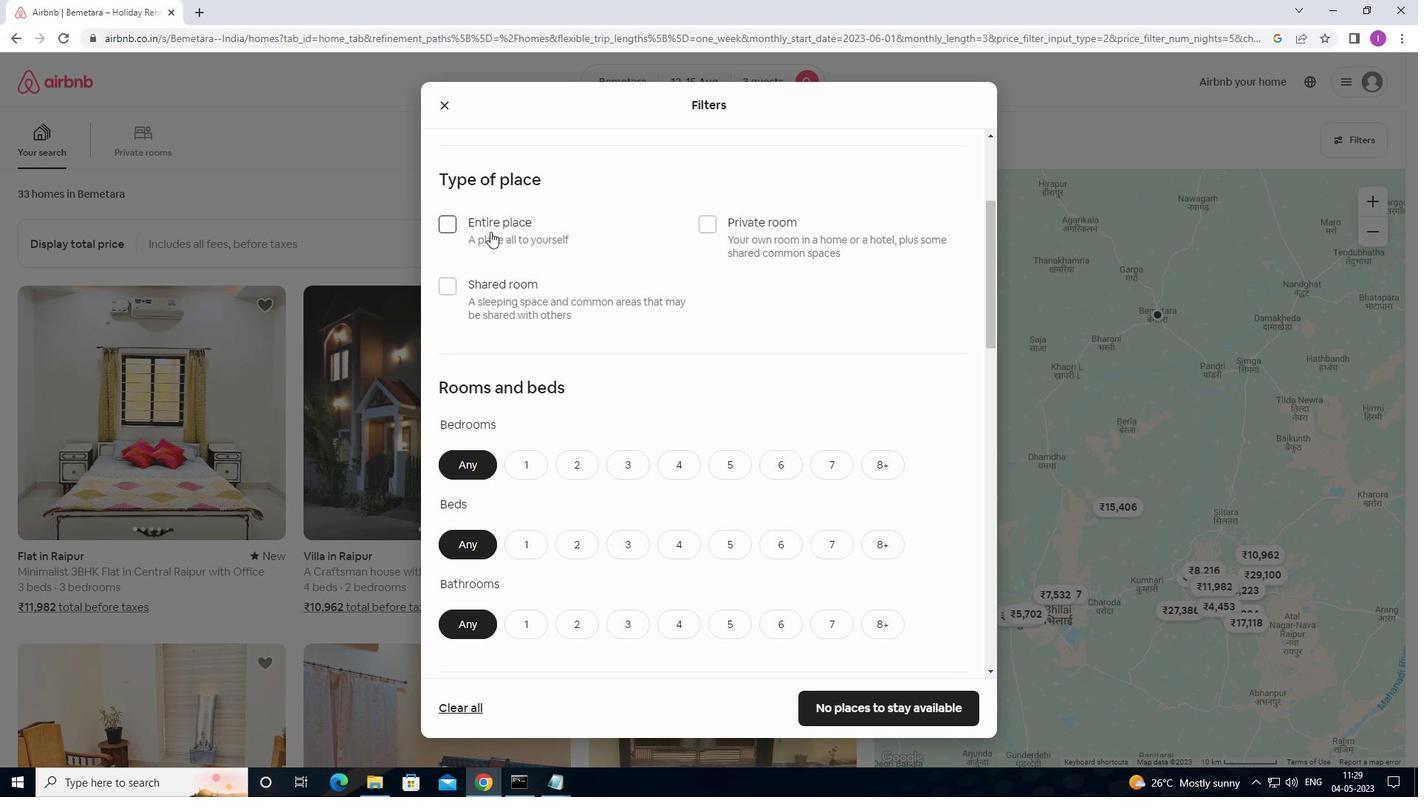 
Action: Mouse pressed left at (453, 226)
Screenshot: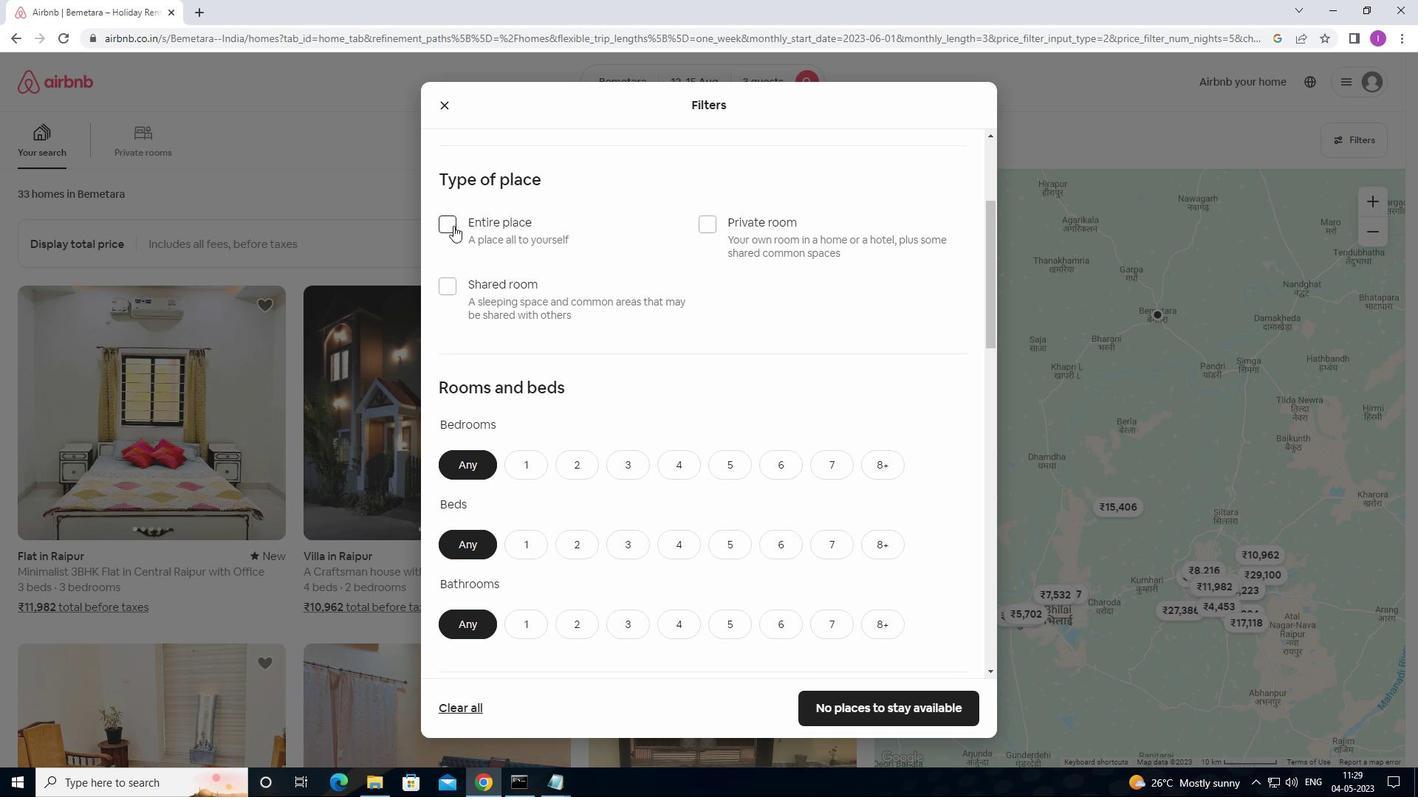 
Action: Mouse moved to (581, 263)
Screenshot: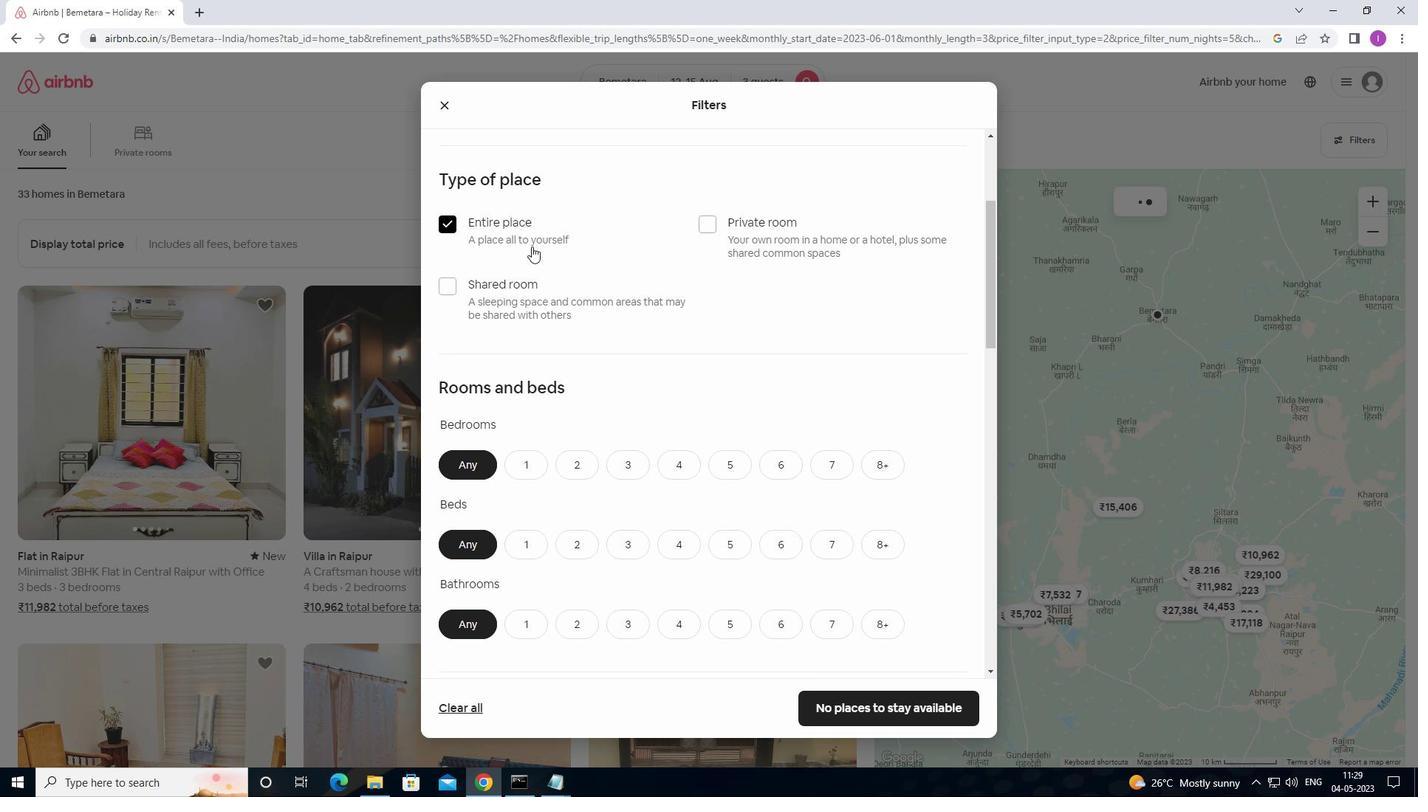 
Action: Mouse scrolled (581, 263) with delta (0, 0)
Screenshot: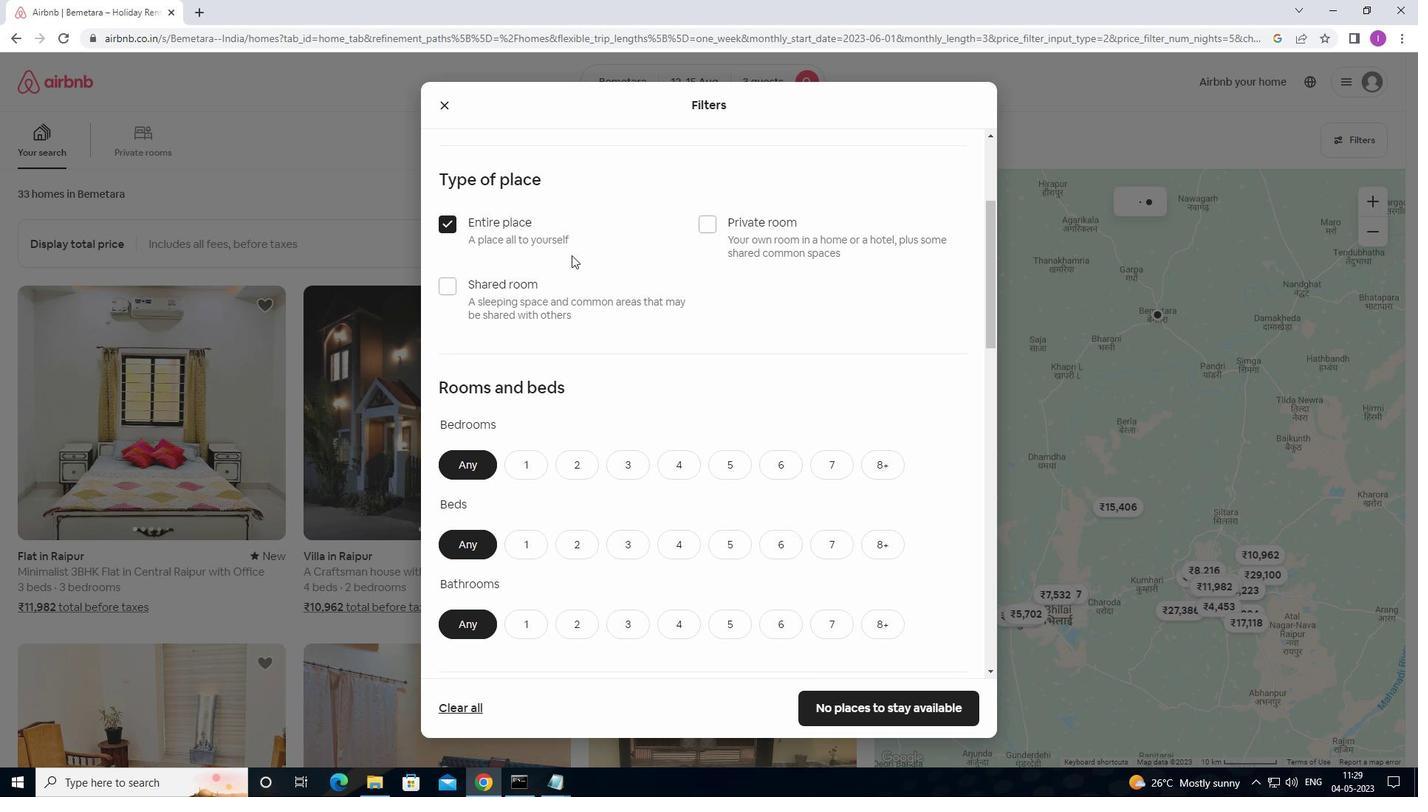 
Action: Mouse scrolled (581, 263) with delta (0, 0)
Screenshot: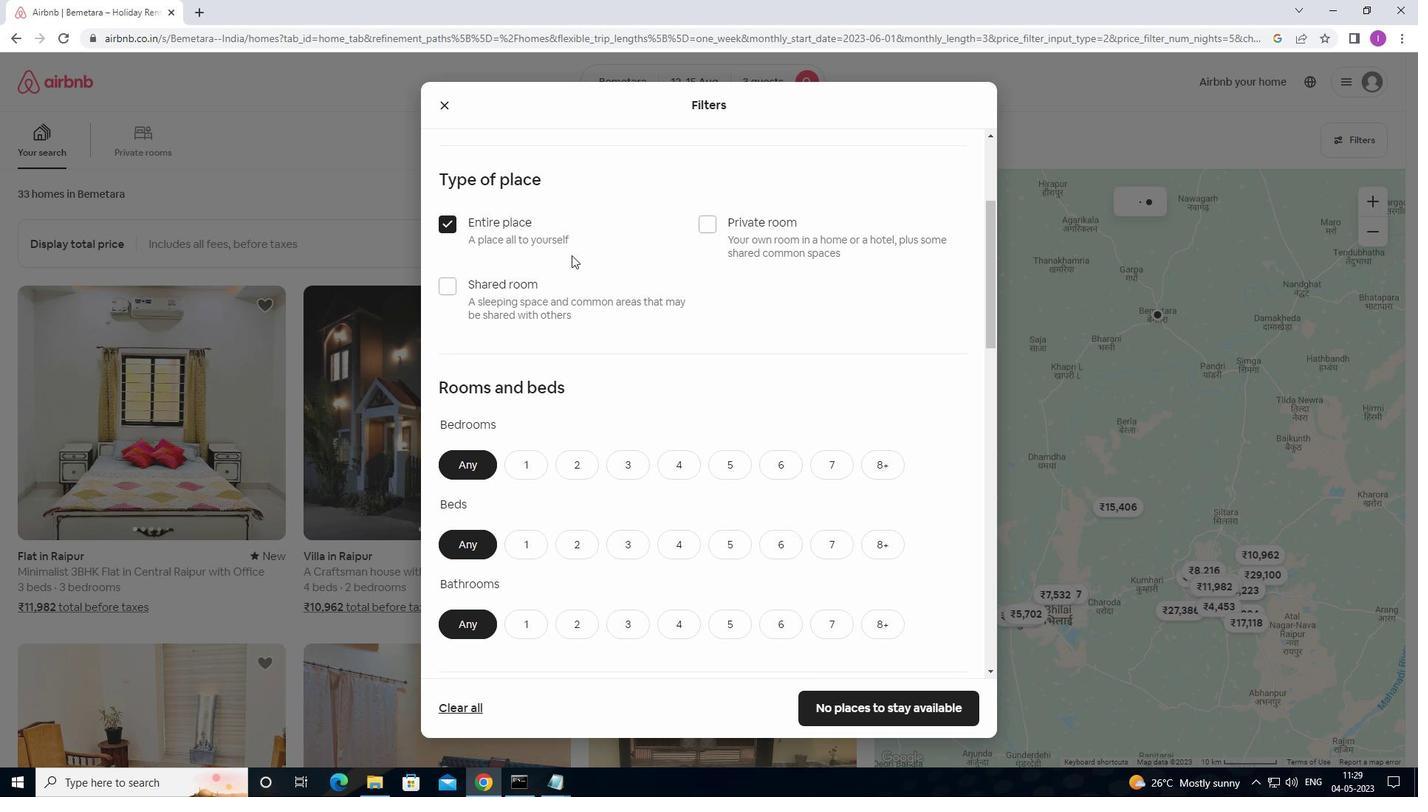 
Action: Mouse moved to (582, 263)
Screenshot: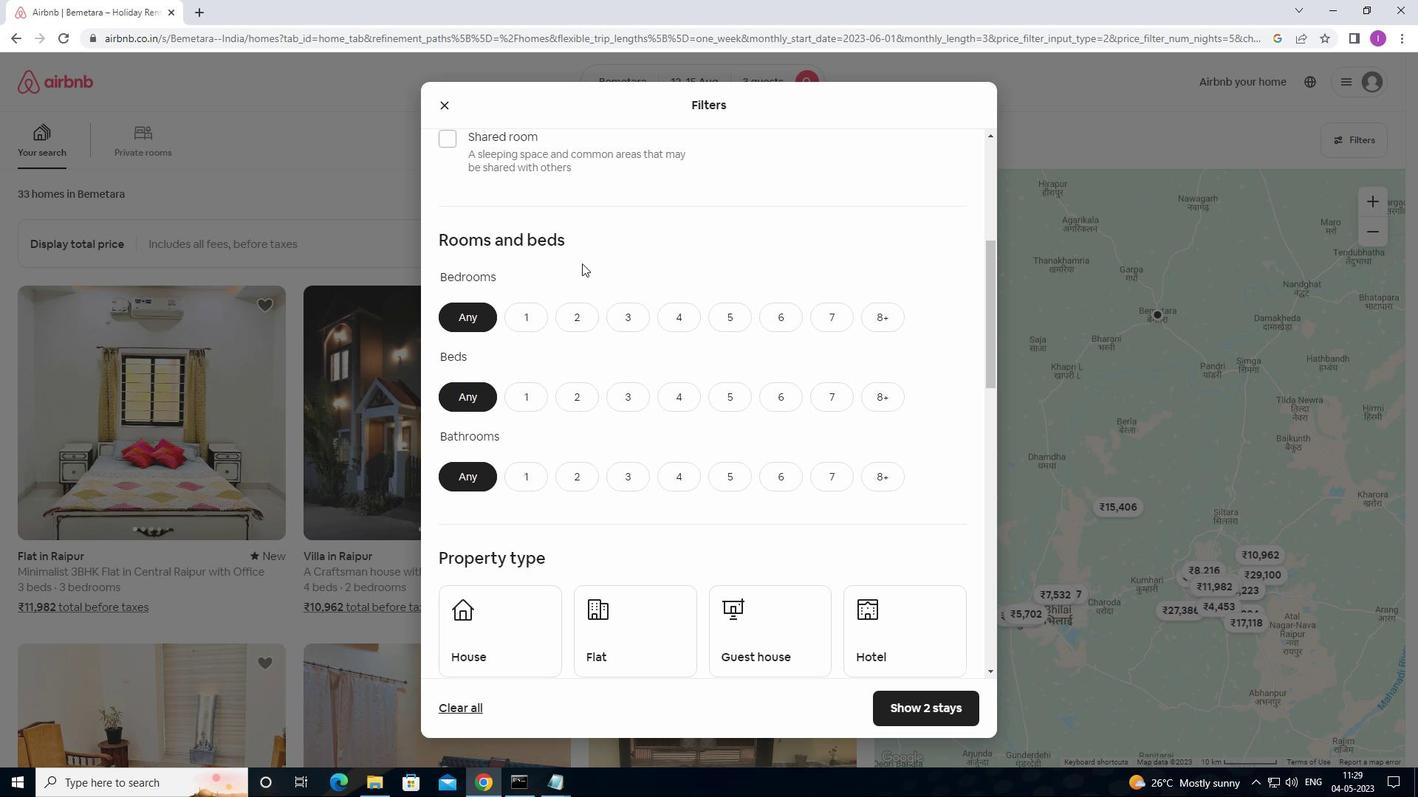 
Action: Mouse scrolled (582, 263) with delta (0, 0)
Screenshot: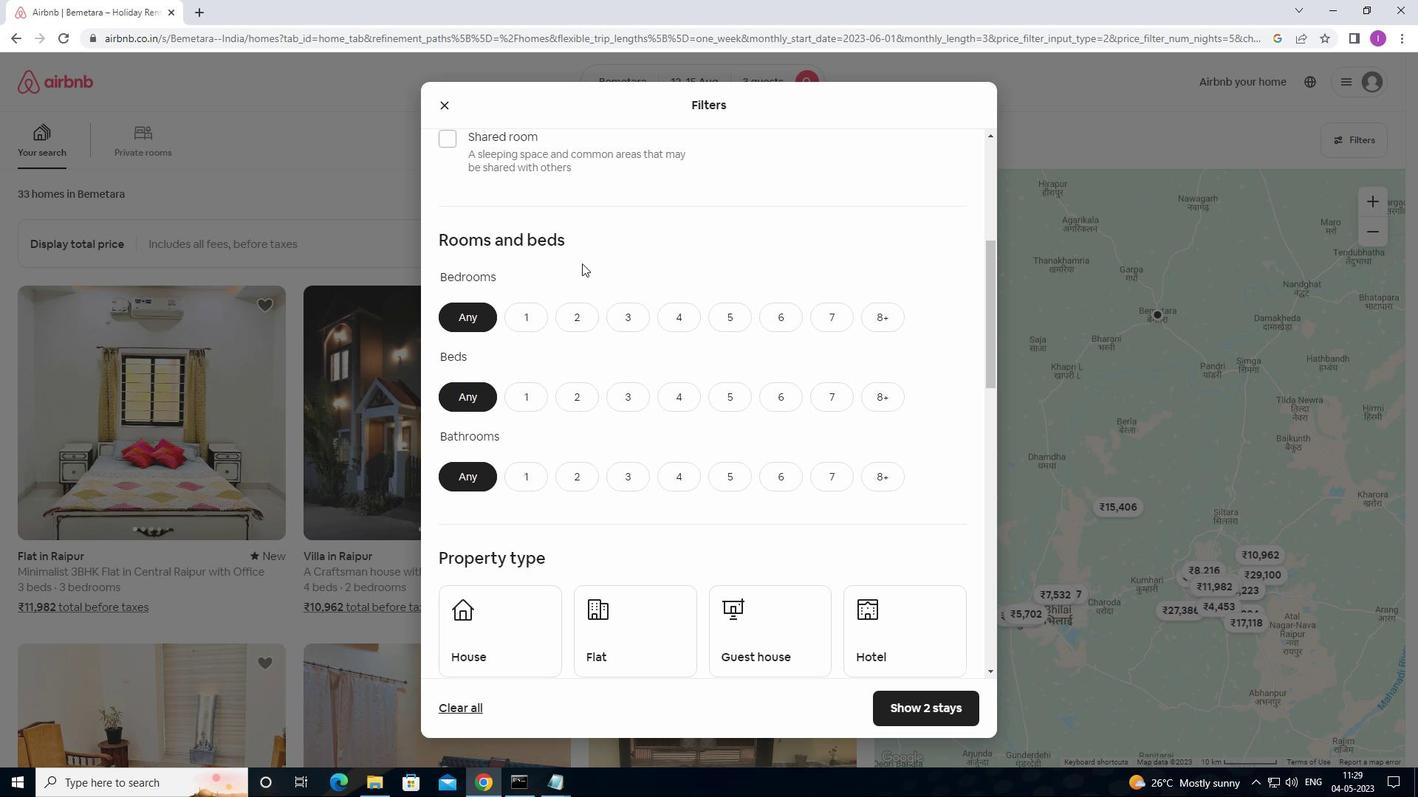 
Action: Mouse moved to (619, 244)
Screenshot: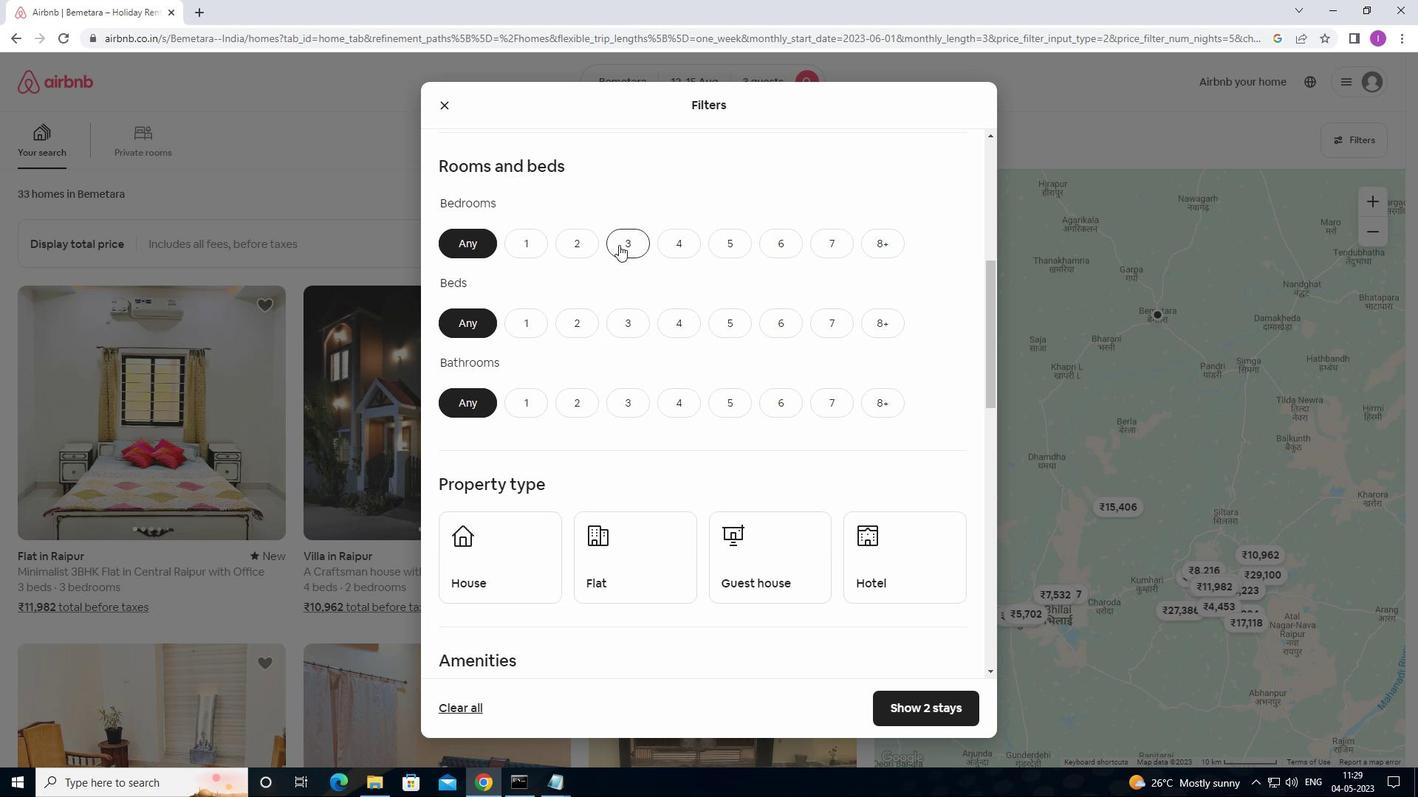 
Action: Mouse scrolled (619, 243) with delta (0, 0)
Screenshot: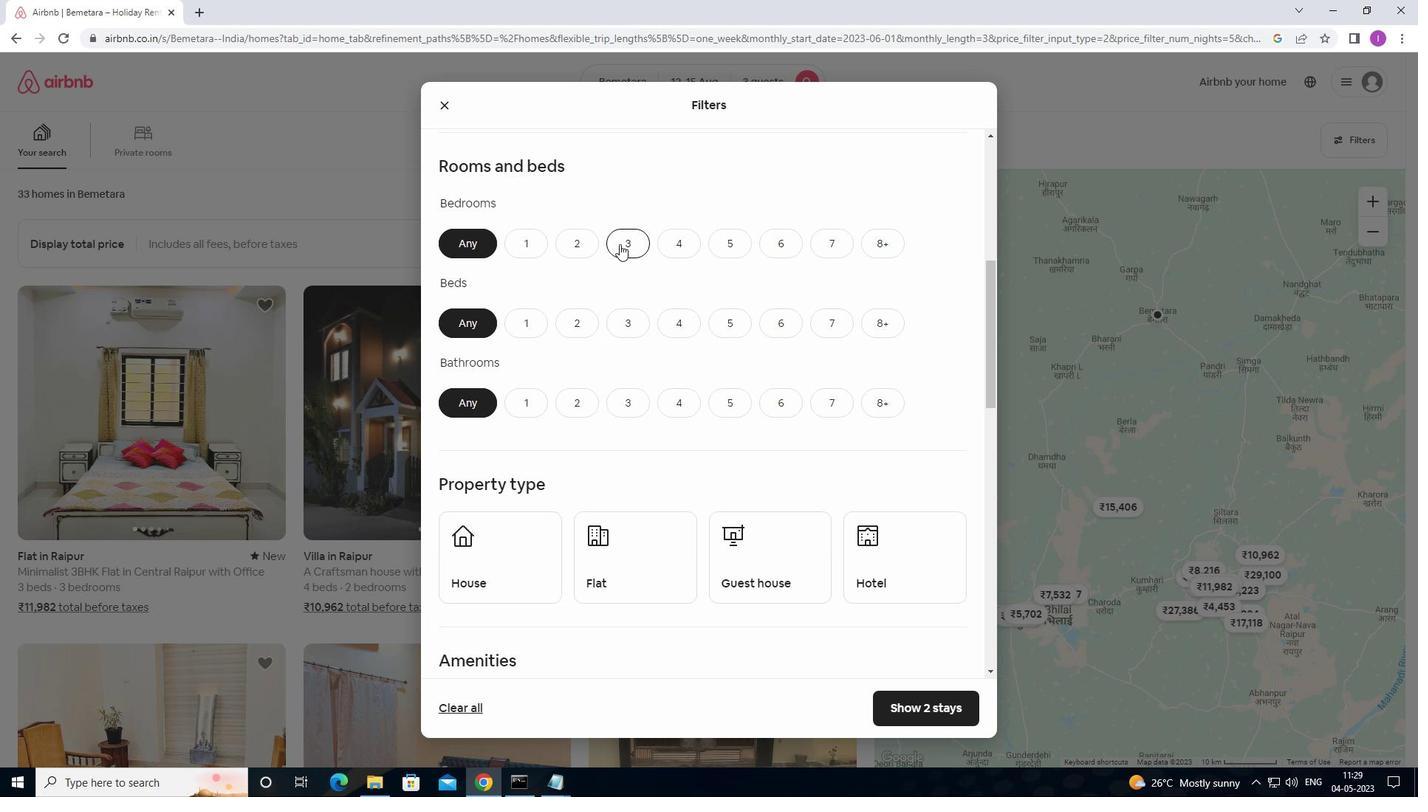 
Action: Mouse moved to (573, 169)
Screenshot: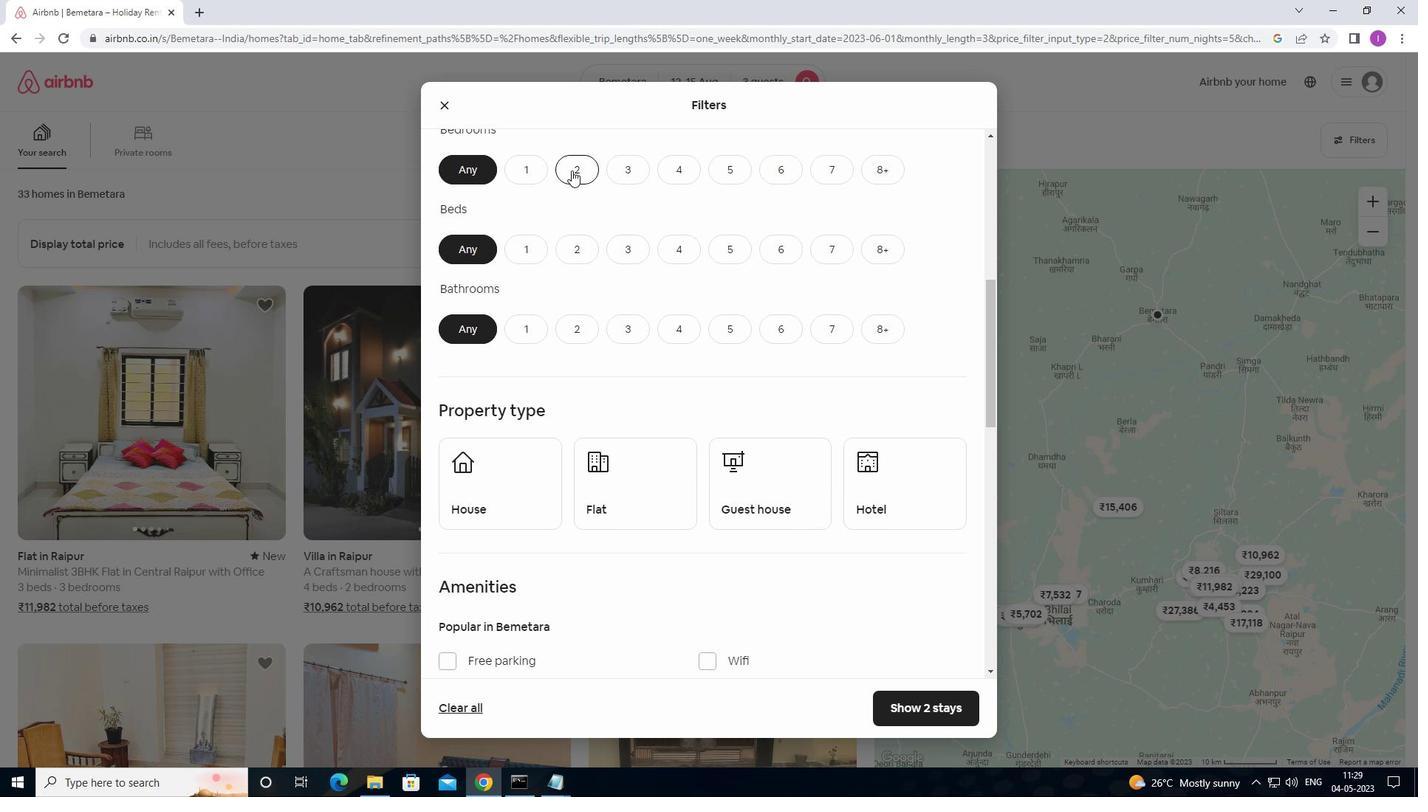 
Action: Mouse pressed left at (573, 169)
Screenshot: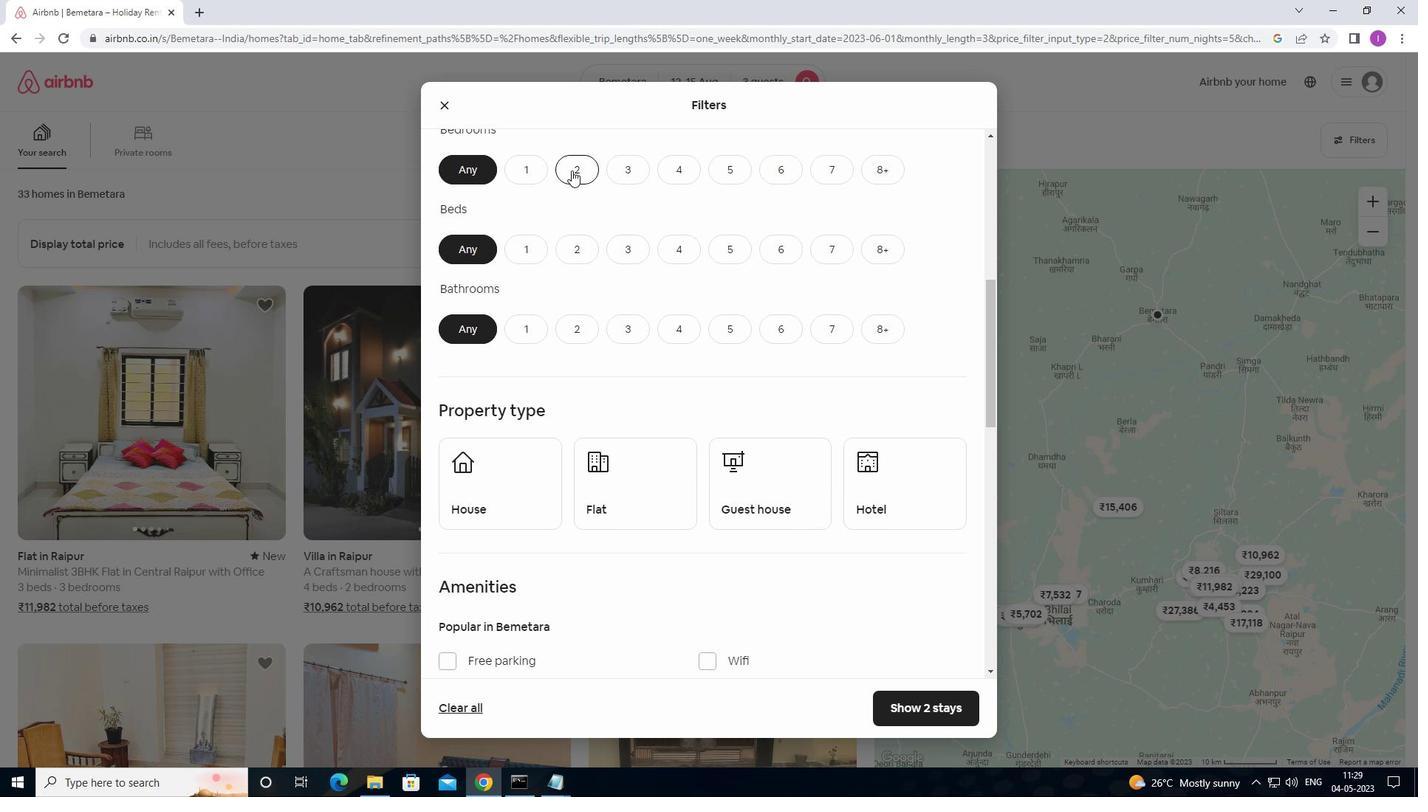 
Action: Mouse moved to (616, 251)
Screenshot: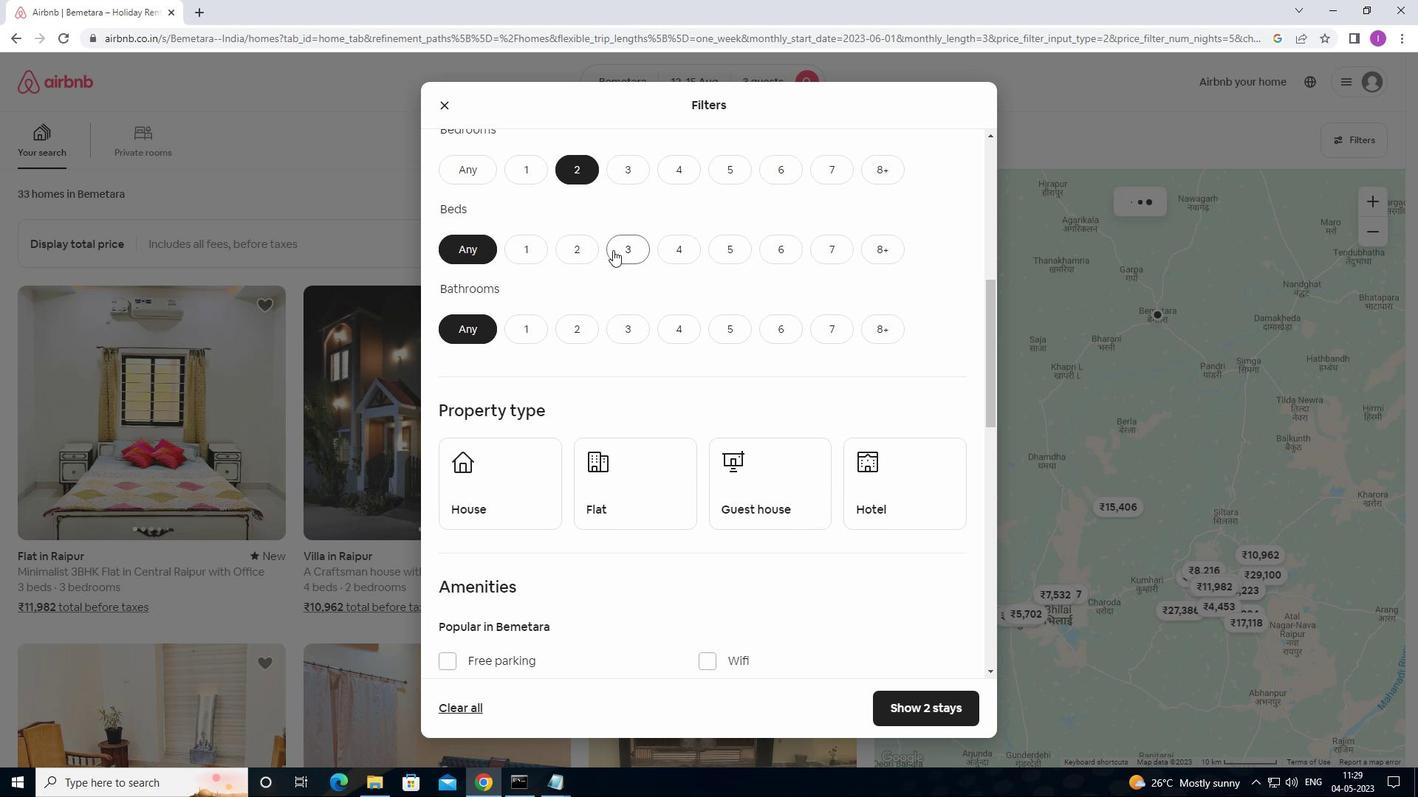
Action: Mouse pressed left at (616, 251)
Screenshot: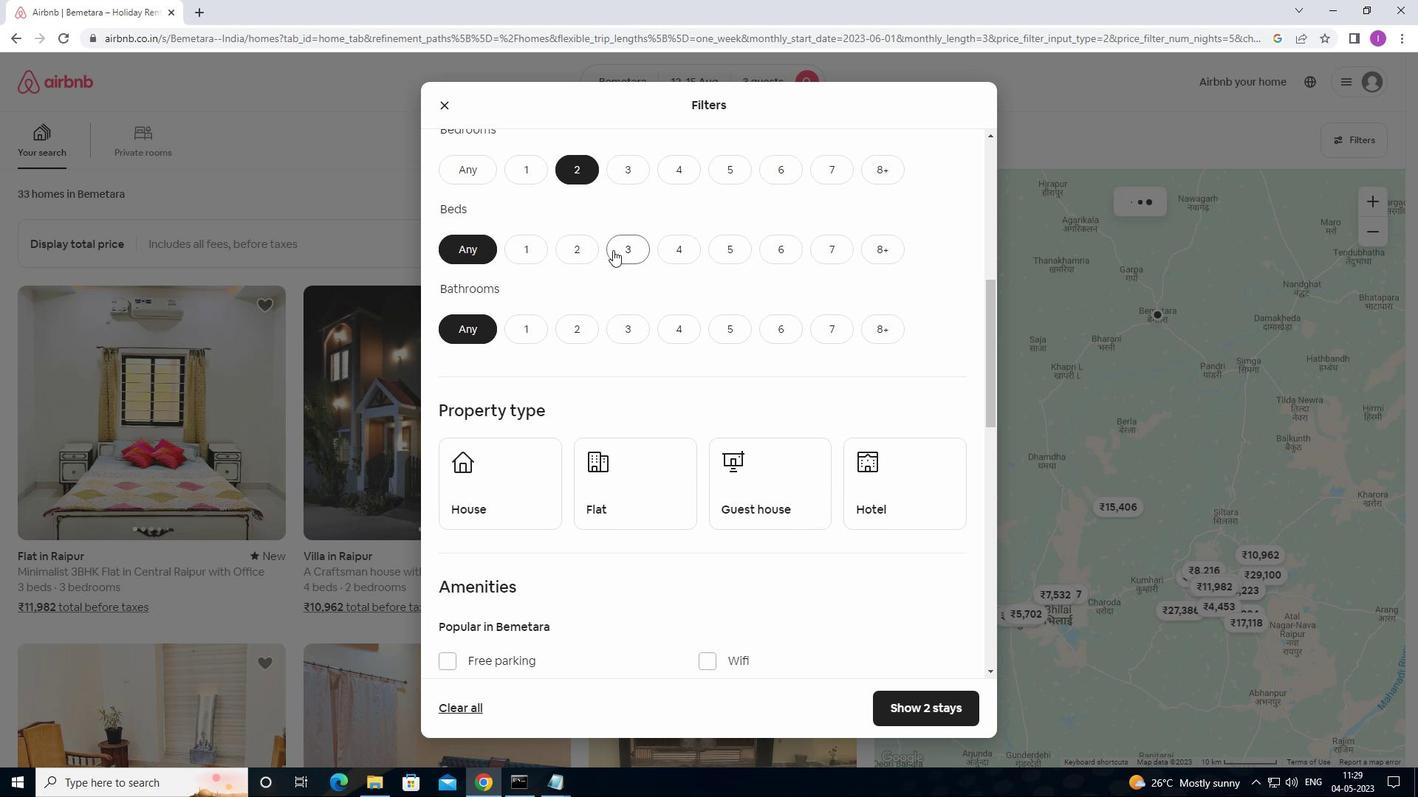 
Action: Mouse moved to (530, 339)
Screenshot: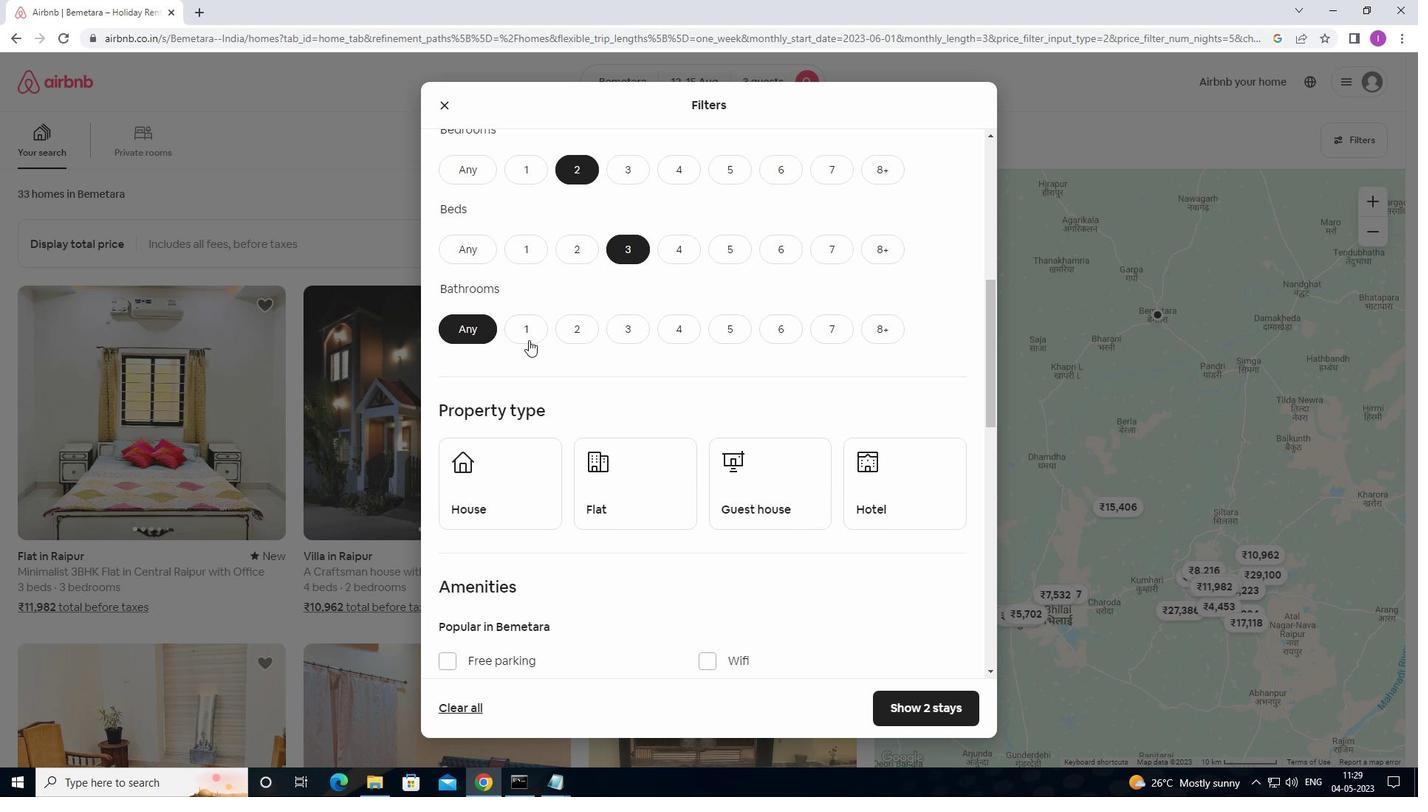 
Action: Mouse pressed left at (530, 339)
Screenshot: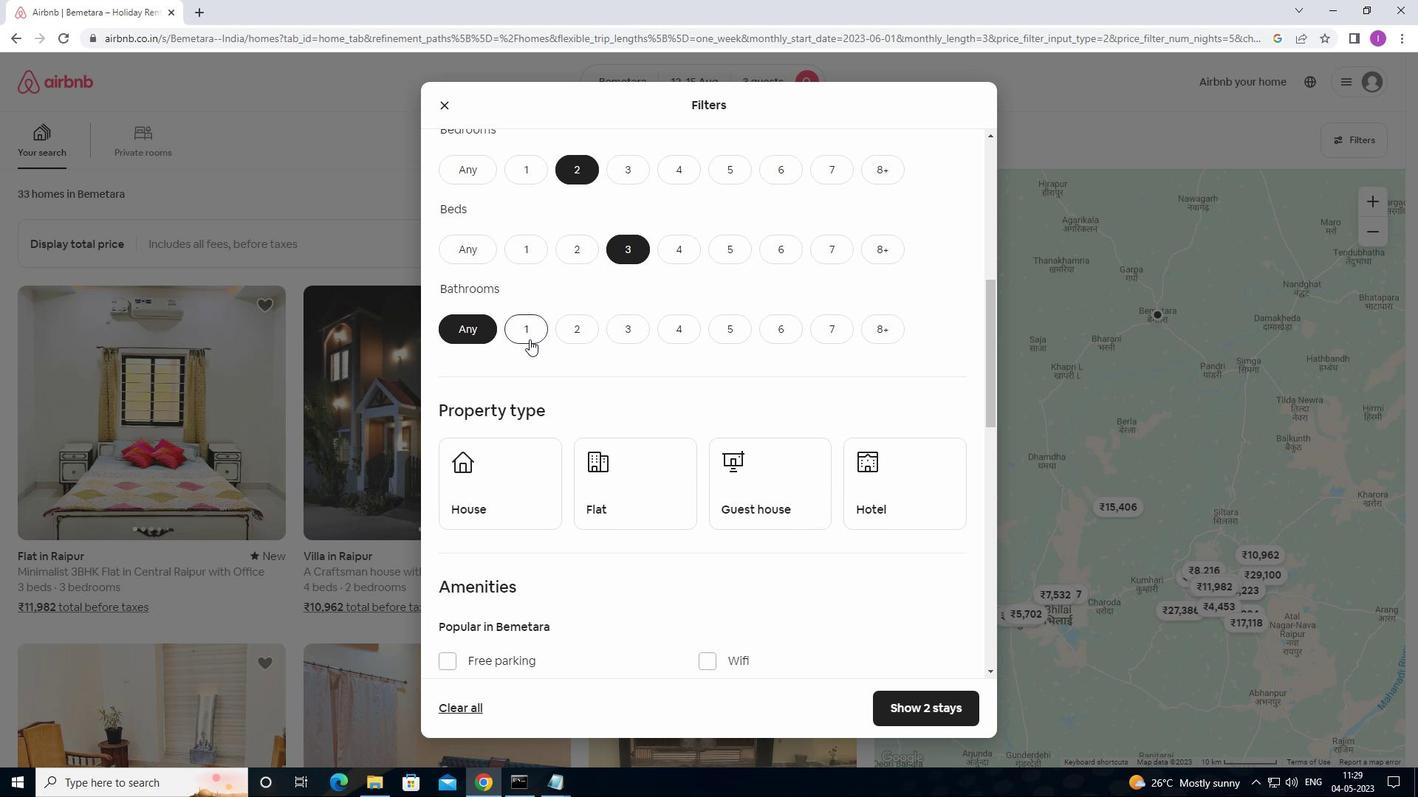 
Action: Mouse moved to (566, 310)
Screenshot: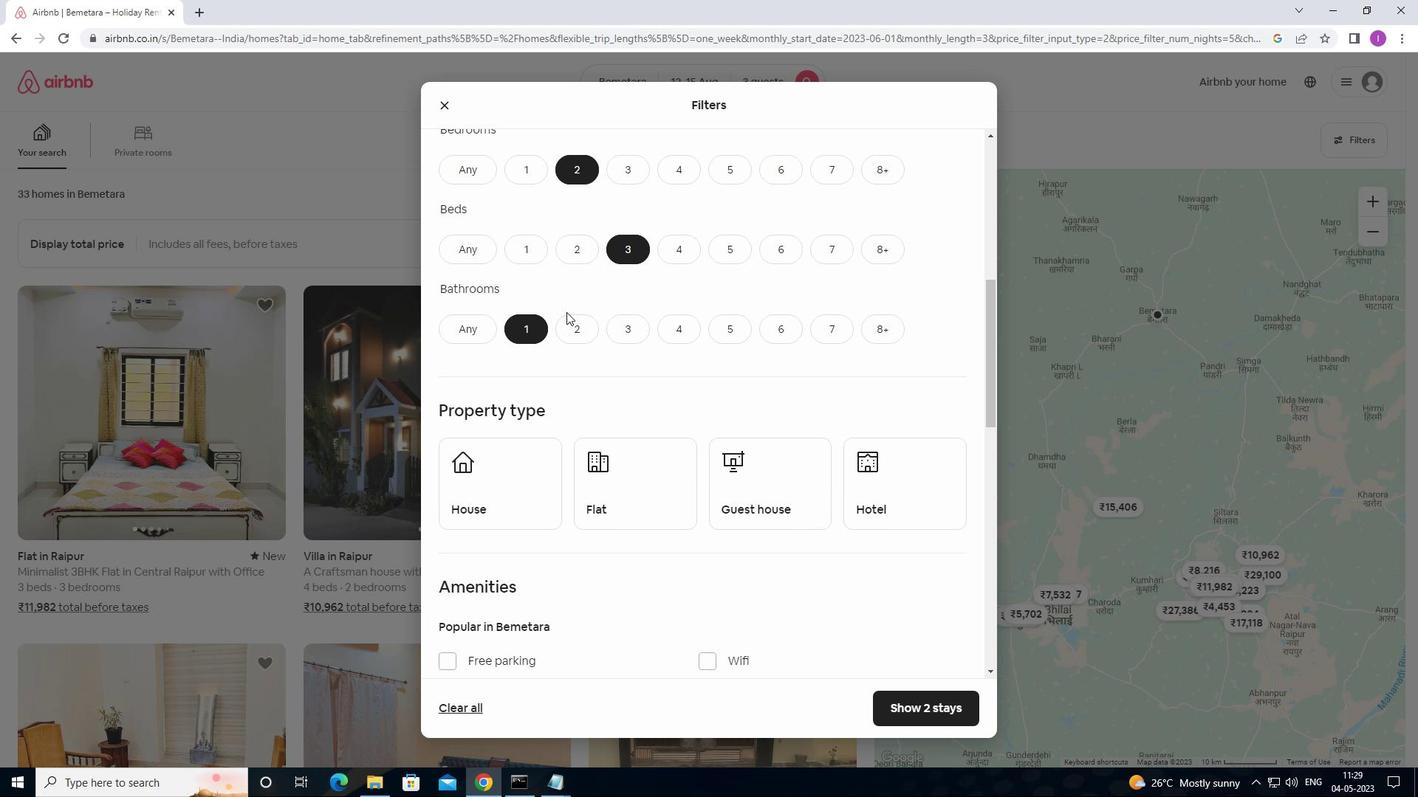 
Action: Mouse scrolled (566, 309) with delta (0, 0)
Screenshot: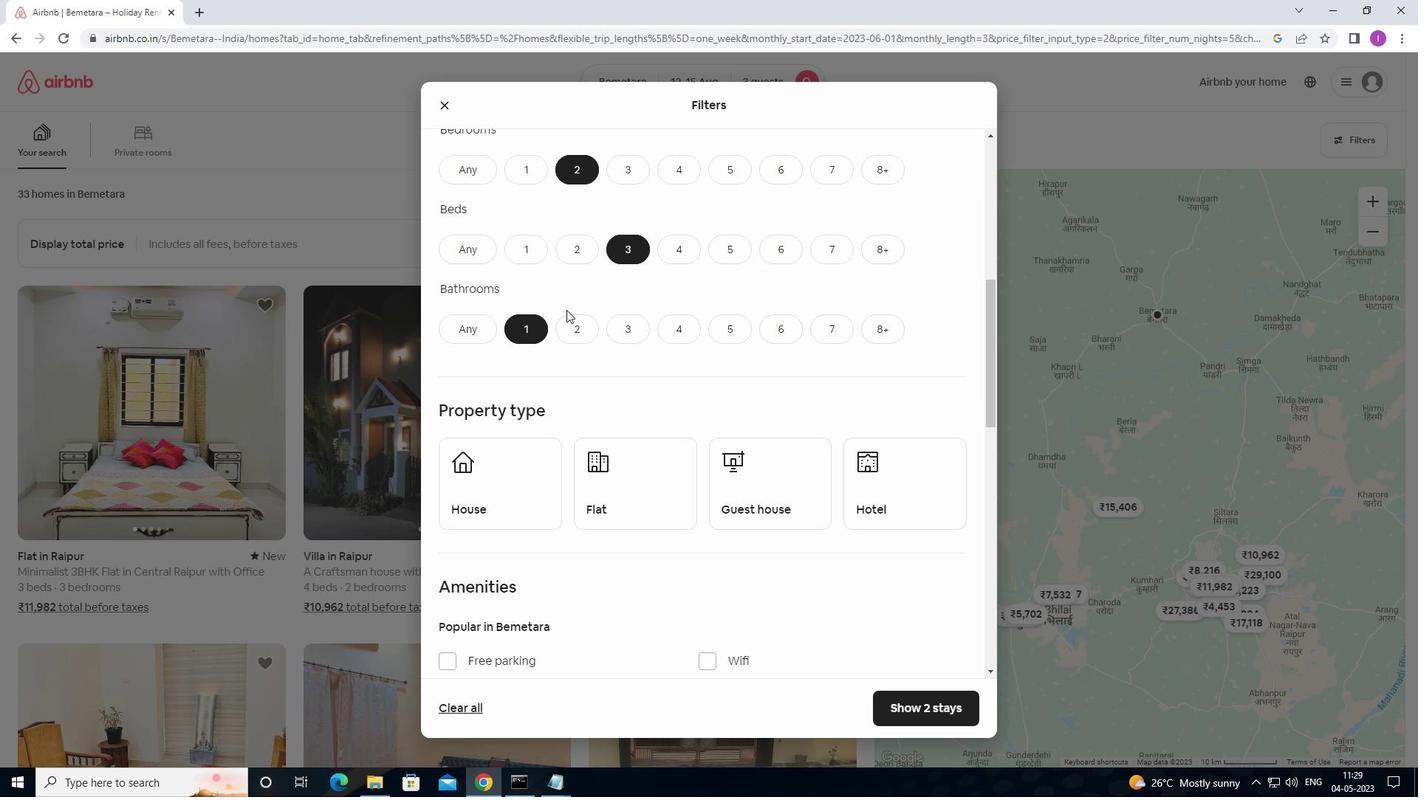 
Action: Mouse scrolled (566, 309) with delta (0, 0)
Screenshot: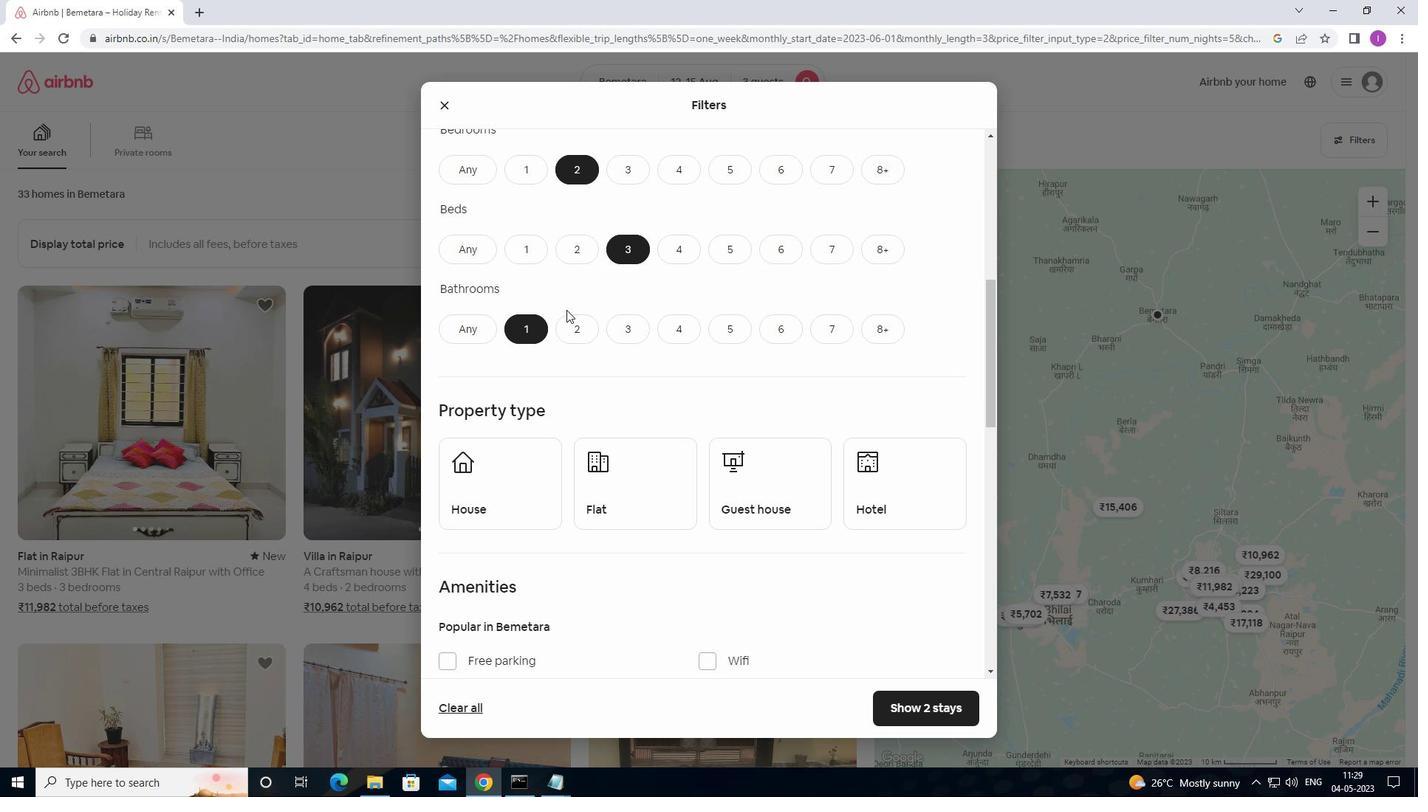 
Action: Mouse scrolled (566, 309) with delta (0, 0)
Screenshot: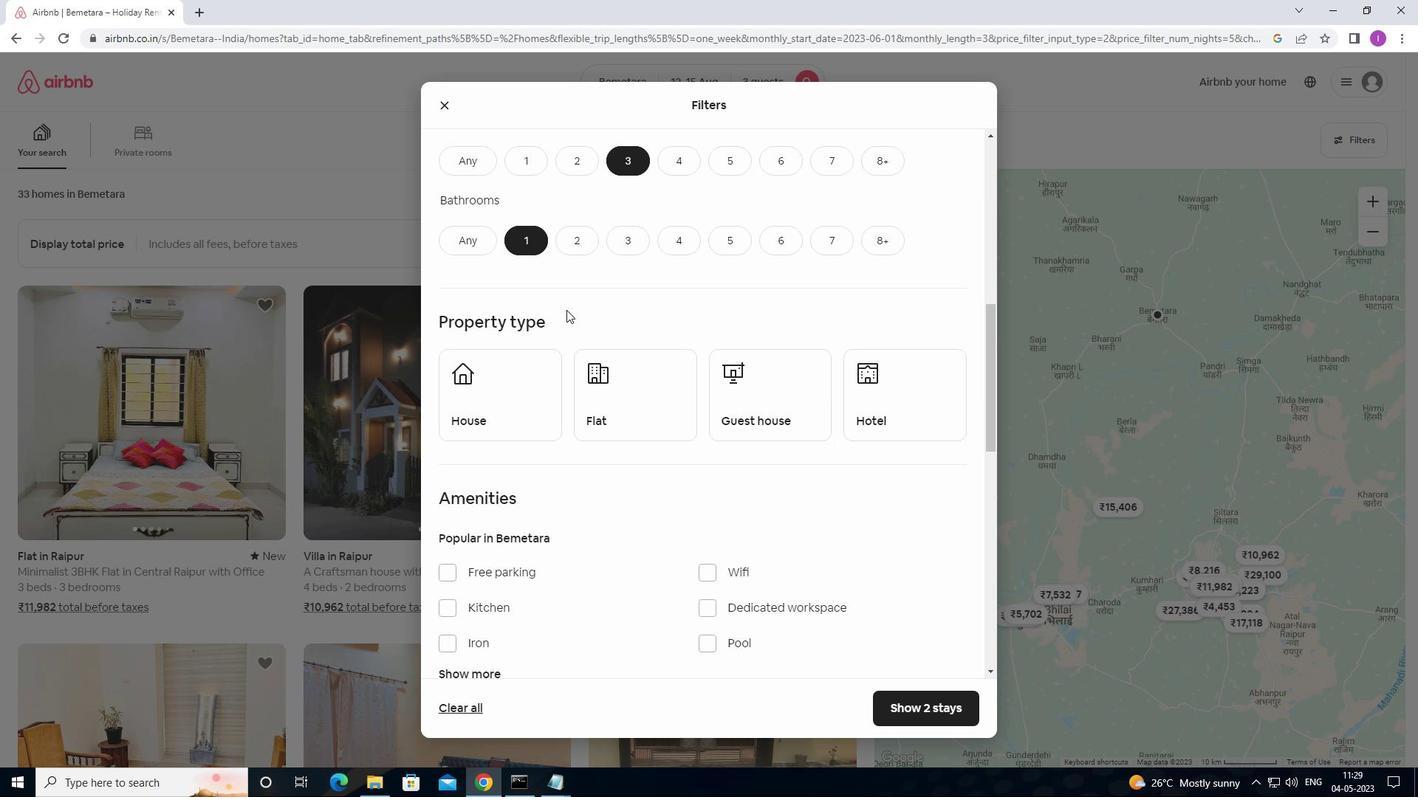 
Action: Mouse moved to (530, 280)
Screenshot: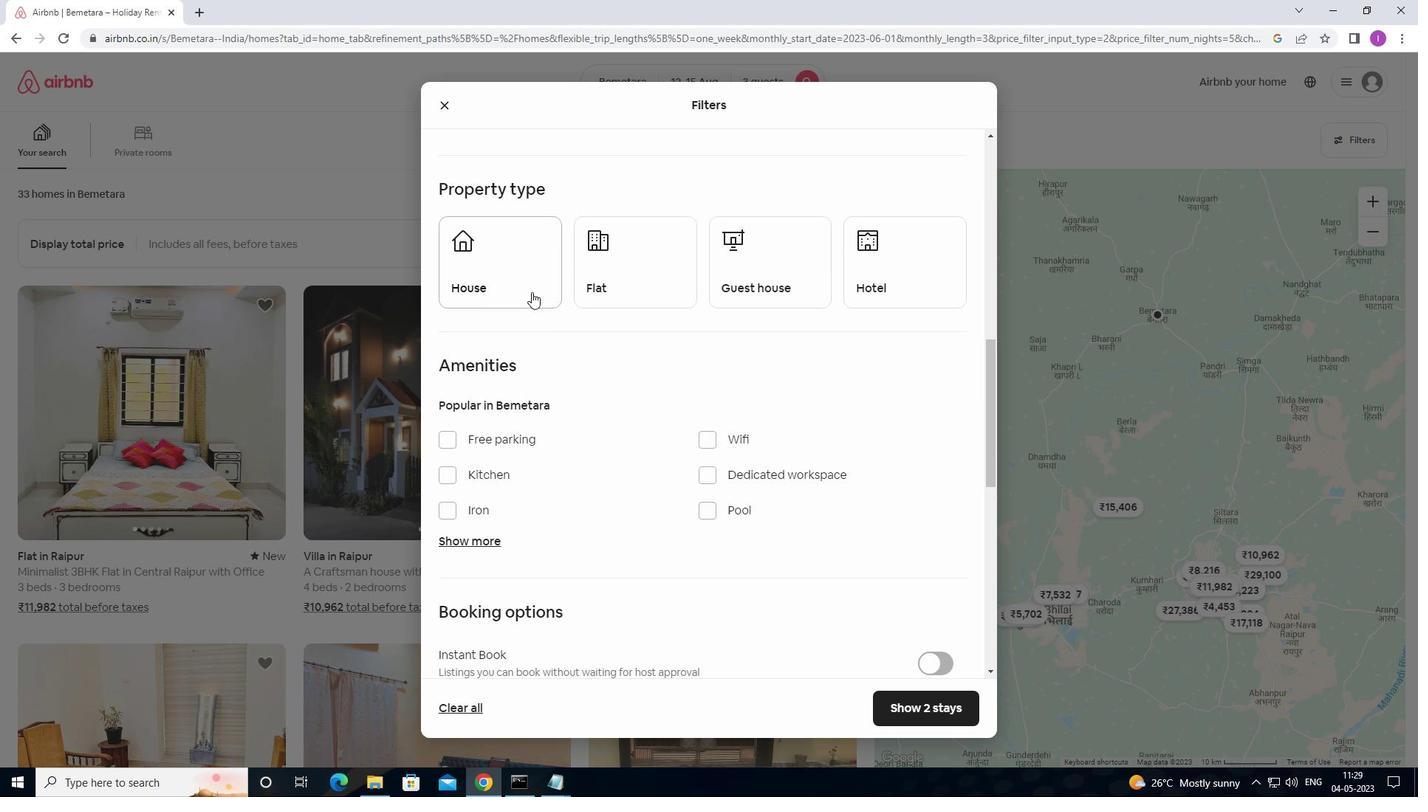
Action: Mouse pressed left at (530, 280)
Screenshot: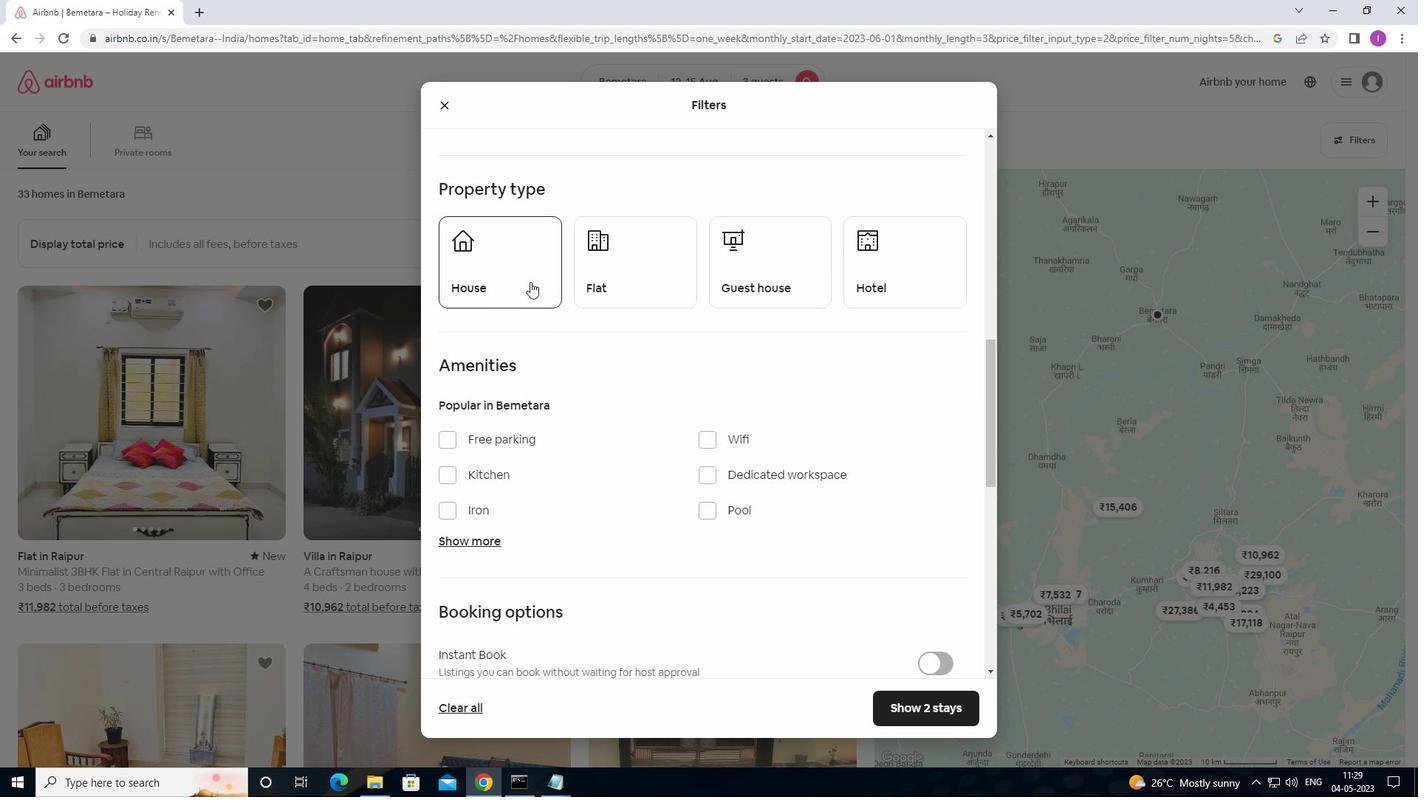 
Action: Mouse moved to (605, 280)
Screenshot: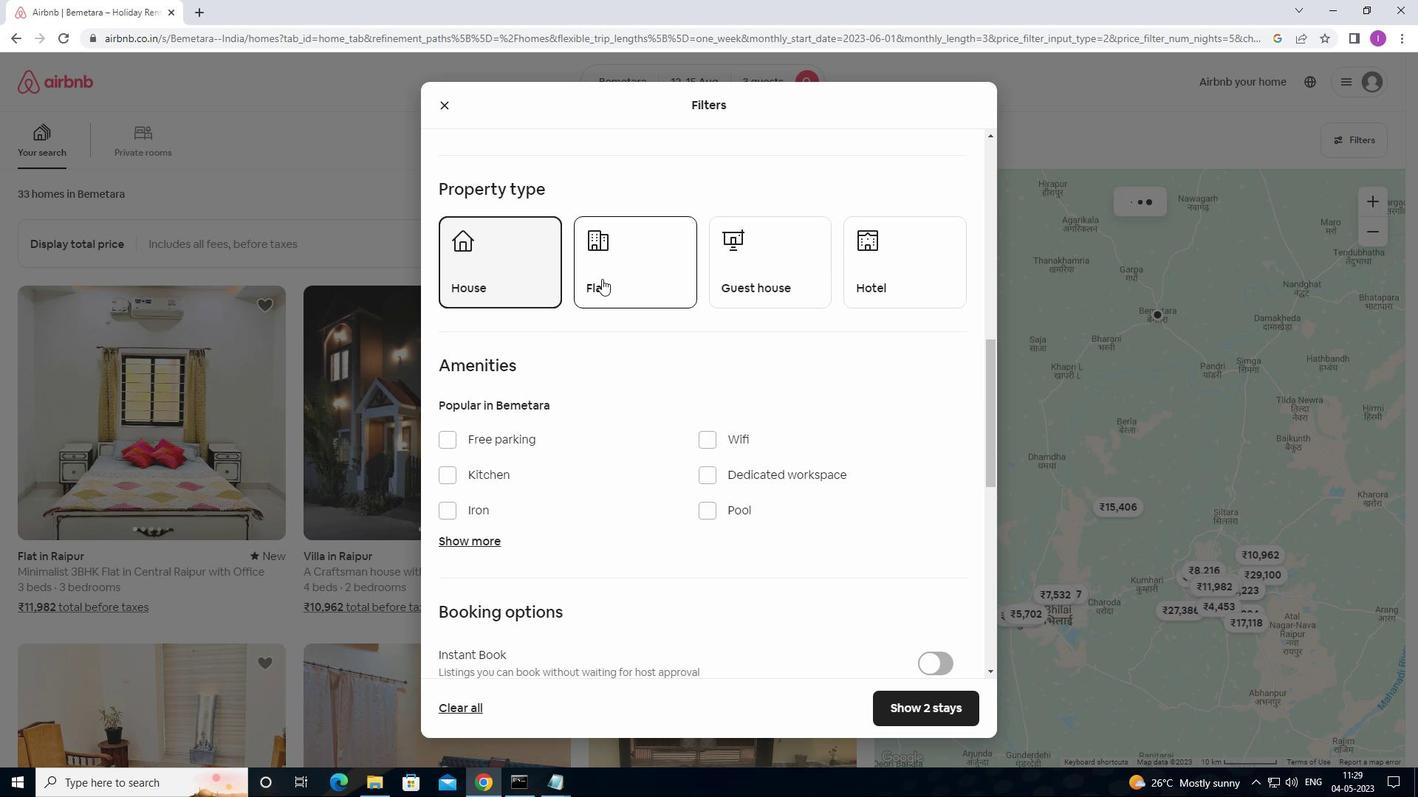 
Action: Mouse pressed left at (605, 280)
Screenshot: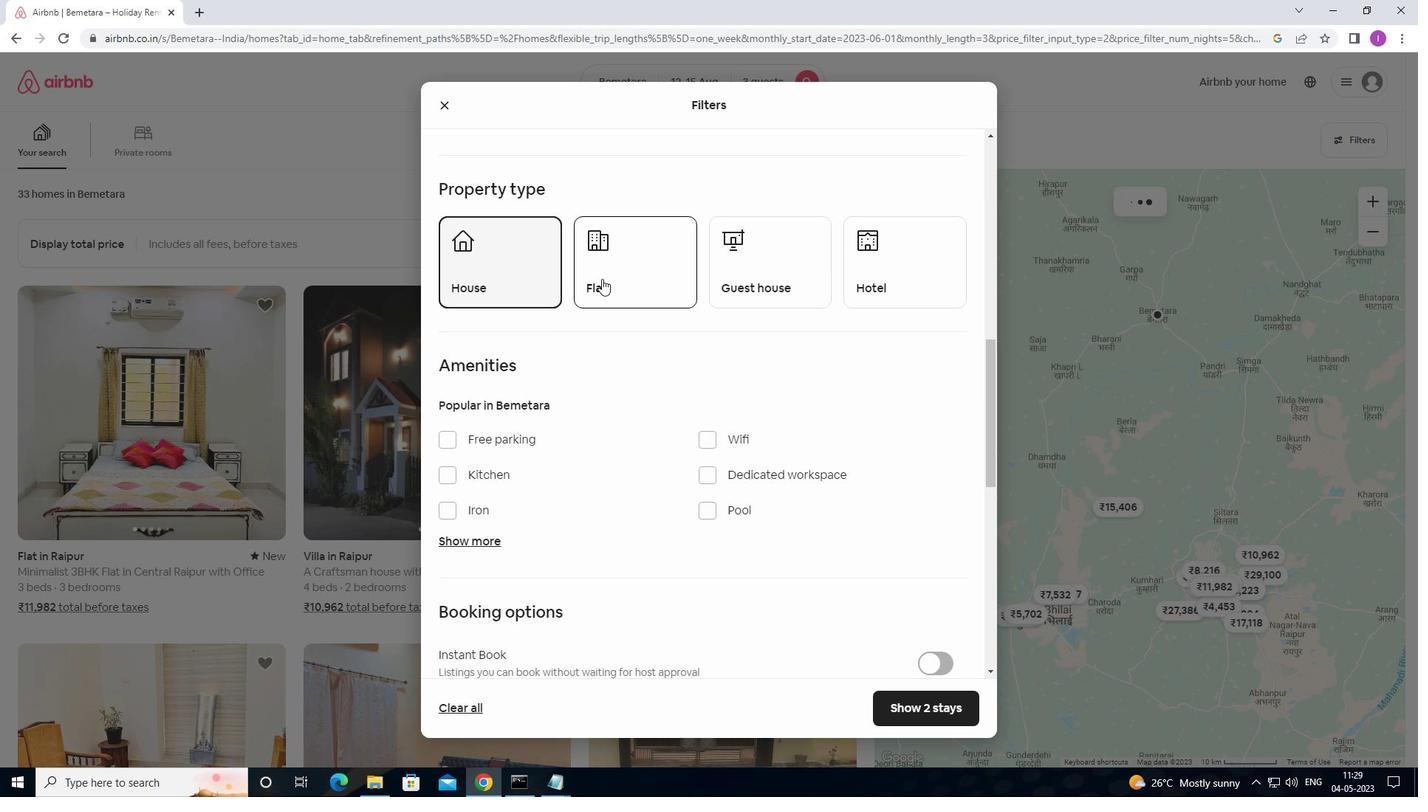 
Action: Mouse moved to (749, 271)
Screenshot: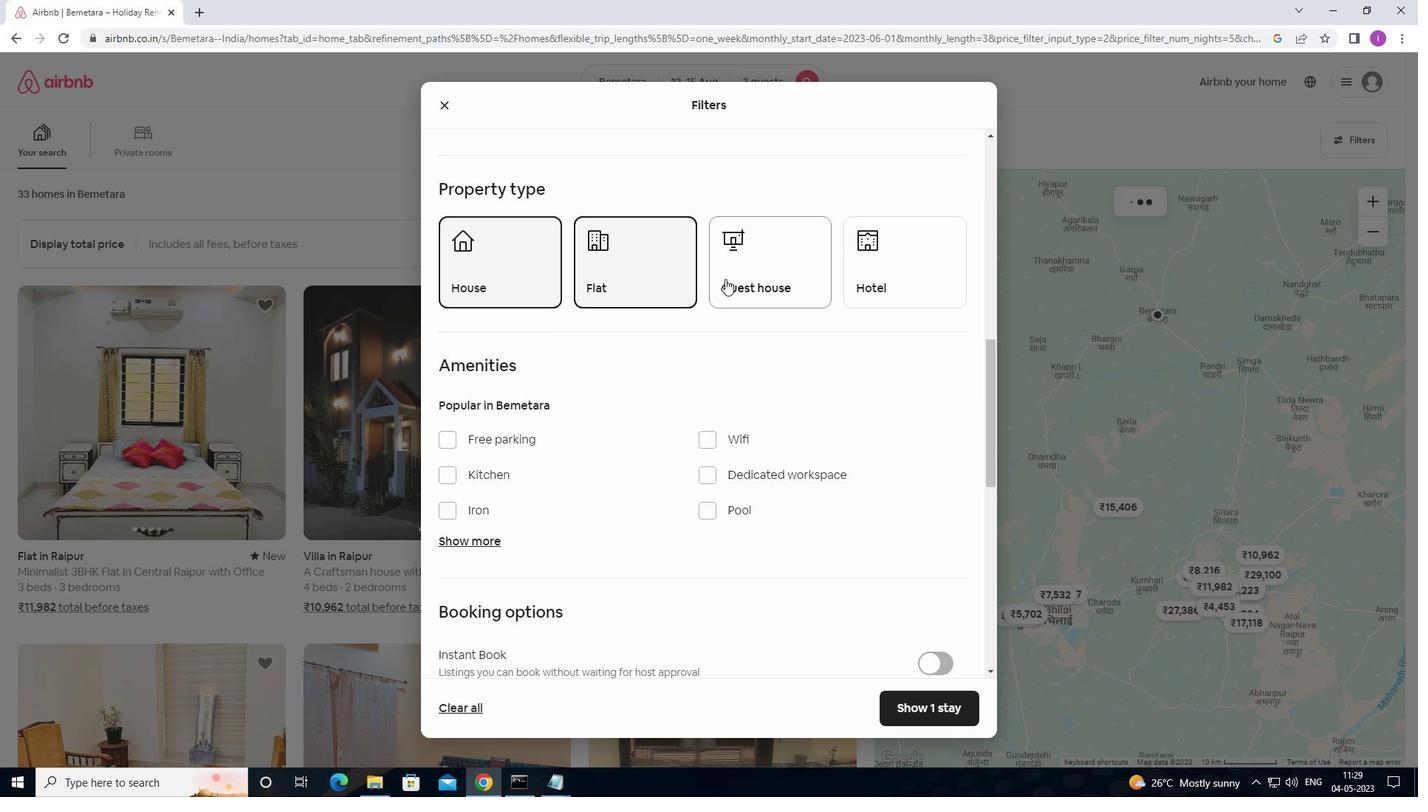 
Action: Mouse pressed left at (749, 271)
Screenshot: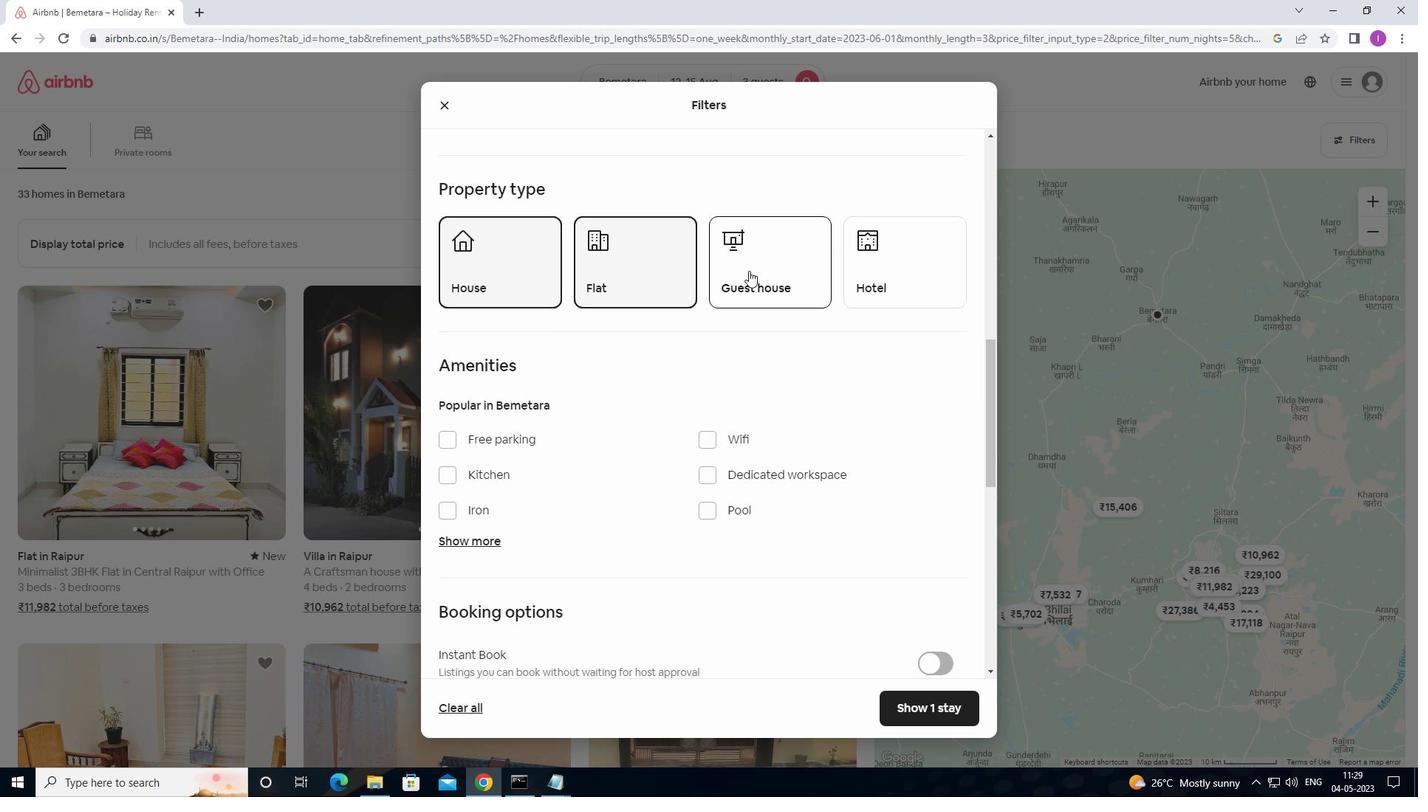 
Action: Mouse moved to (766, 340)
Screenshot: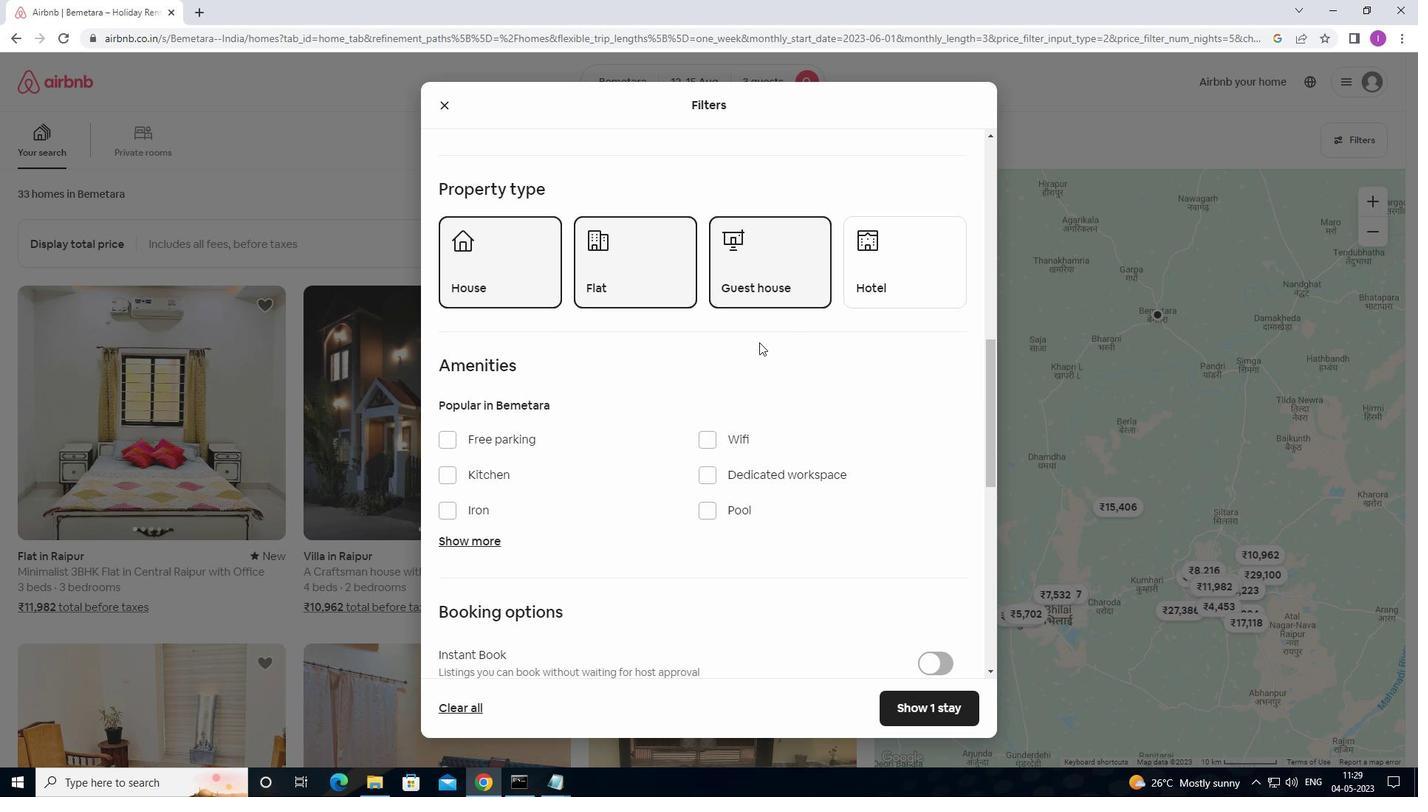
Action: Mouse scrolled (766, 339) with delta (0, 0)
Screenshot: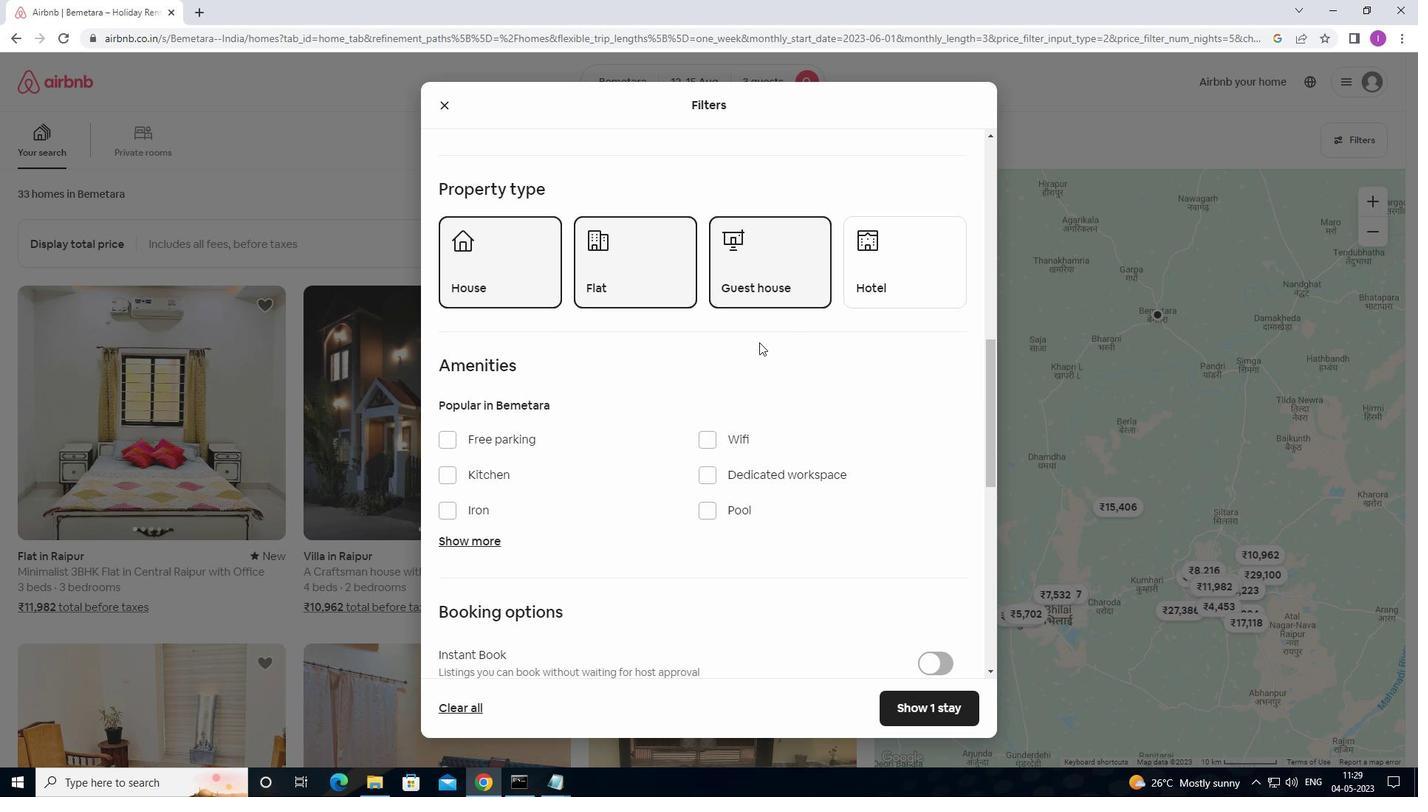 
Action: Mouse moved to (766, 341)
Screenshot: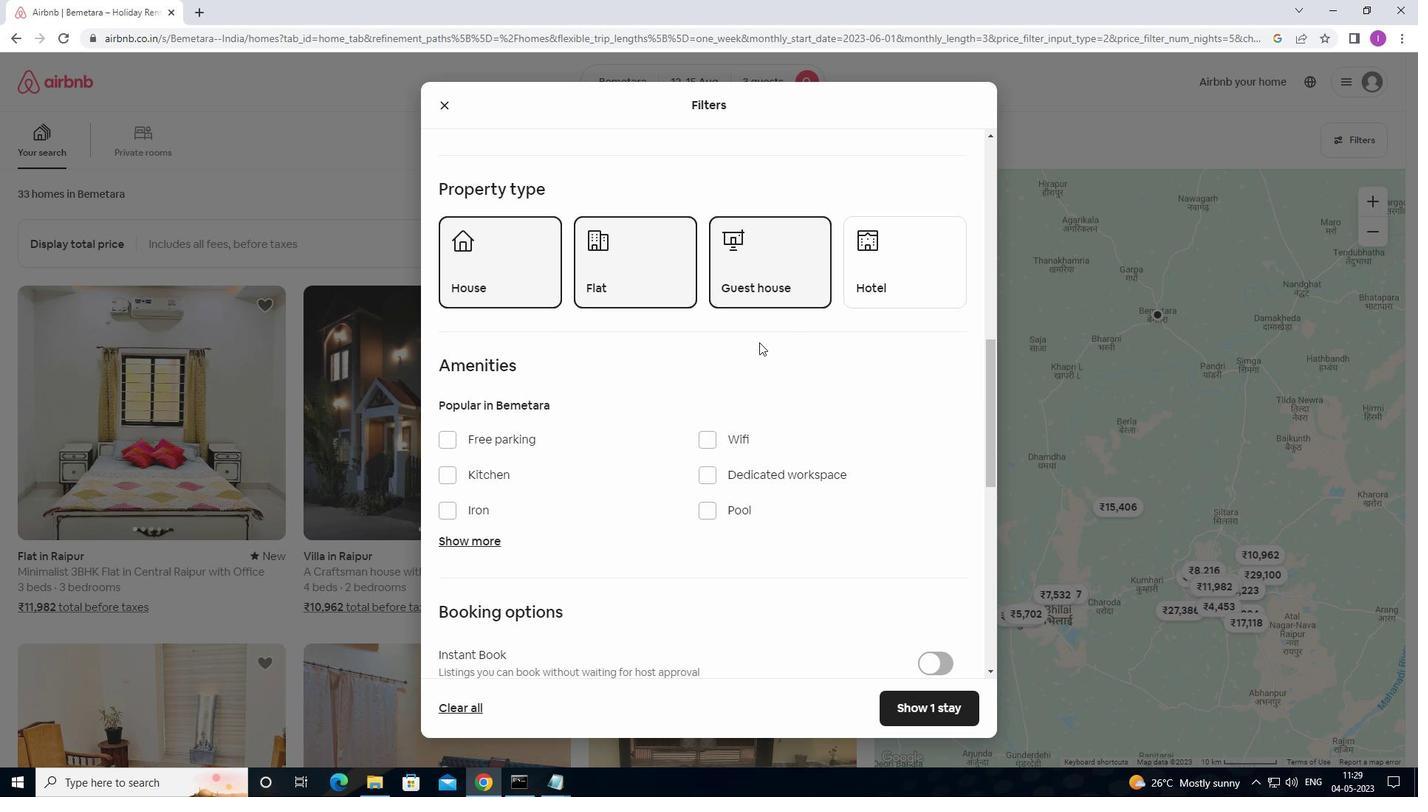 
Action: Mouse scrolled (766, 340) with delta (0, 0)
Screenshot: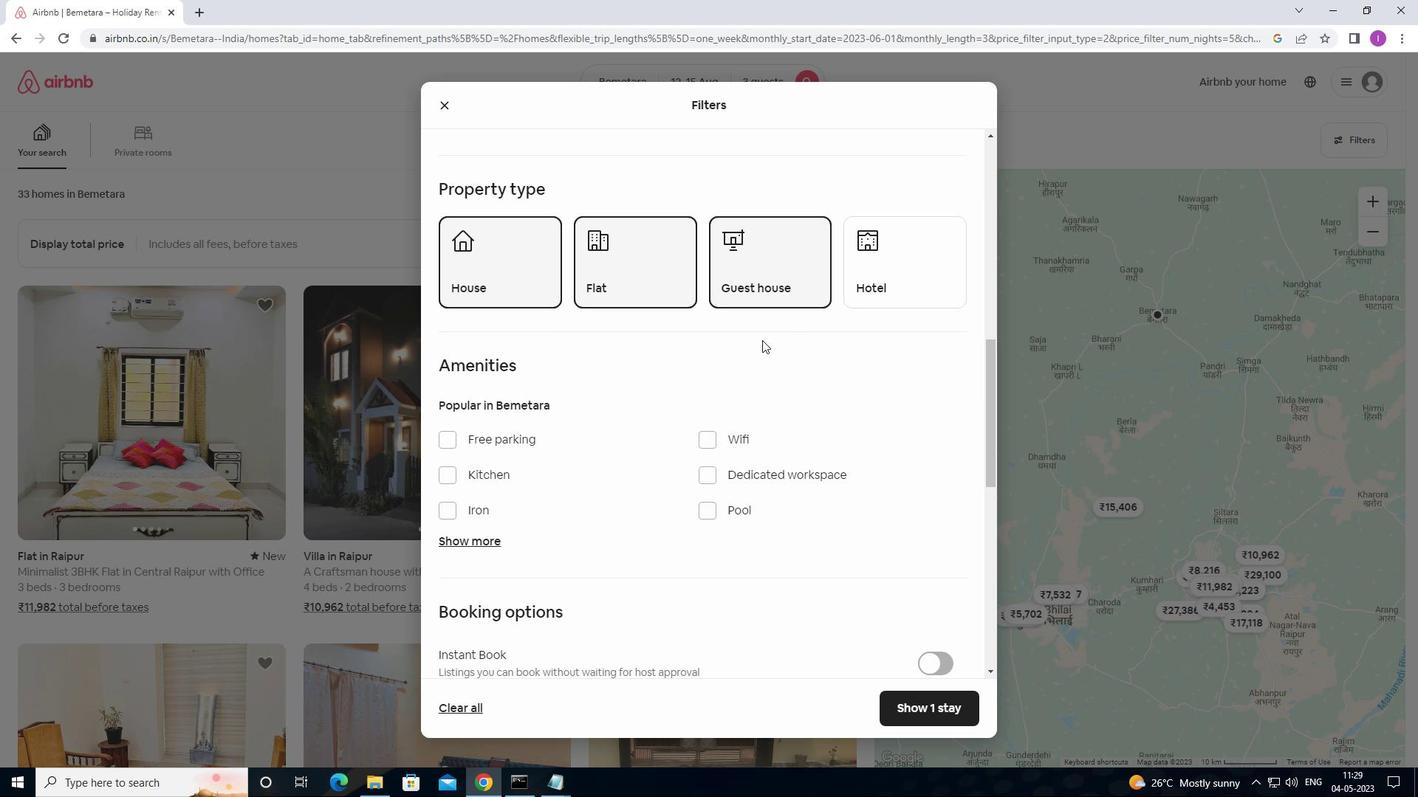 
Action: Mouse scrolled (766, 340) with delta (0, 0)
Screenshot: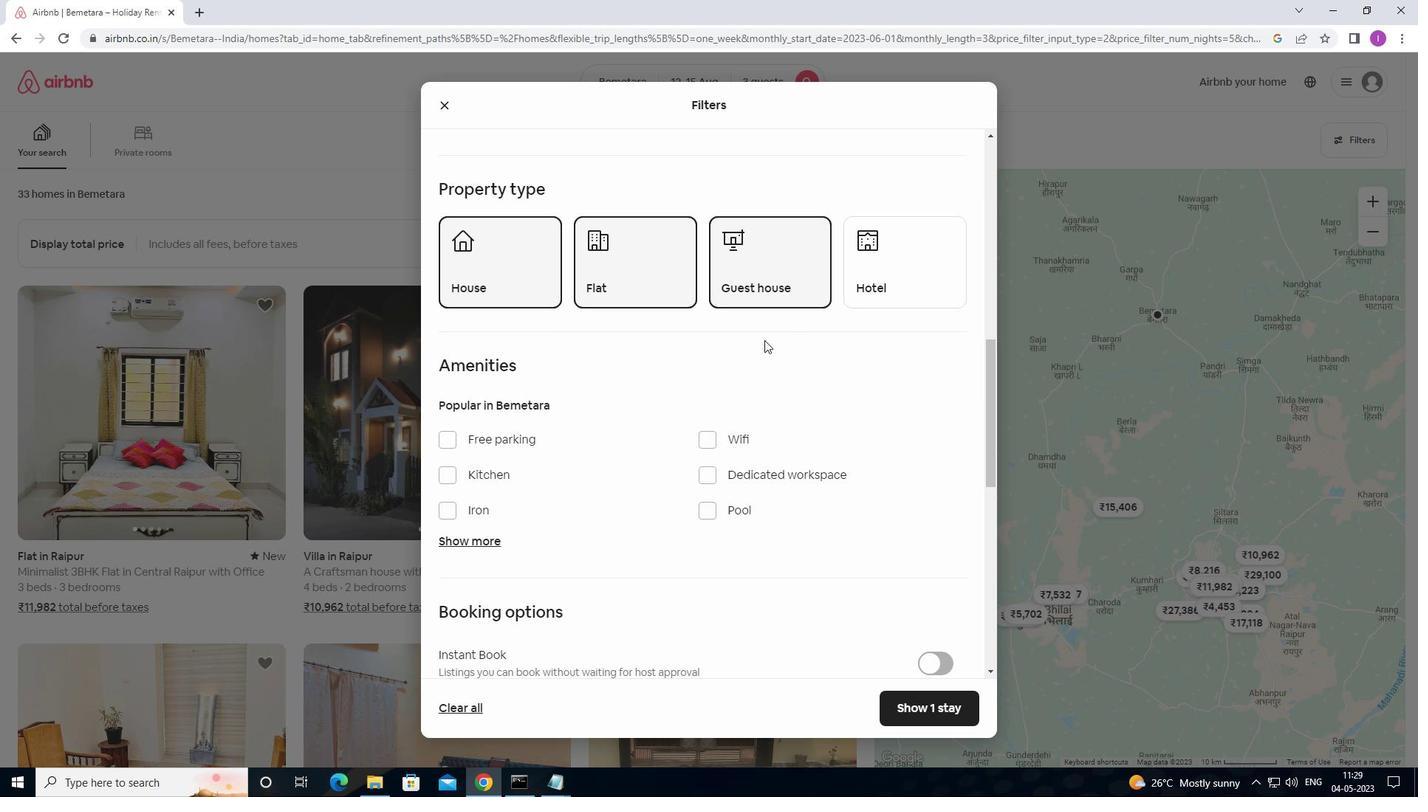 
Action: Mouse moved to (805, 332)
Screenshot: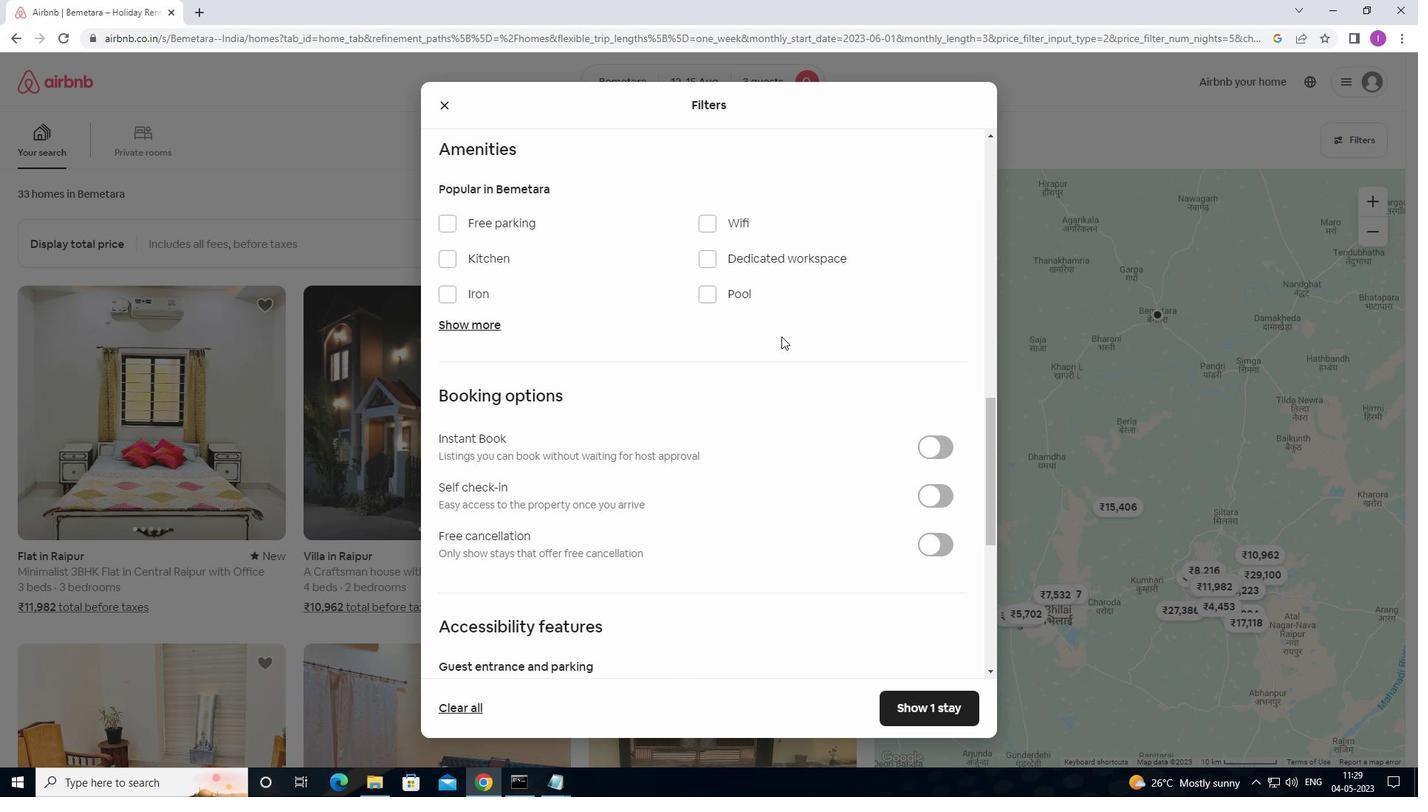 
Action: Mouse scrolled (805, 331) with delta (0, 0)
Screenshot: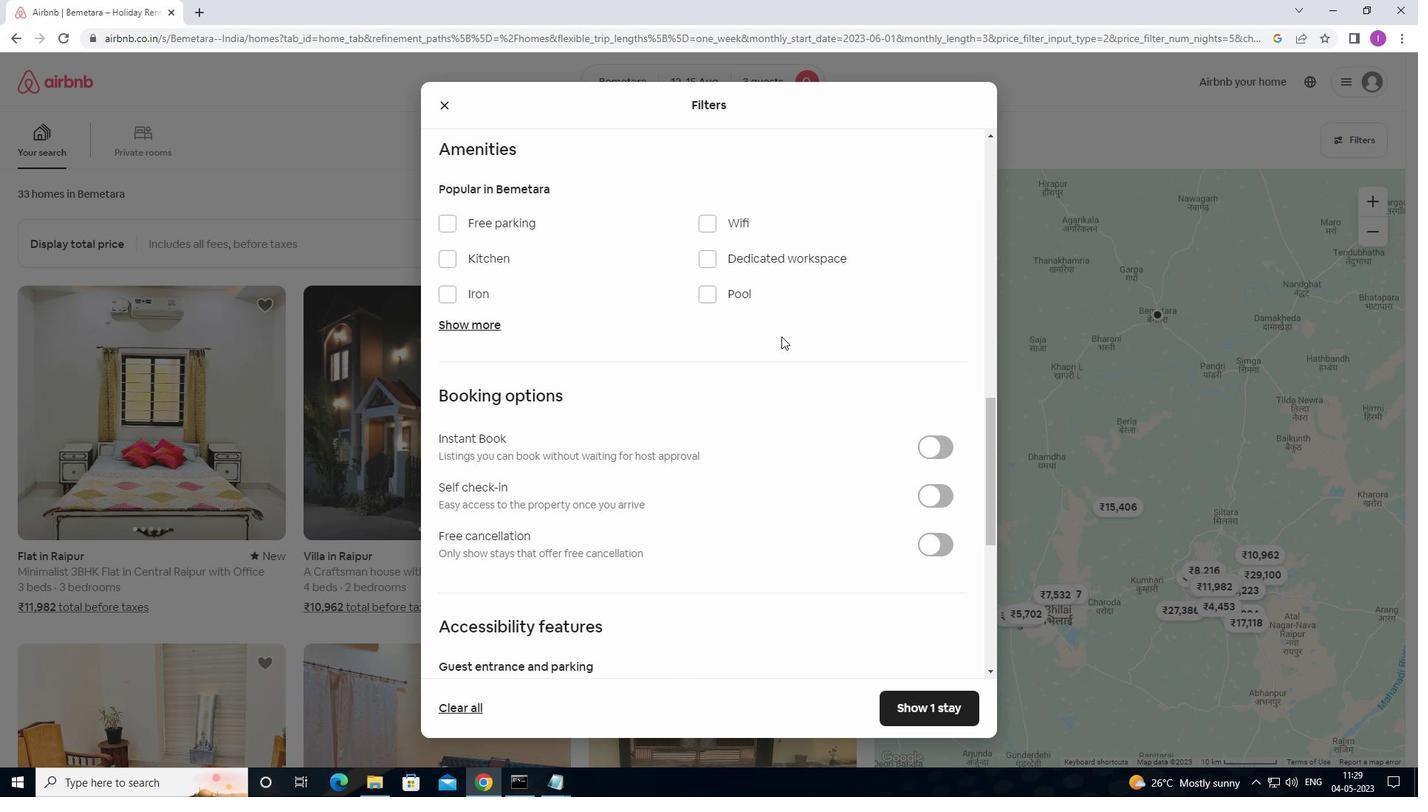 
Action: Mouse moved to (822, 332)
Screenshot: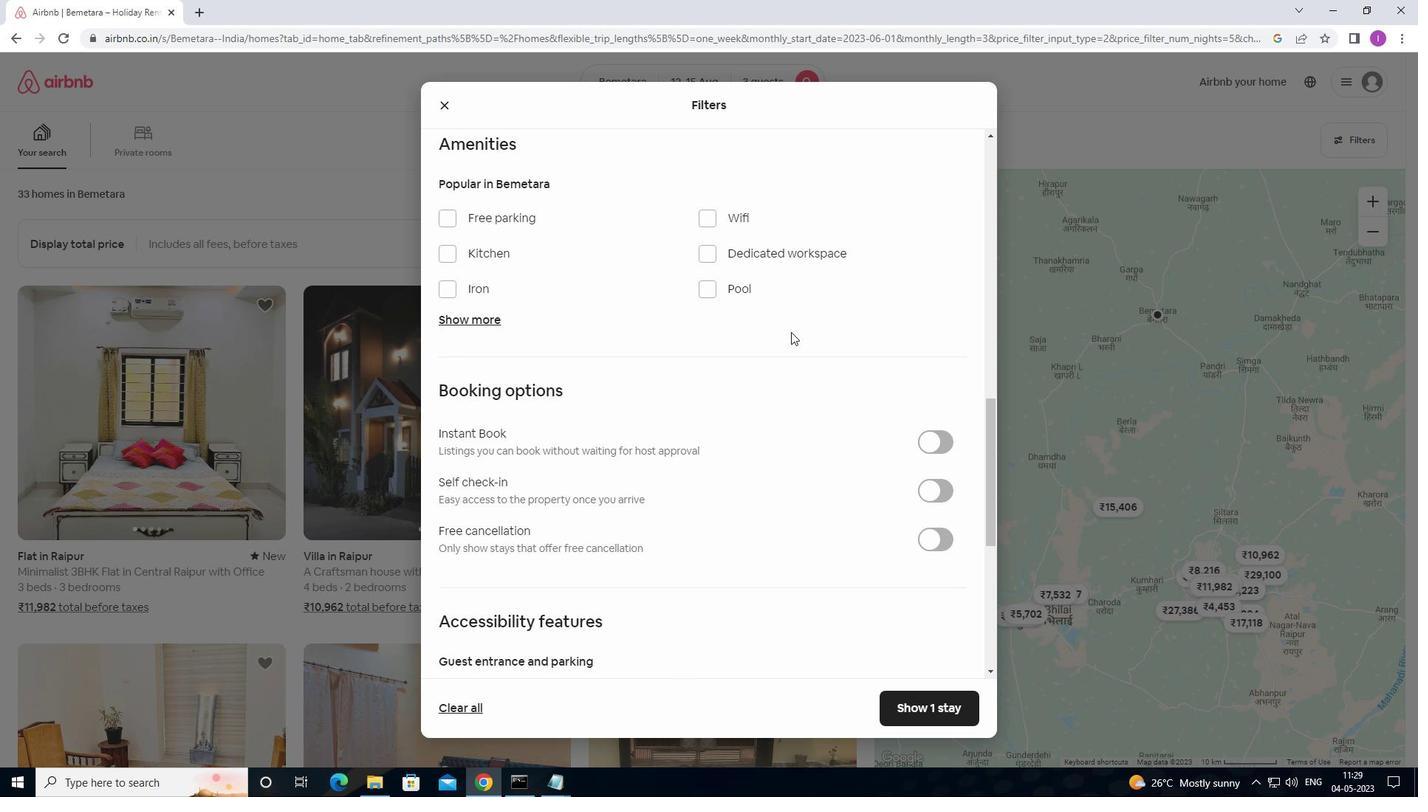
Action: Mouse scrolled (822, 331) with delta (0, 0)
Screenshot: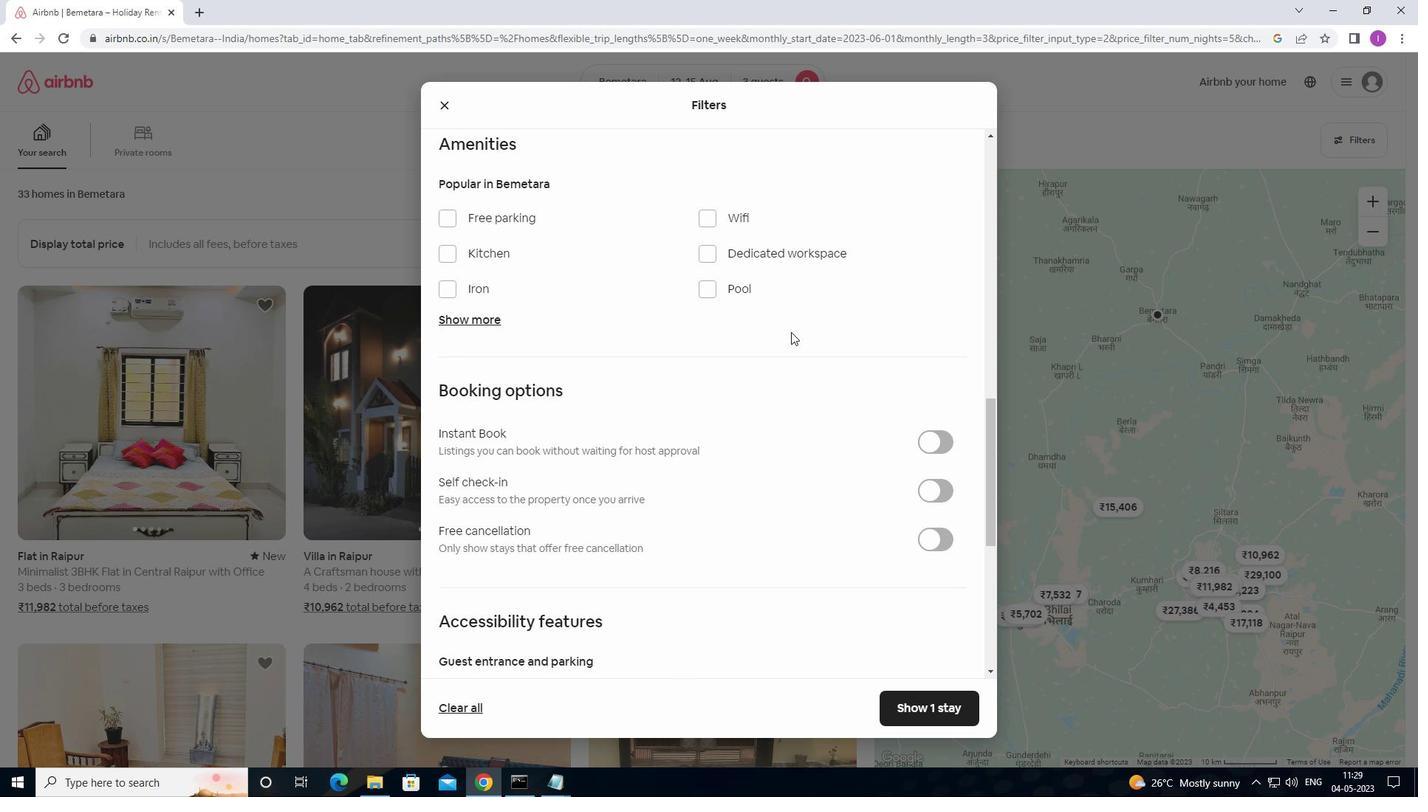 
Action: Mouse moved to (942, 341)
Screenshot: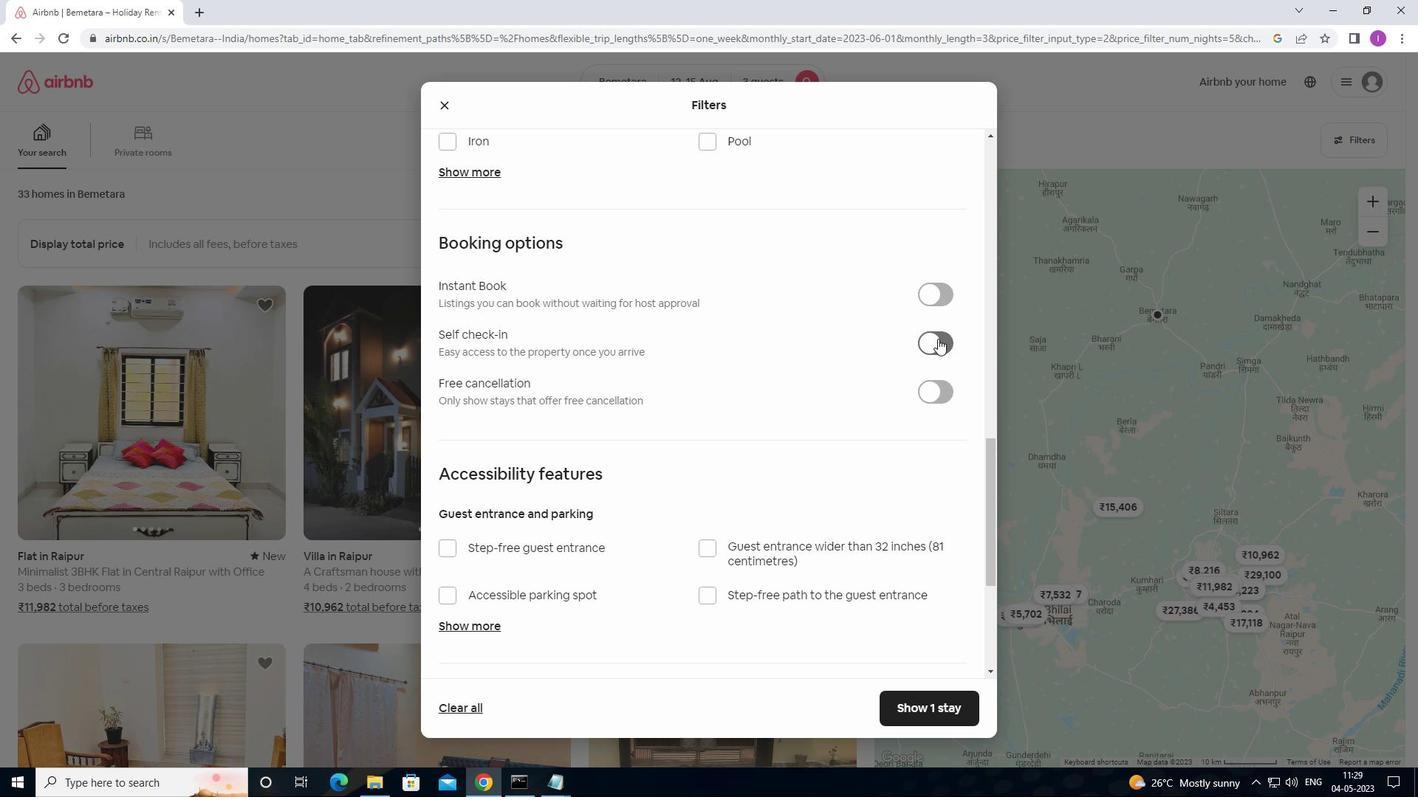 
Action: Mouse pressed left at (942, 341)
Screenshot: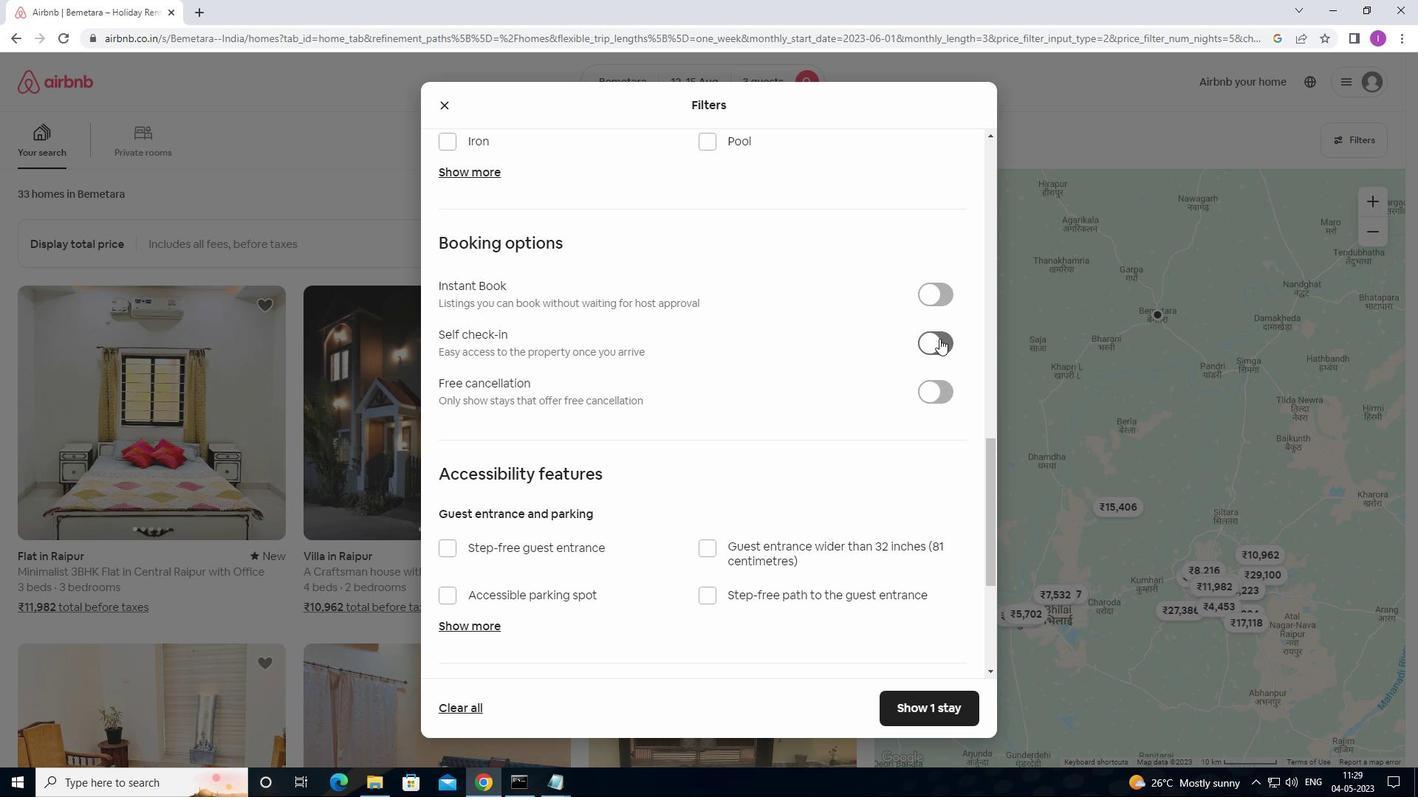 
Action: Mouse moved to (852, 373)
Screenshot: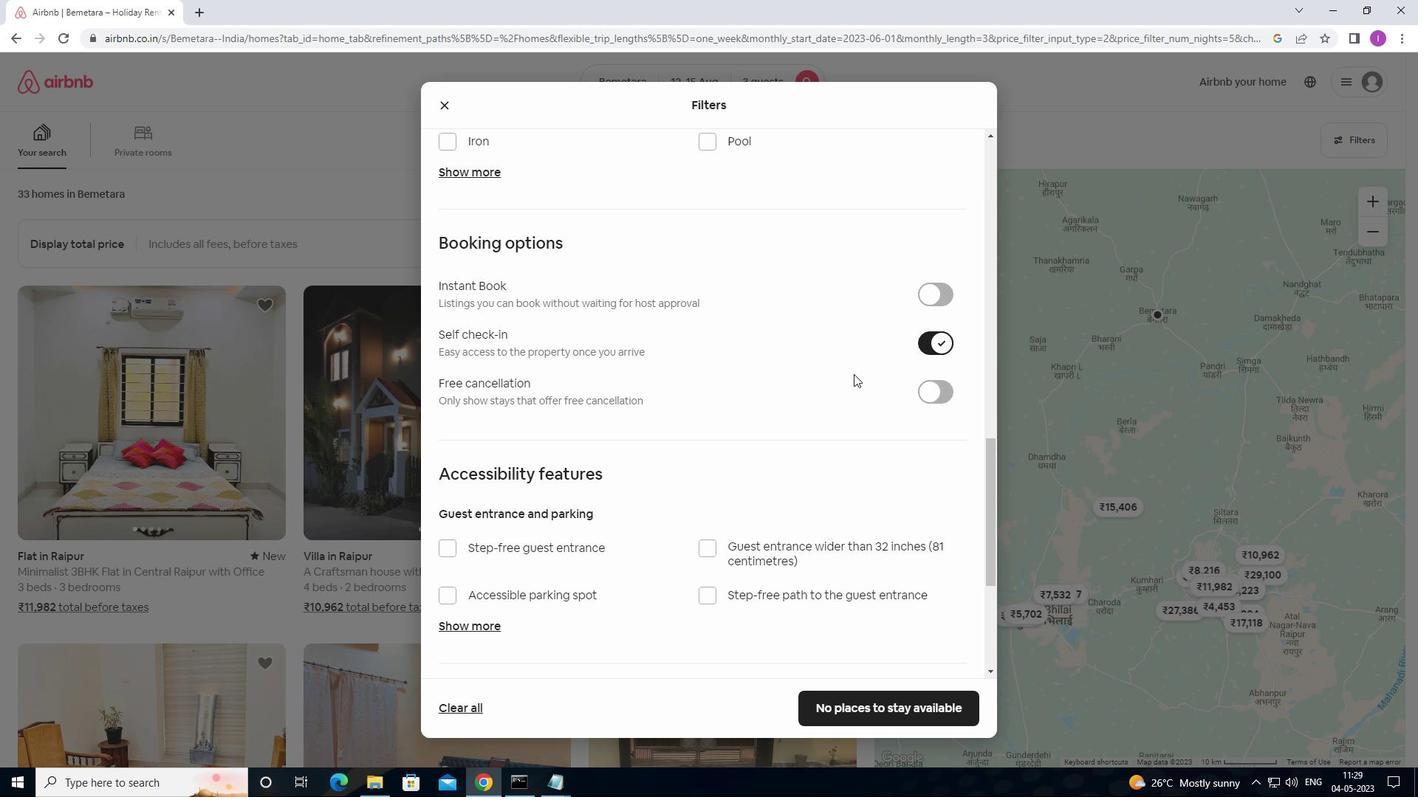 
Action: Mouse scrolled (852, 373) with delta (0, 0)
Screenshot: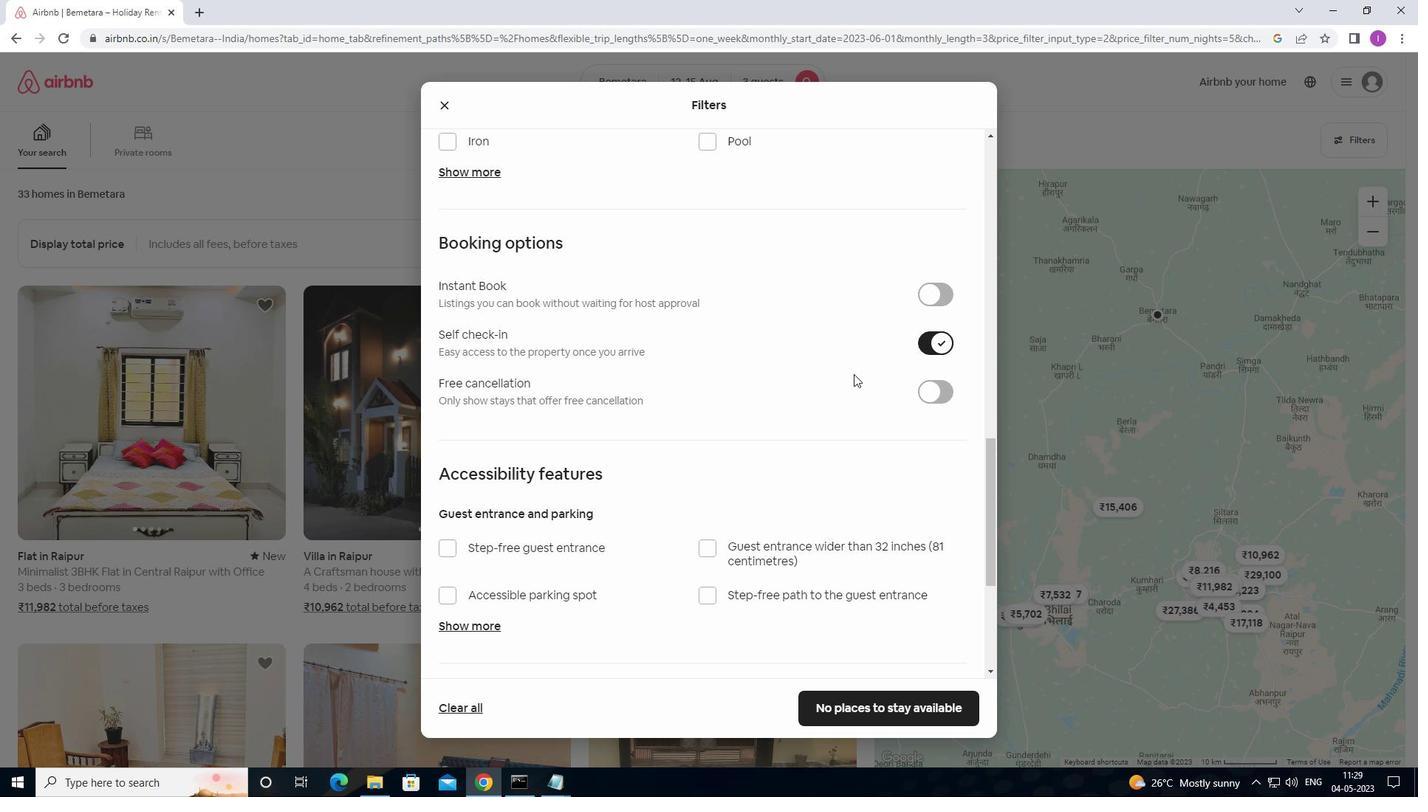 
Action: Mouse scrolled (852, 373) with delta (0, 0)
Screenshot: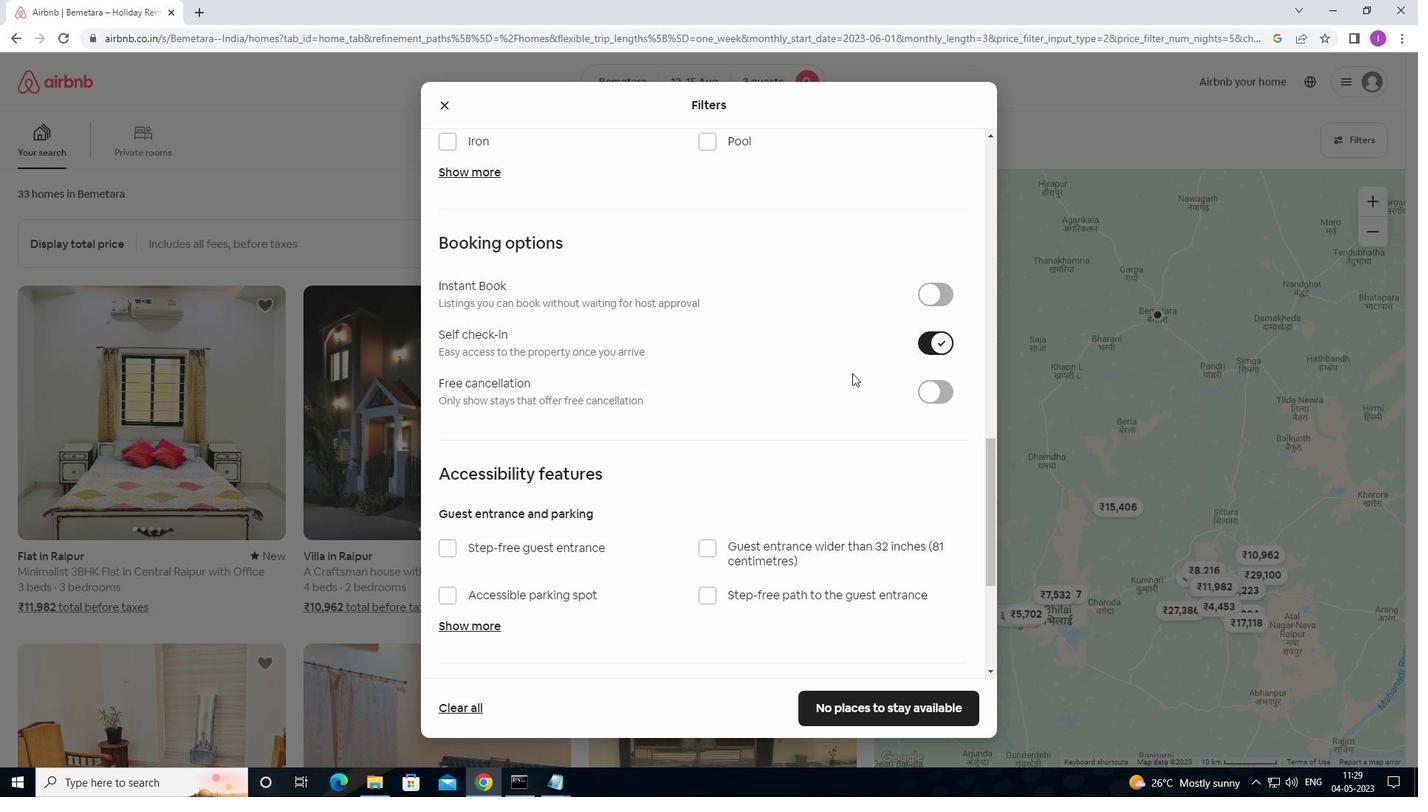 
Action: Mouse scrolled (852, 373) with delta (0, 0)
Screenshot: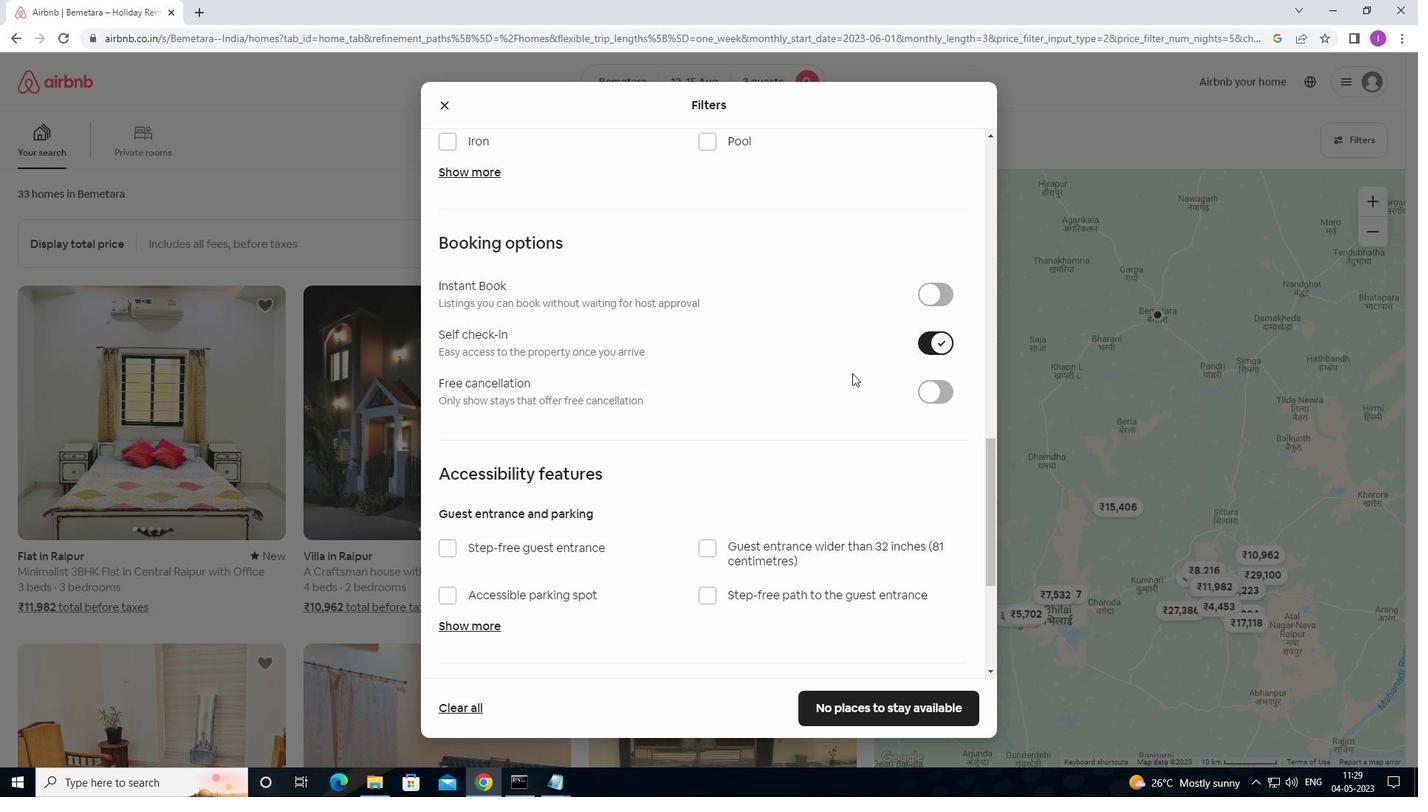 
Action: Mouse scrolled (852, 373) with delta (0, 0)
Screenshot: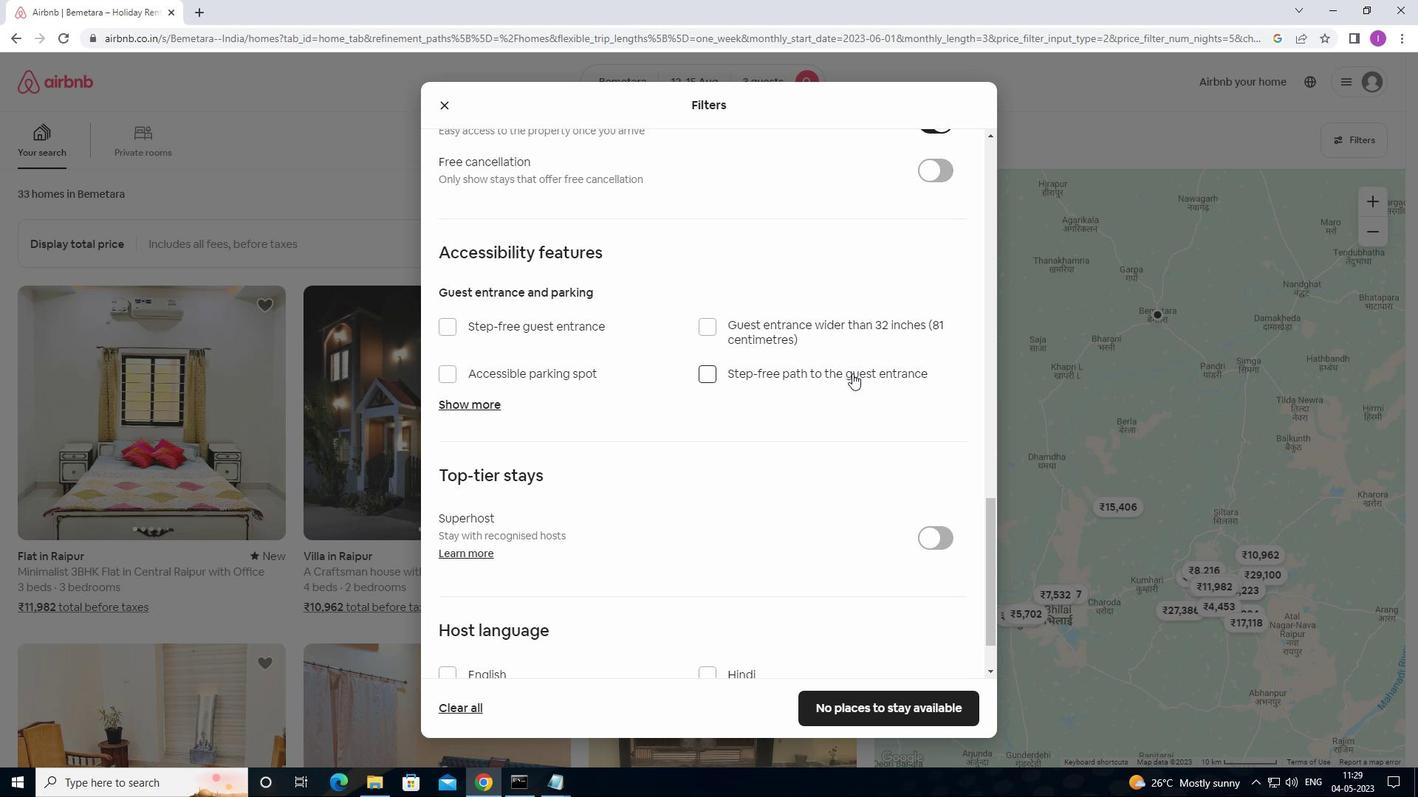 
Action: Mouse scrolled (852, 373) with delta (0, 0)
Screenshot: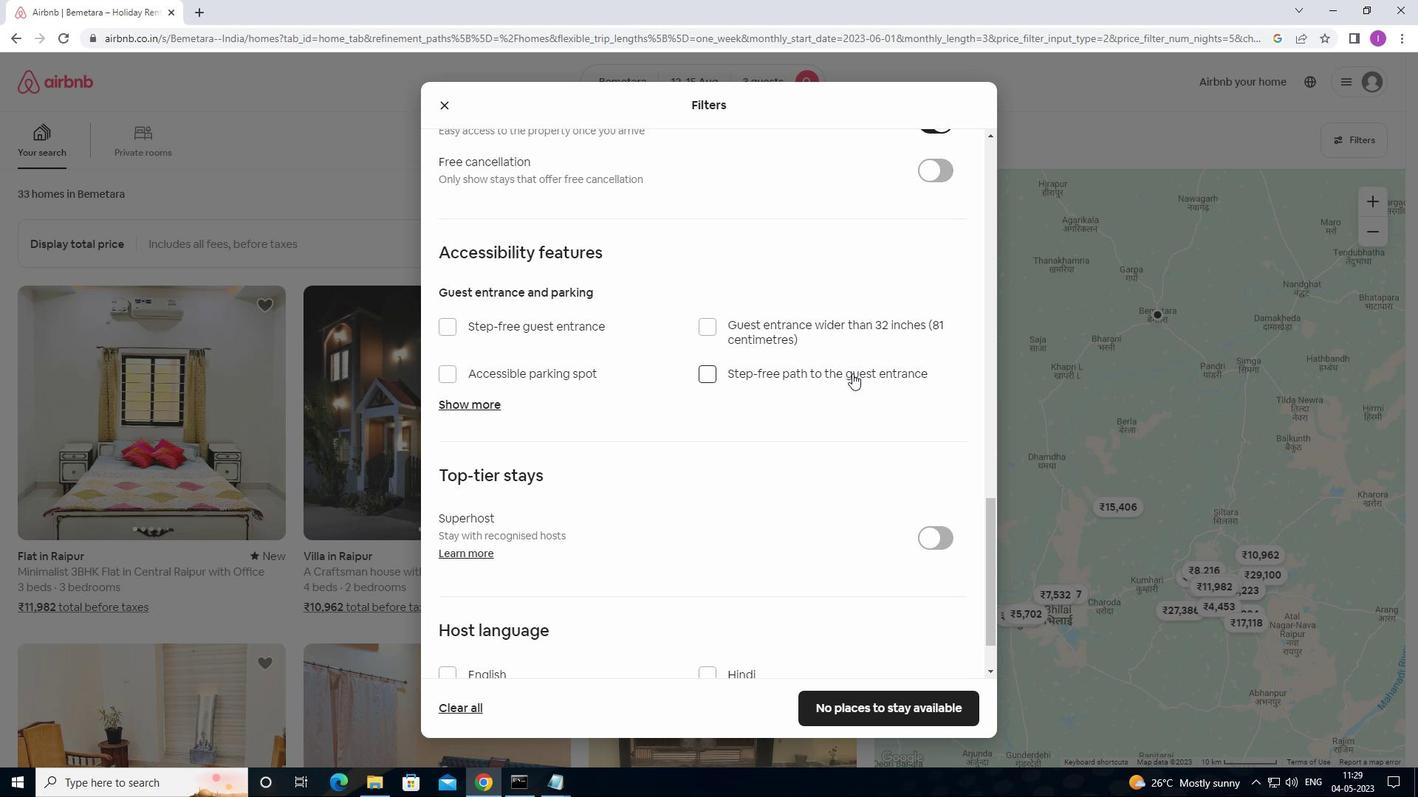 
Action: Mouse scrolled (852, 373) with delta (0, 0)
Screenshot: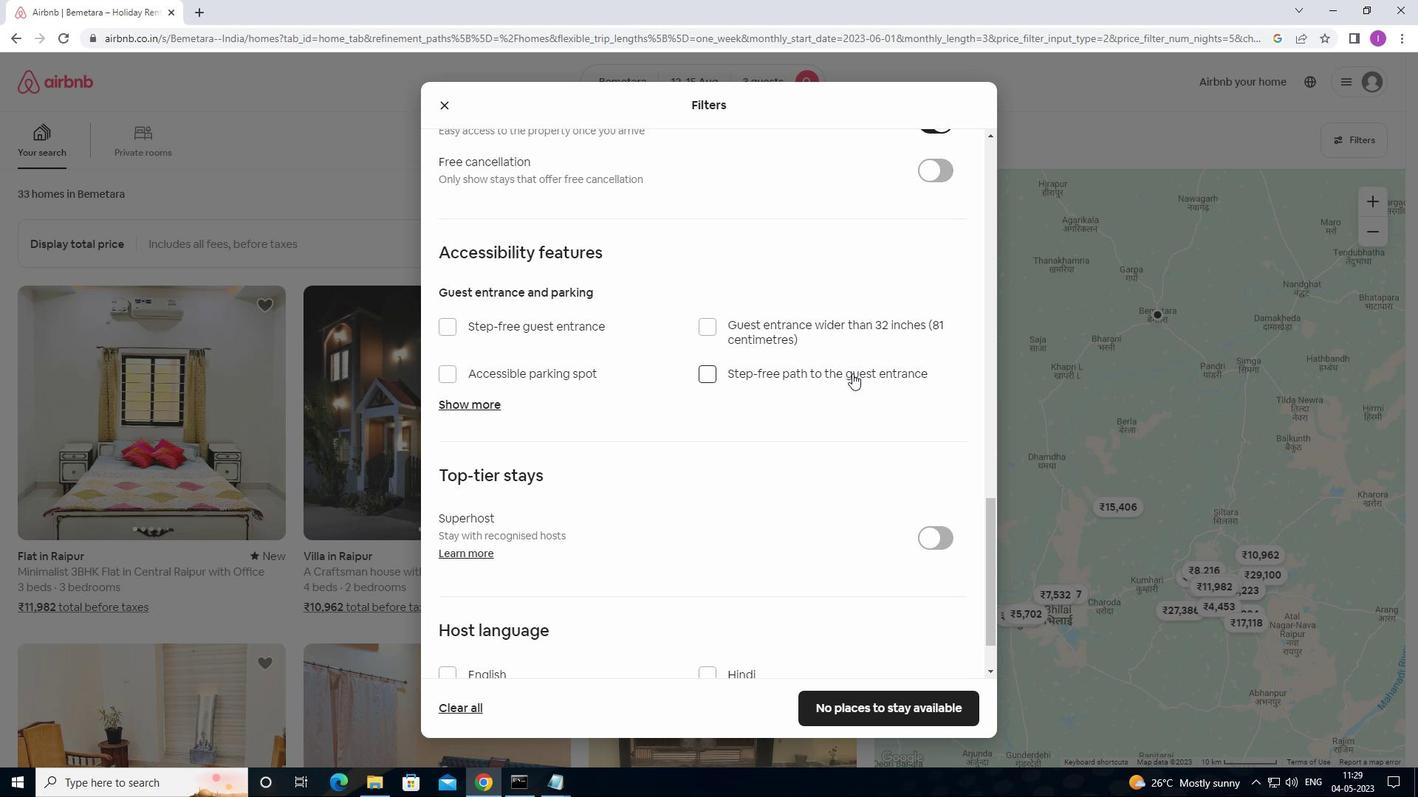 
Action: Mouse moved to (850, 370)
Screenshot: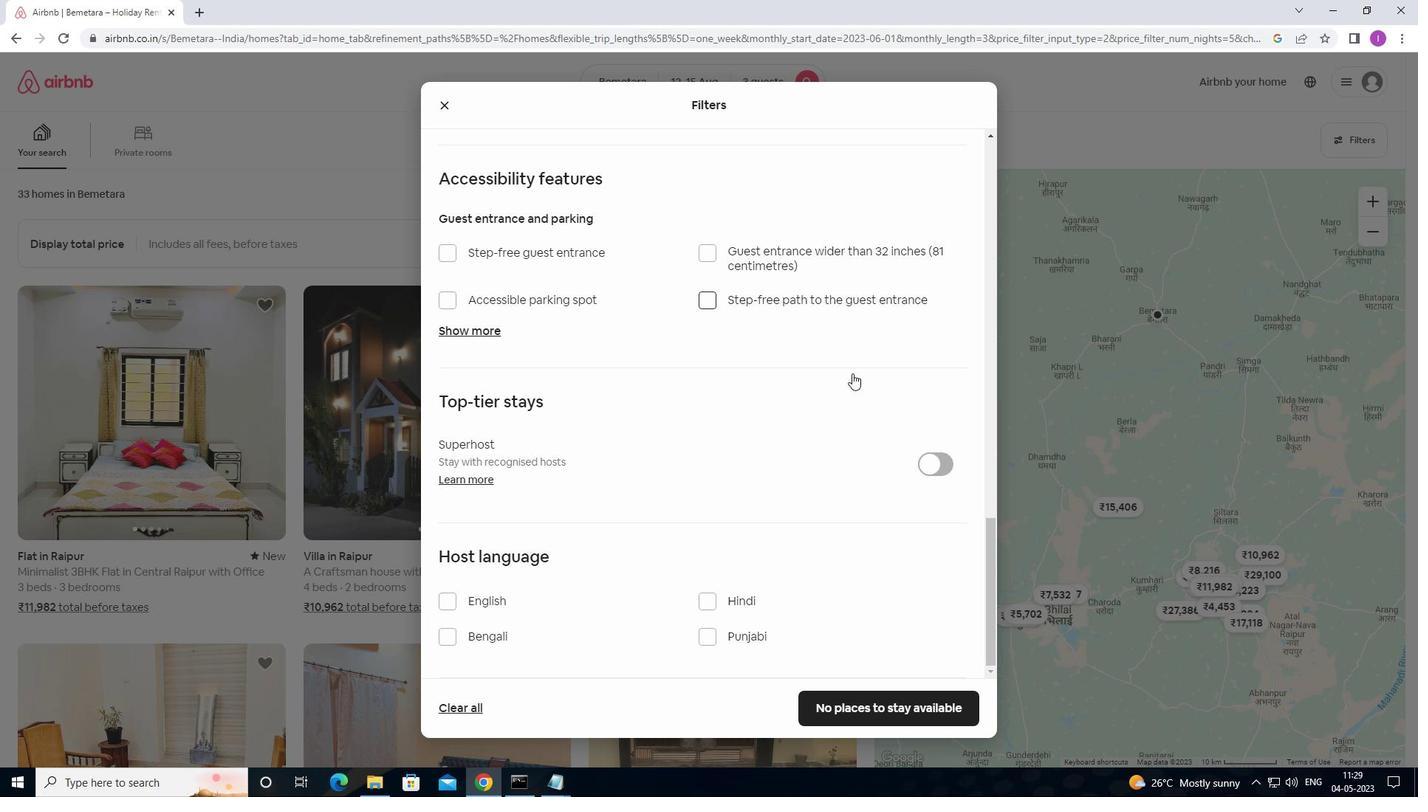 
Action: Mouse scrolled (850, 370) with delta (0, 0)
Screenshot: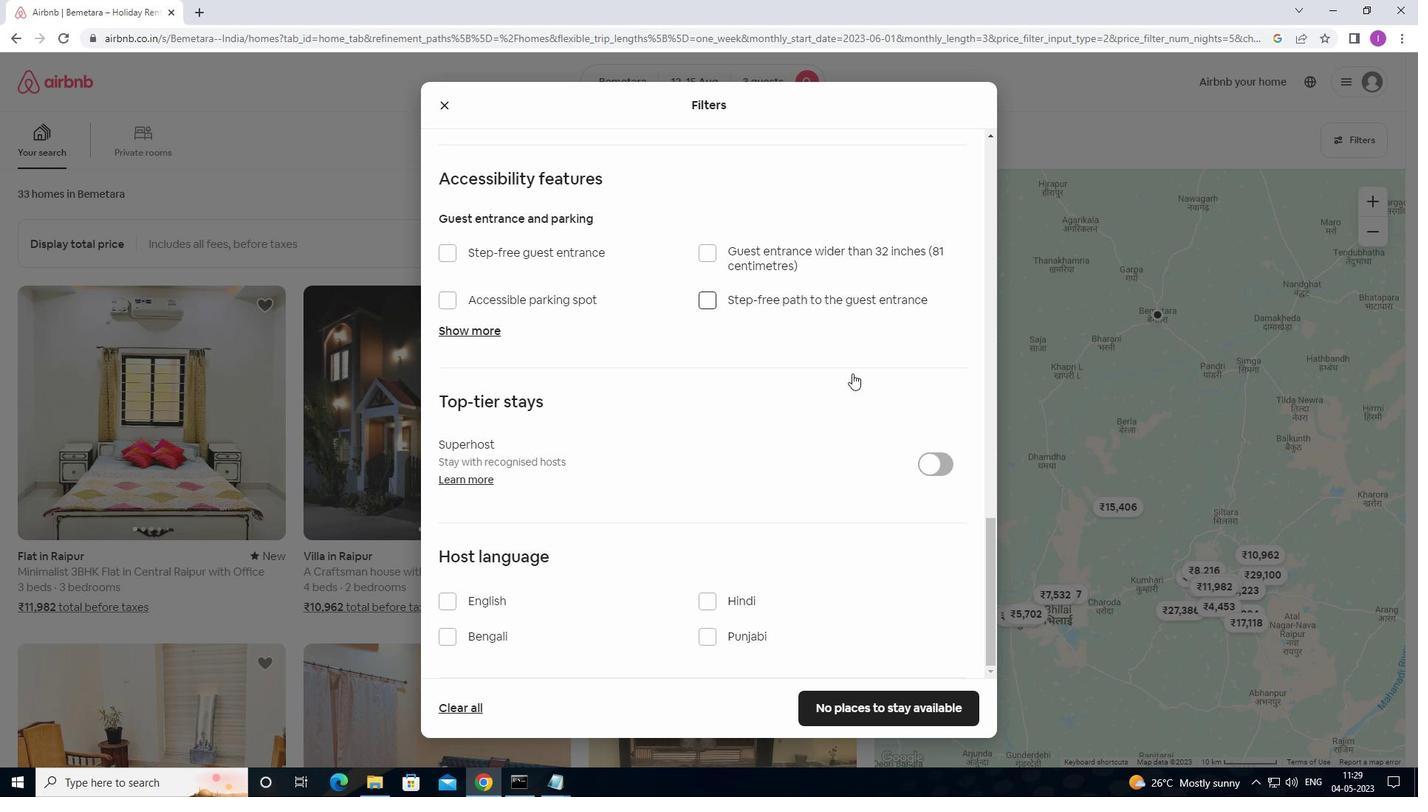 
Action: Mouse scrolled (850, 370) with delta (0, 0)
Screenshot: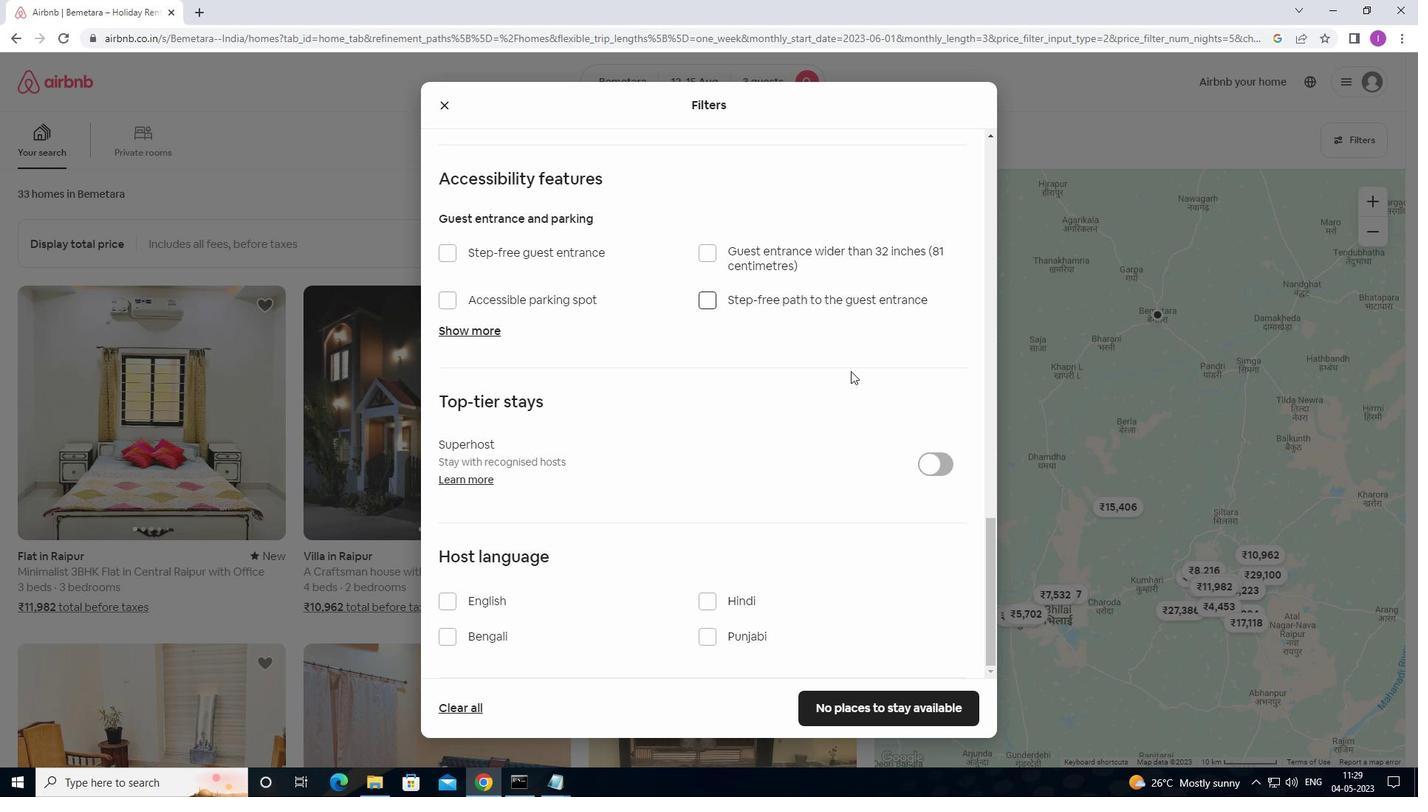 
Action: Mouse scrolled (850, 370) with delta (0, 0)
Screenshot: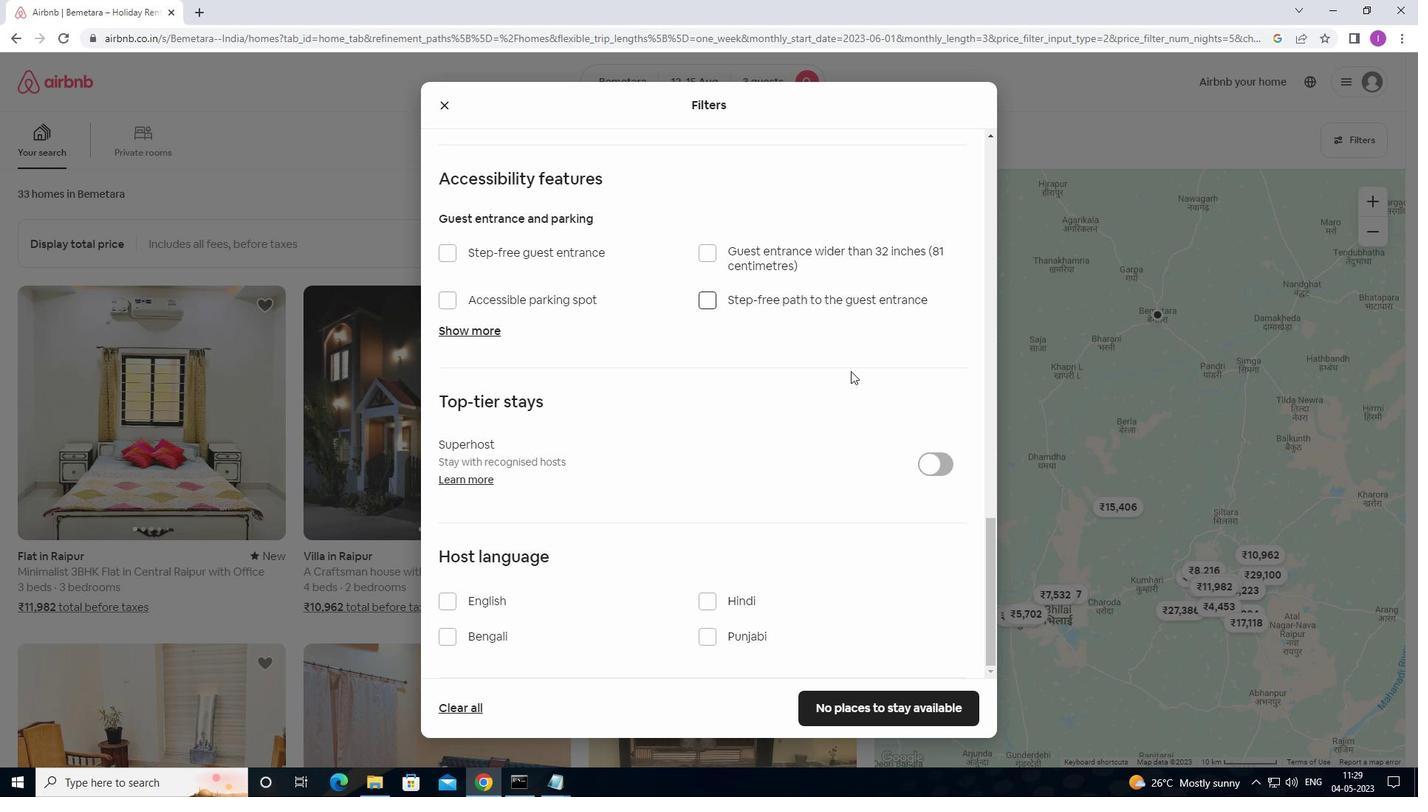 
Action: Mouse moved to (850, 370)
Screenshot: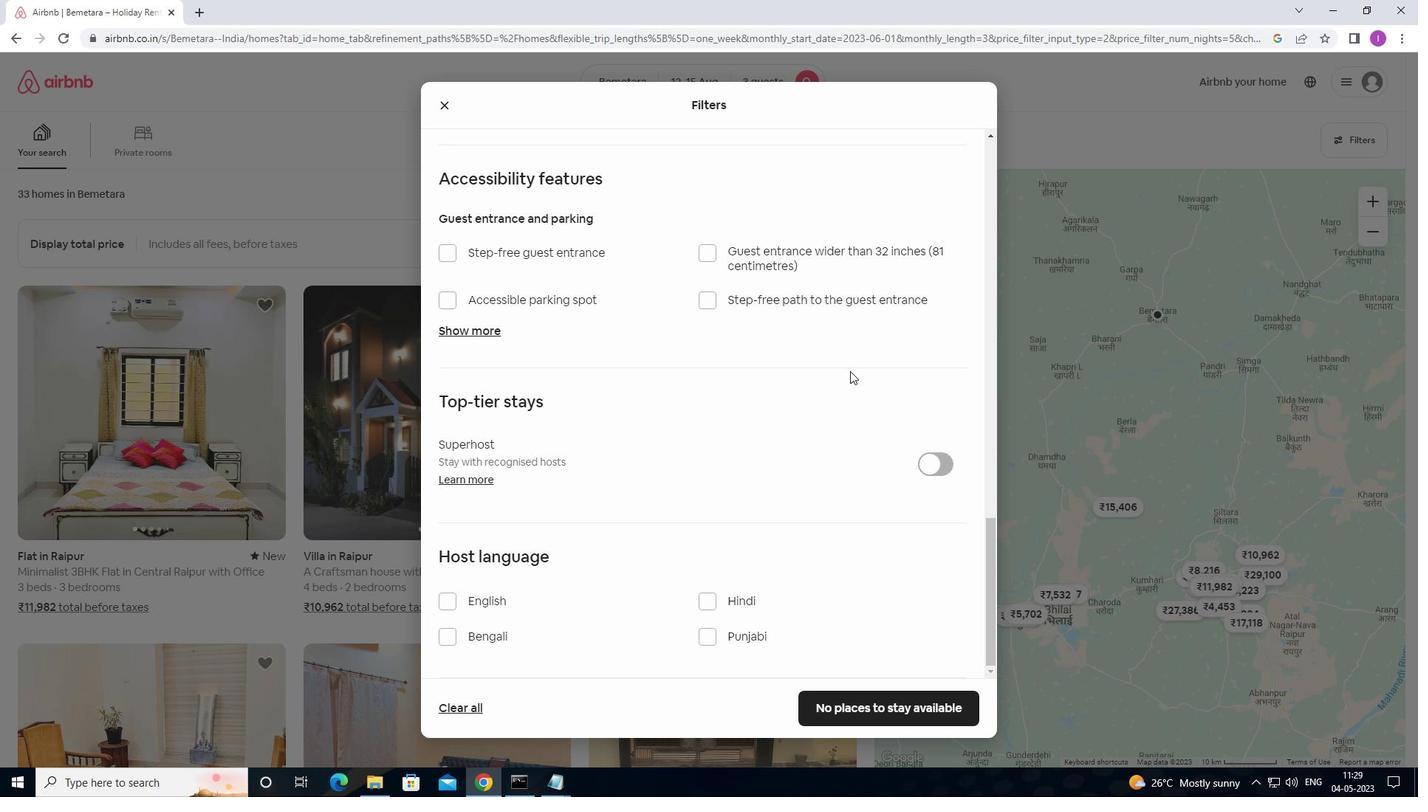 
Action: Mouse scrolled (850, 370) with delta (0, 0)
Screenshot: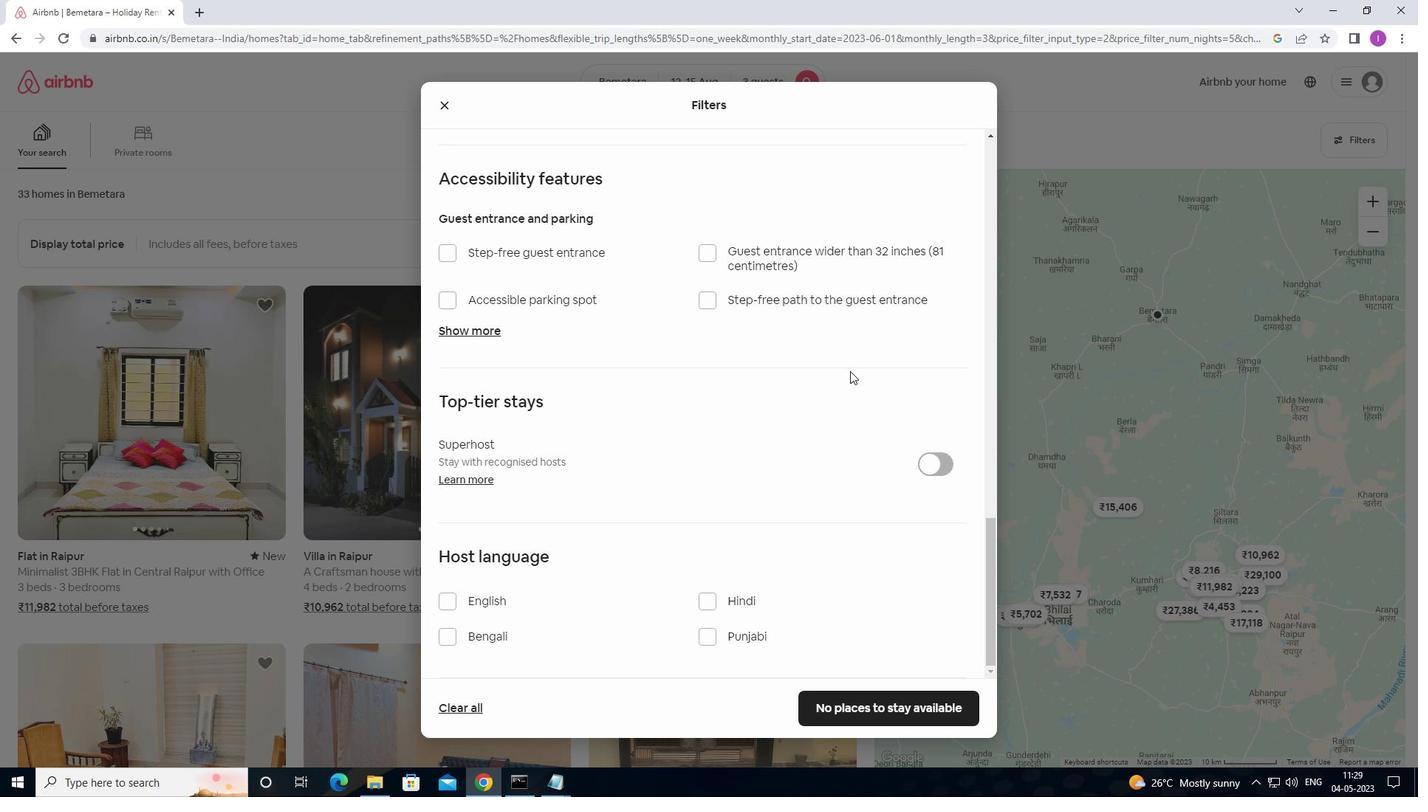 
Action: Mouse moved to (442, 602)
Screenshot: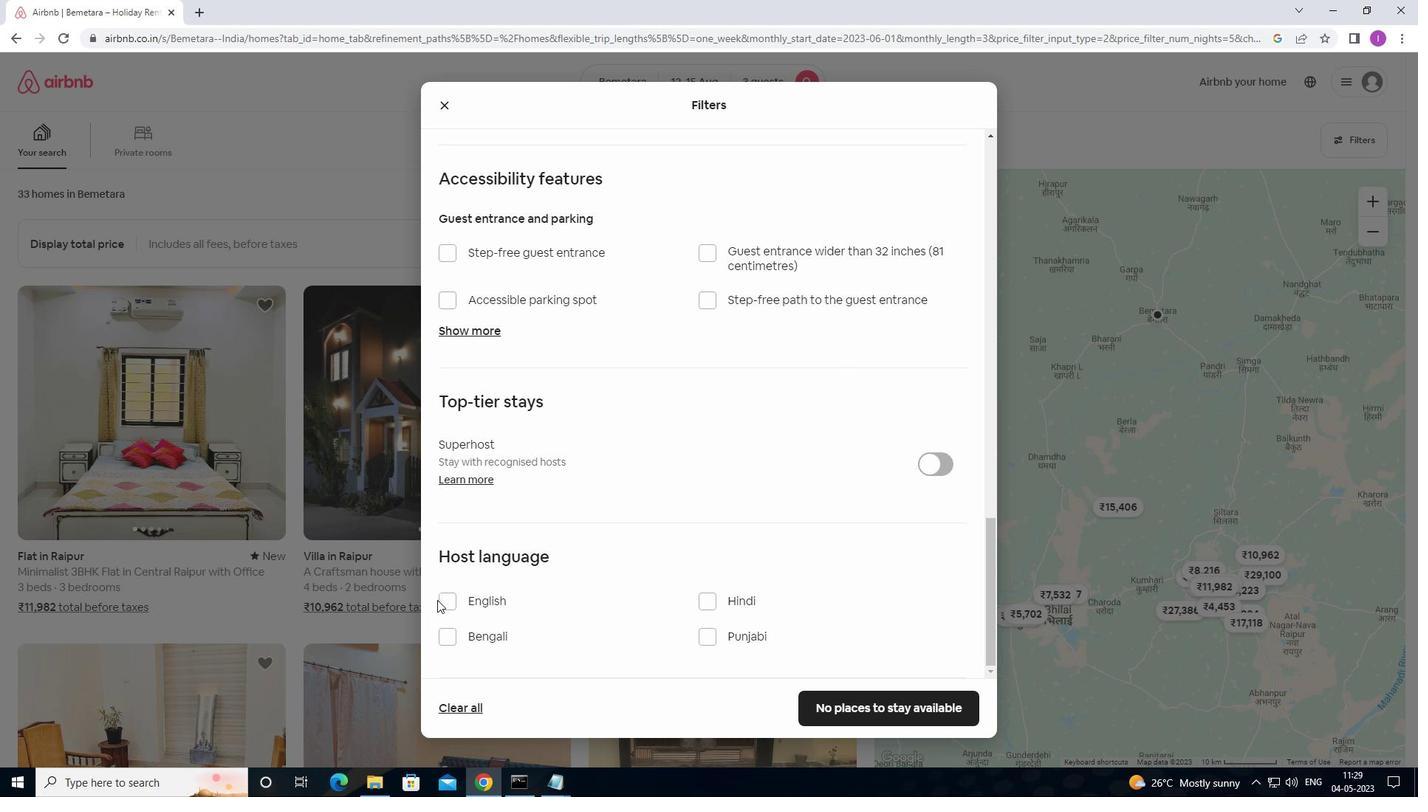 
Action: Mouse pressed left at (442, 602)
Screenshot: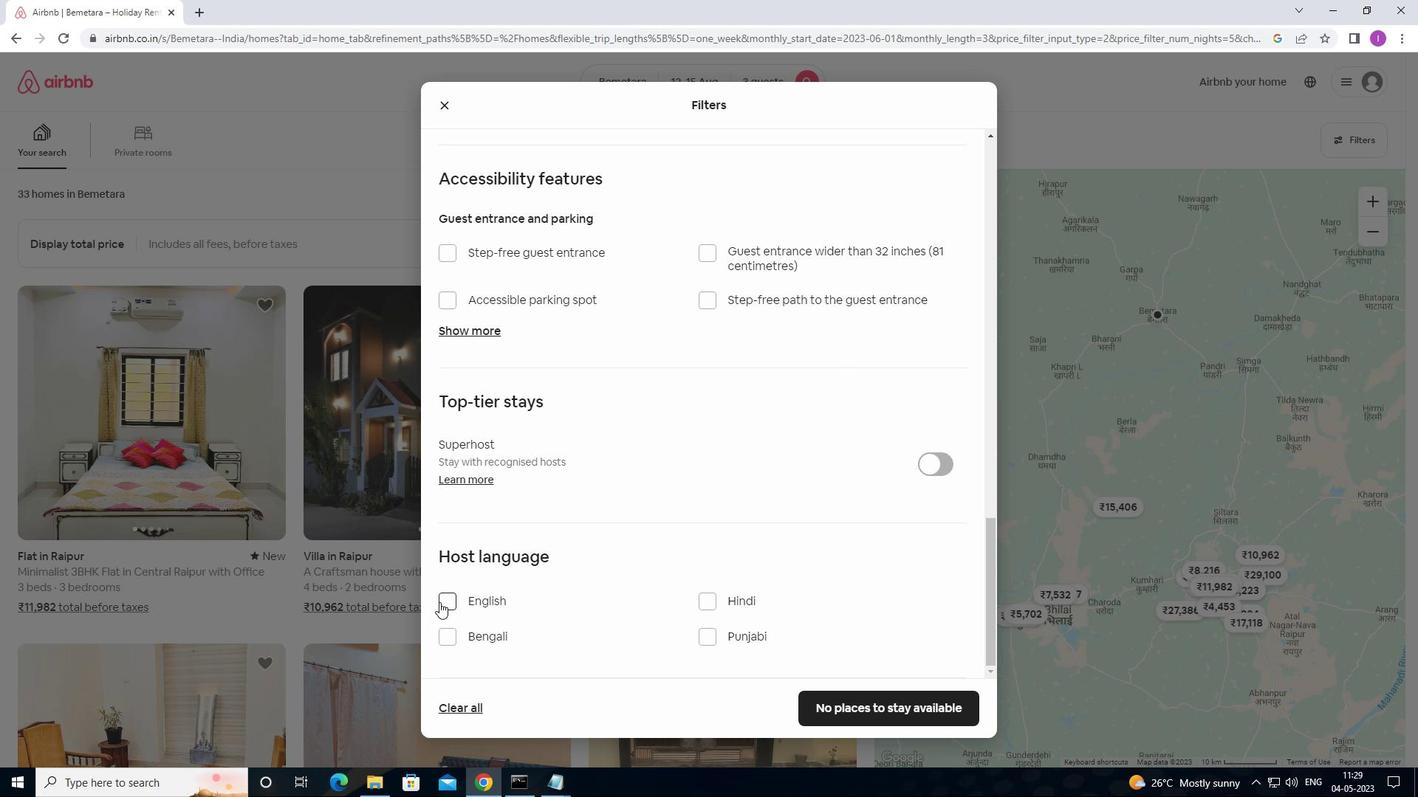 
Action: Mouse moved to (900, 713)
Screenshot: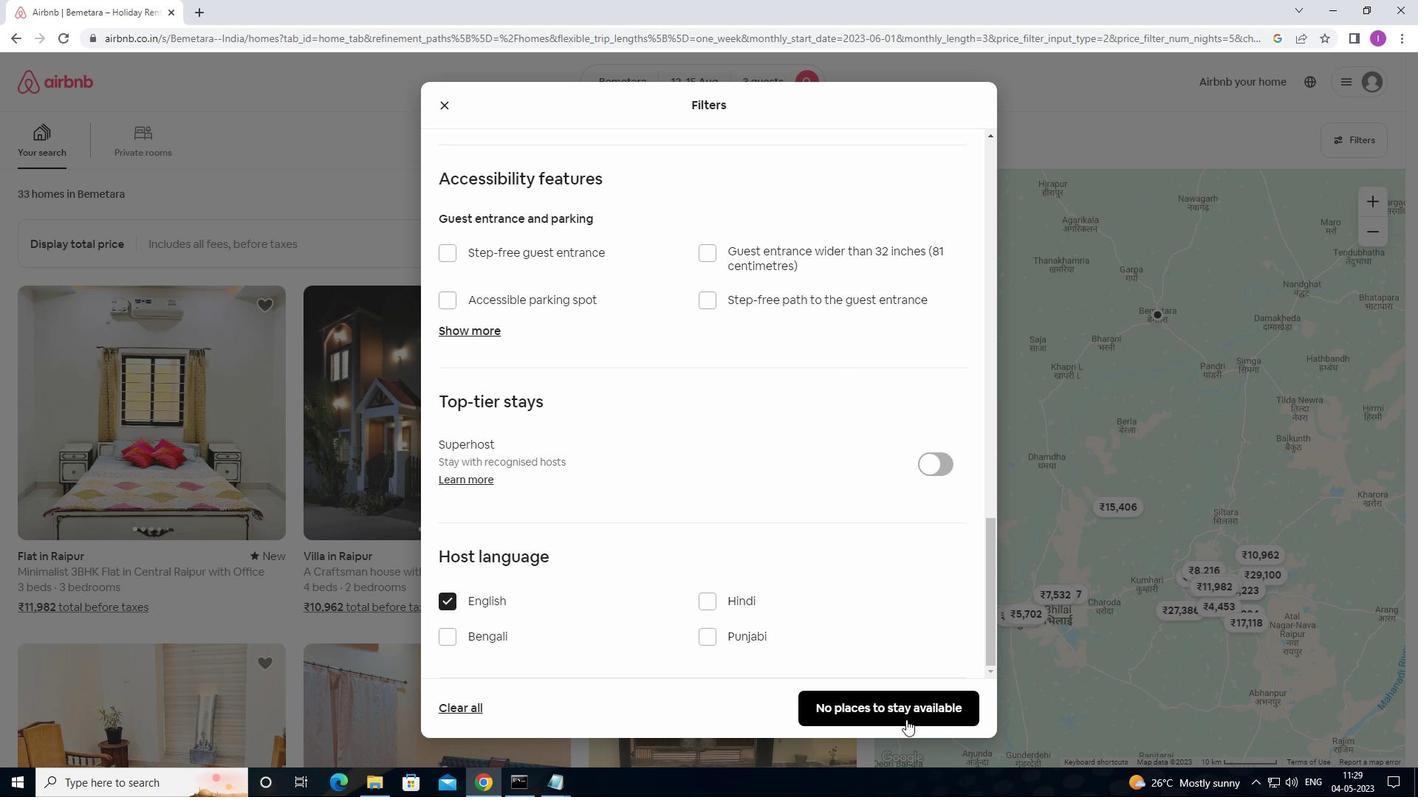 
Action: Mouse pressed left at (900, 713)
Screenshot: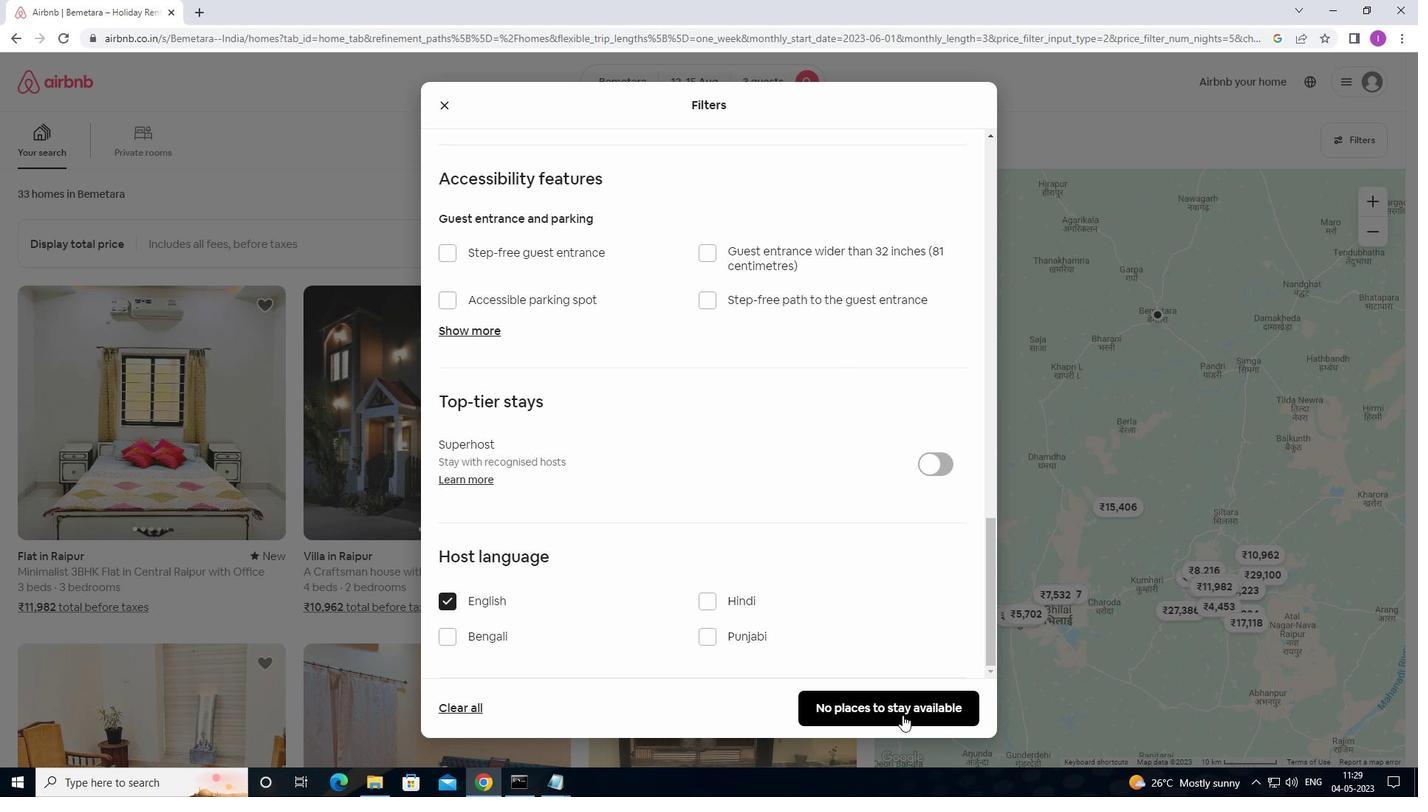 
Action: Mouse moved to (963, 662)
Screenshot: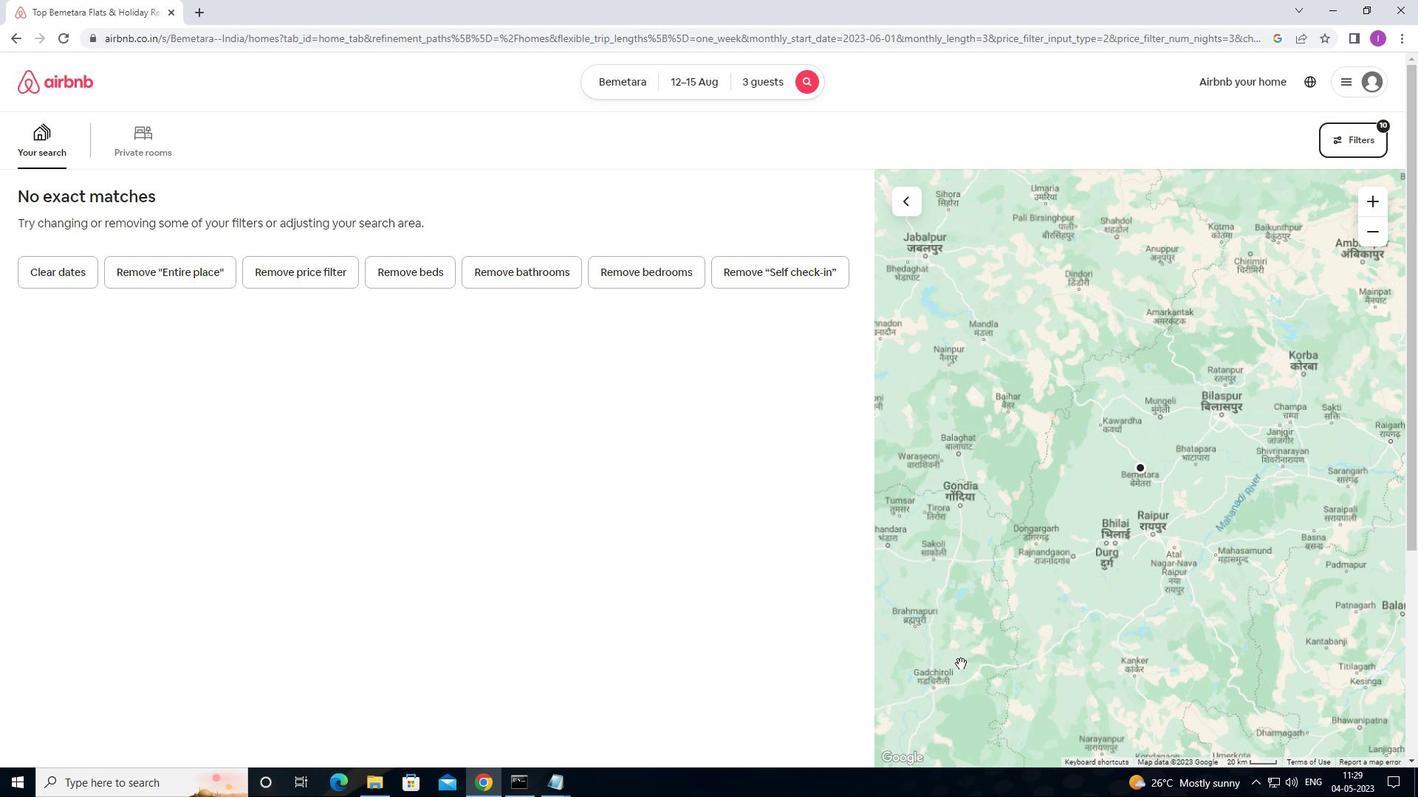 
